 Task: In the Company dos.ny.gov, Create email and send with subject: 'Elevate Your Success: Introducing a Transformative Opportunity', and with mail content 'Good Day,_x000D_
Embrace the power of innovation. Our disruptive solution will propel your industry forward and position you as a leader in your field._x000D_
Best Regards', attach the document: Business_plan.docx and insert image: visitingcard.jpg. Below Best Regards, write Twitter and insert the URL: twitter.com. Mark checkbox to create task to follow up : In 1 week.  Enter or choose an email address of recipient's from company's contact and send.. Logged in from softage.10@softage.net
Action: Mouse moved to (86, 70)
Screenshot: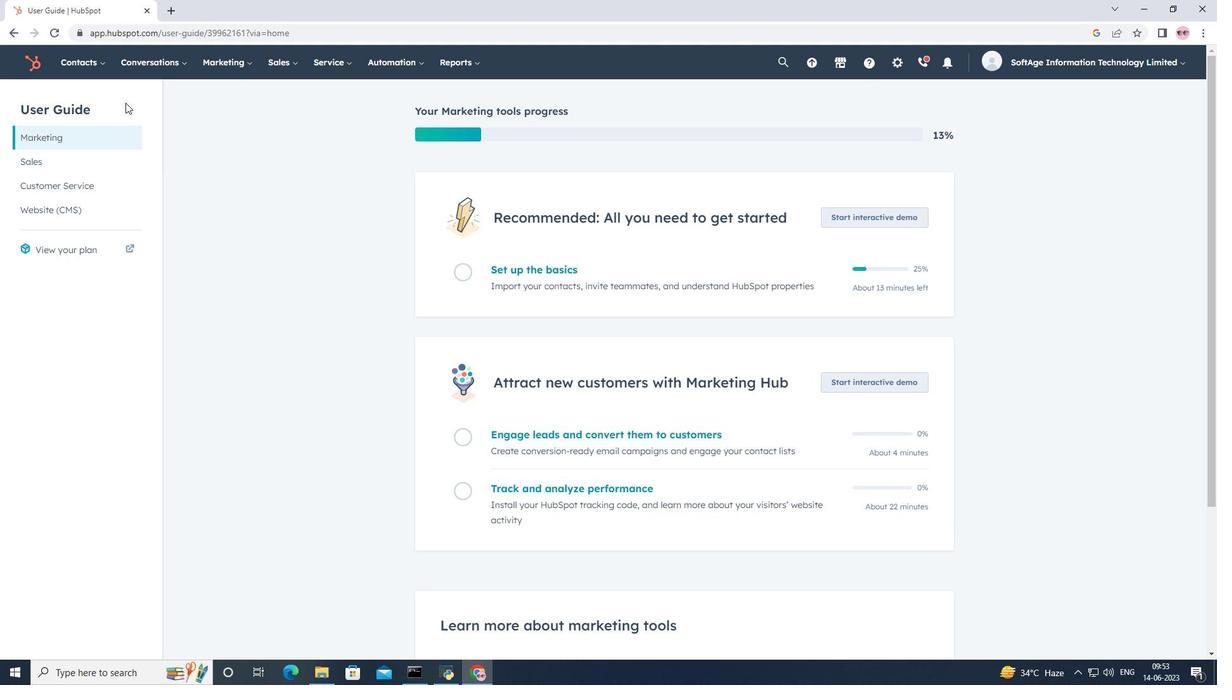 
Action: Mouse pressed left at (86, 70)
Screenshot: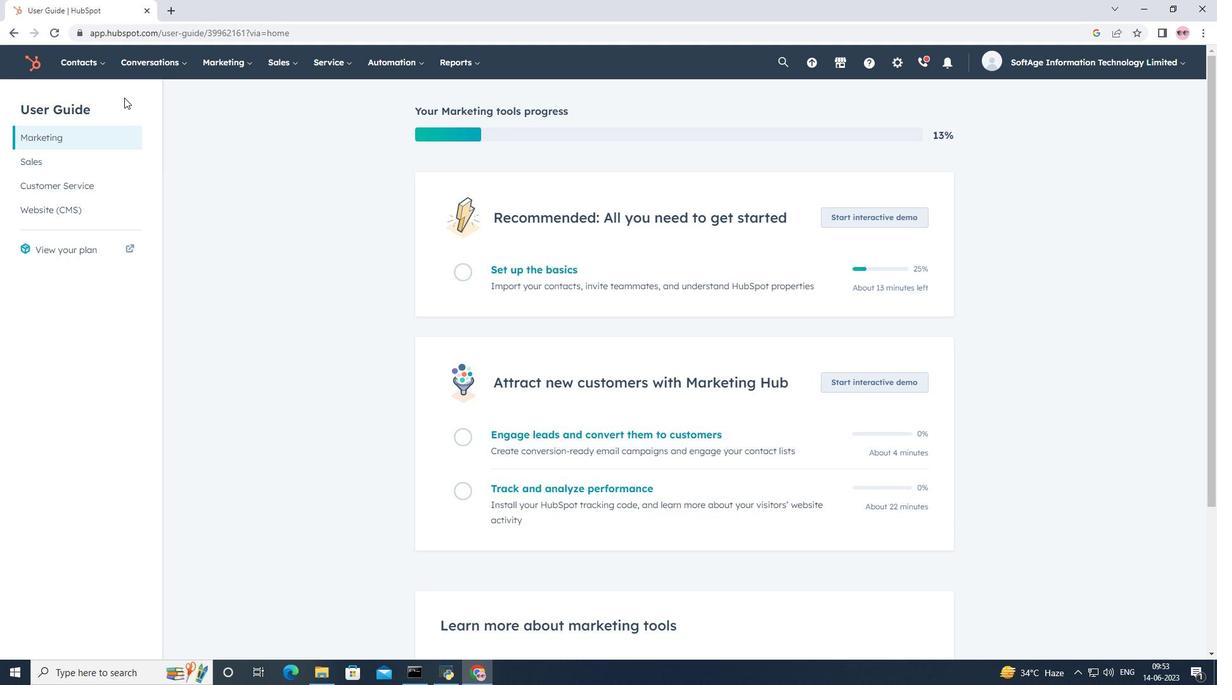 
Action: Mouse moved to (93, 98)
Screenshot: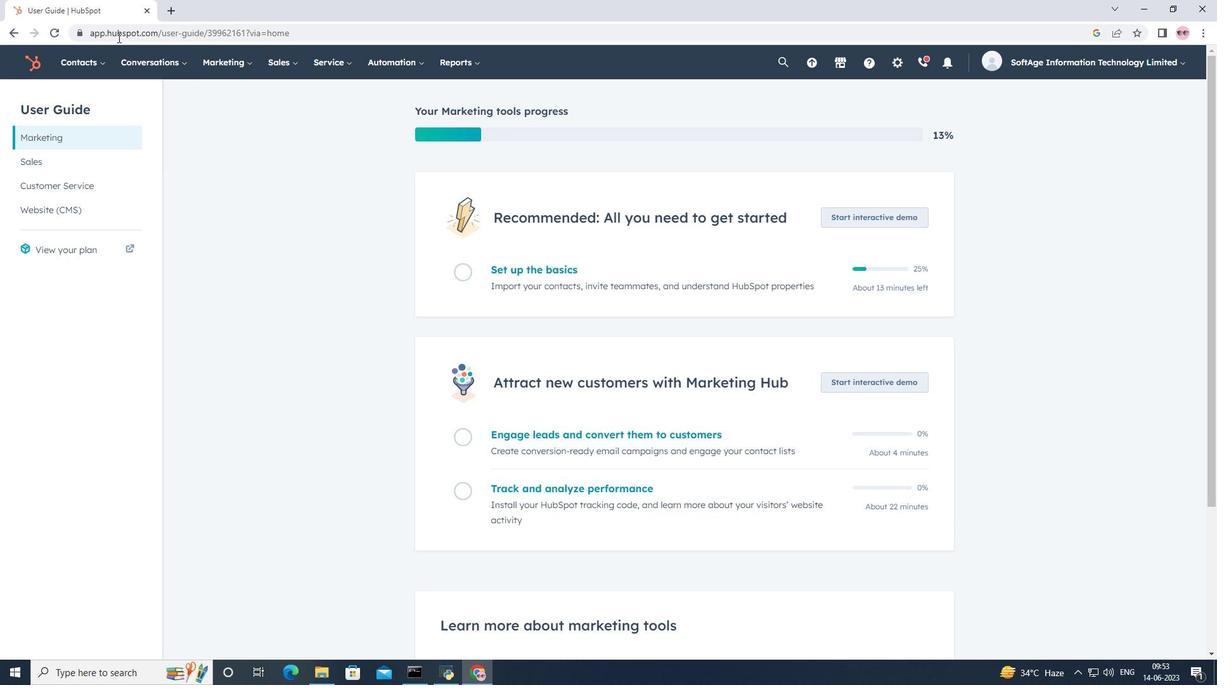 
Action: Mouse pressed left at (93, 98)
Screenshot: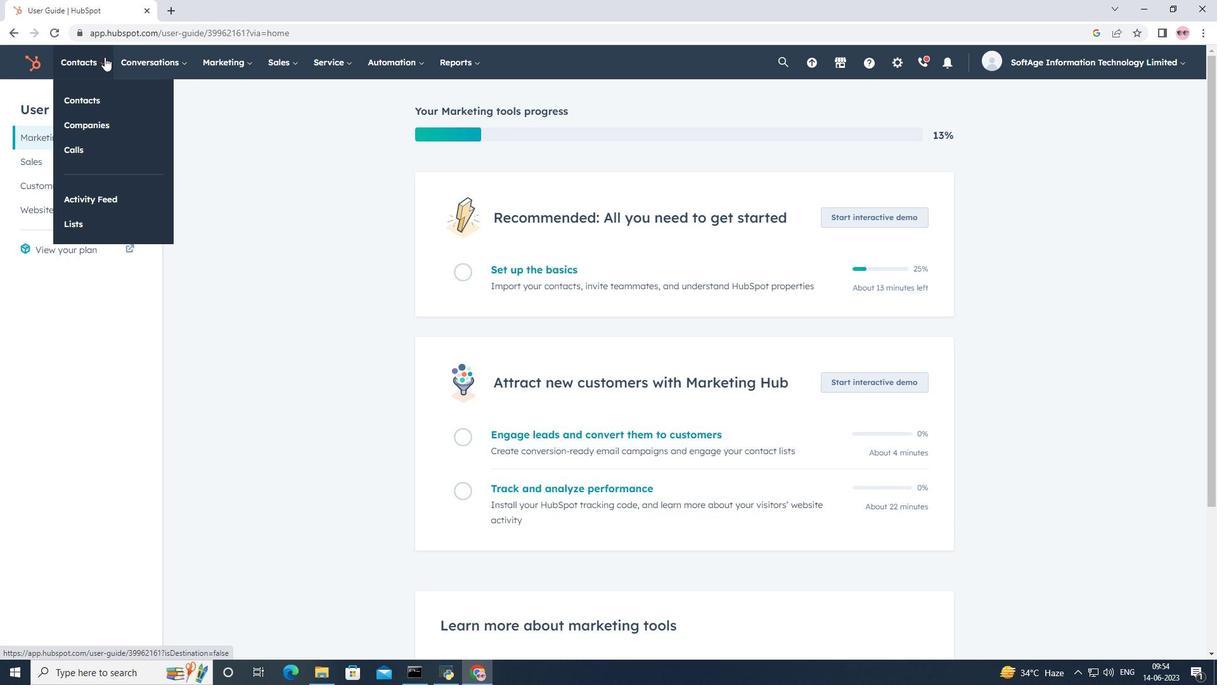
Action: Mouse moved to (104, 57)
Screenshot: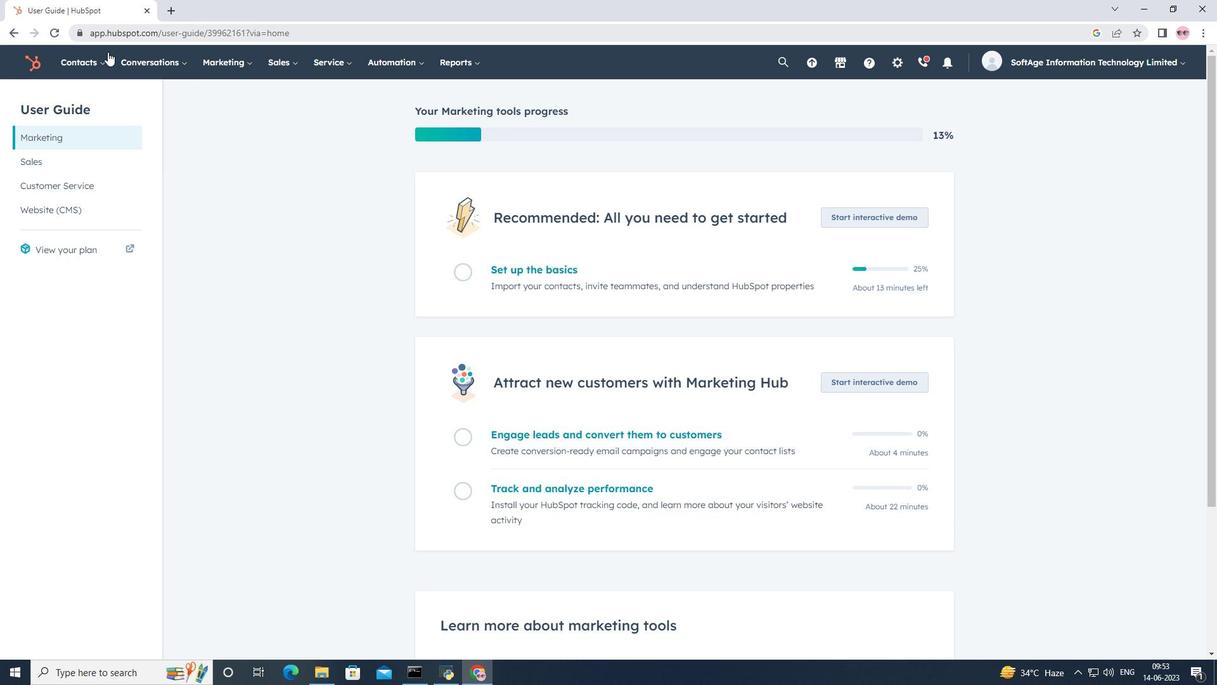 
Action: Mouse pressed left at (104, 57)
Screenshot: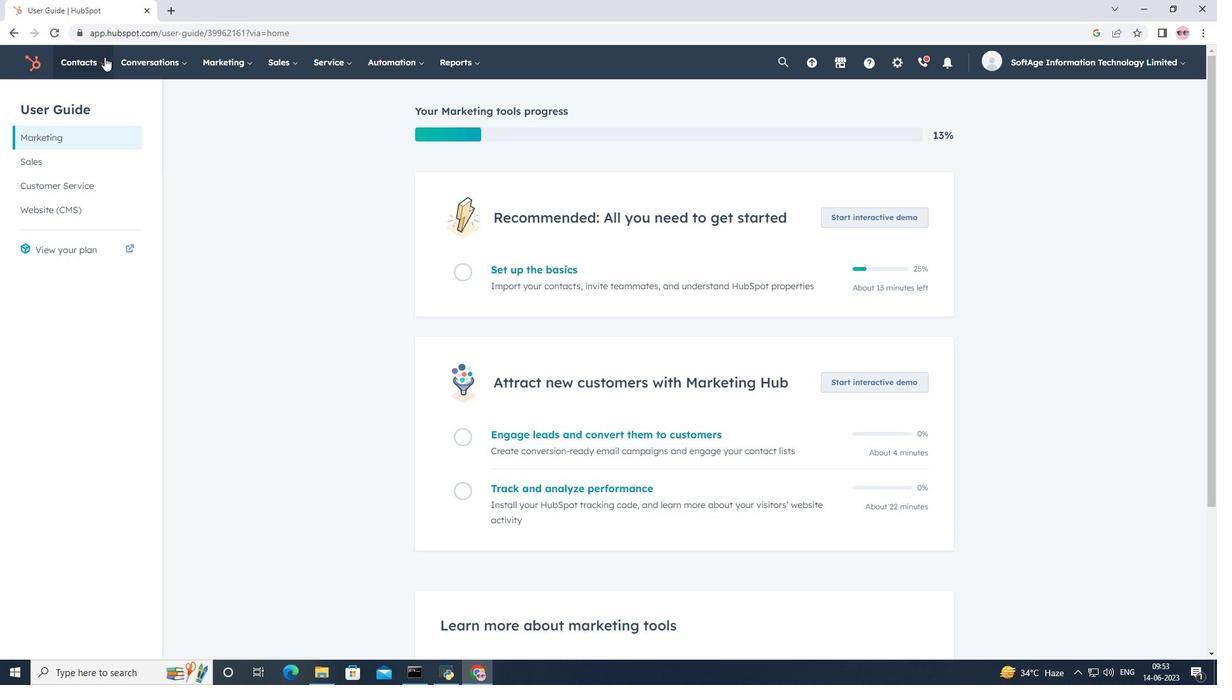 
Action: Mouse moved to (116, 120)
Screenshot: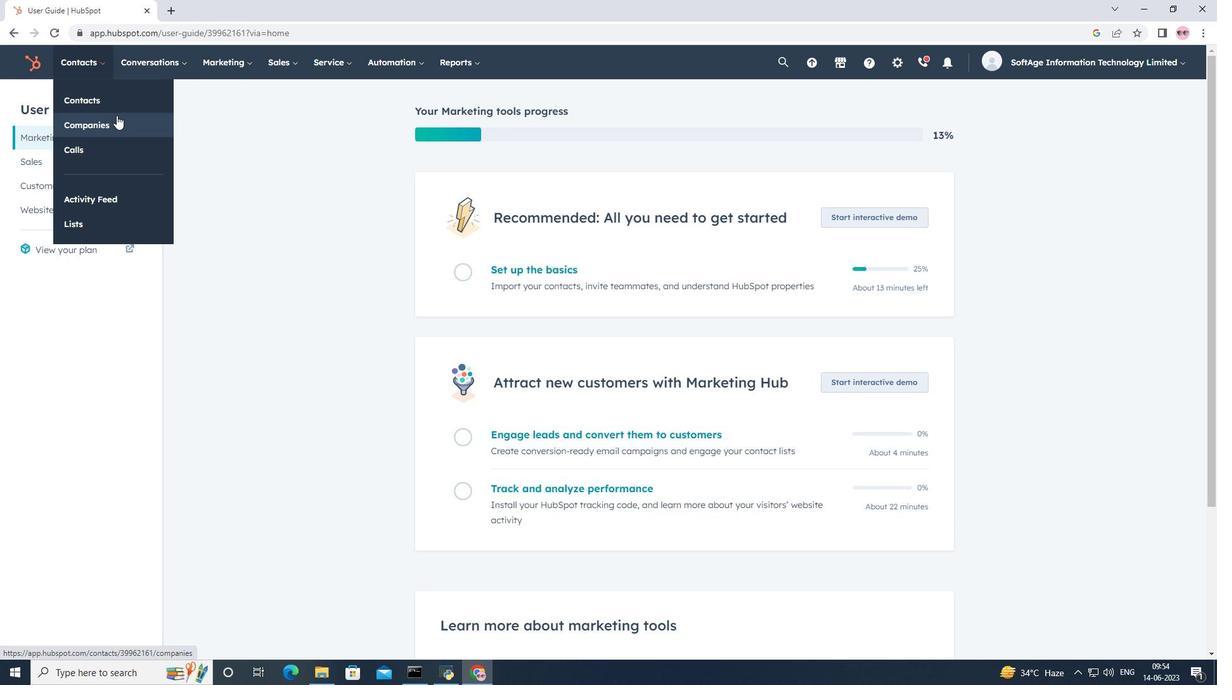 
Action: Mouse pressed left at (116, 120)
Screenshot: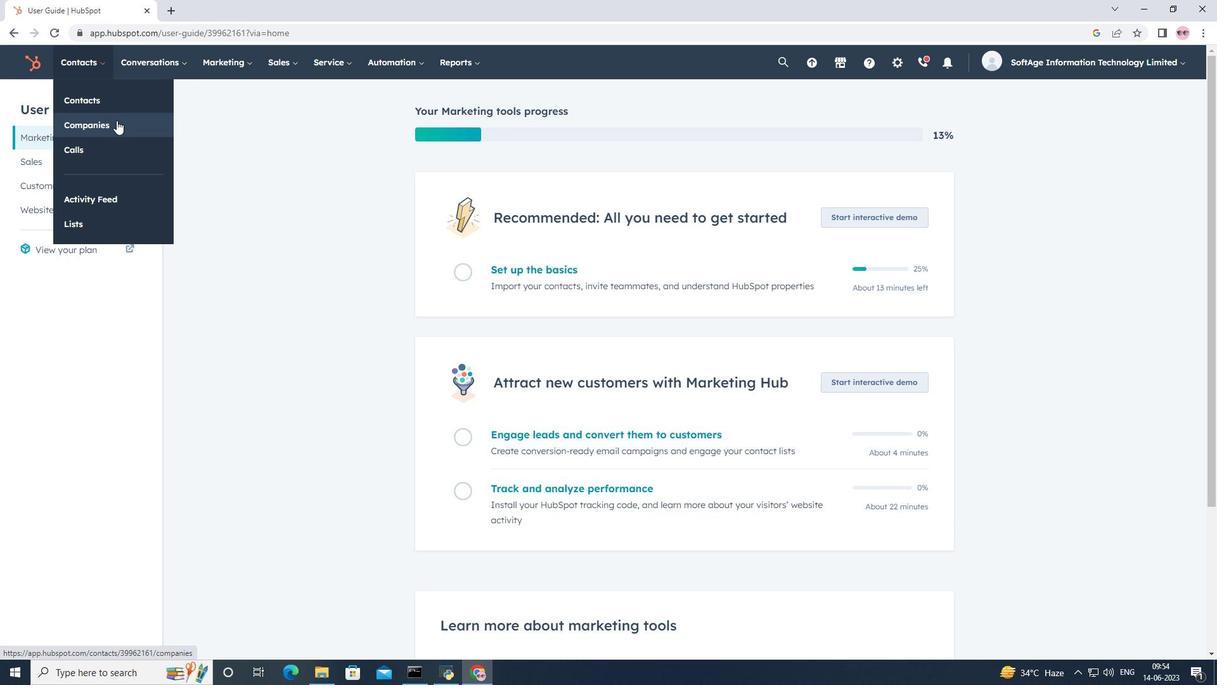 
Action: Mouse moved to (142, 213)
Screenshot: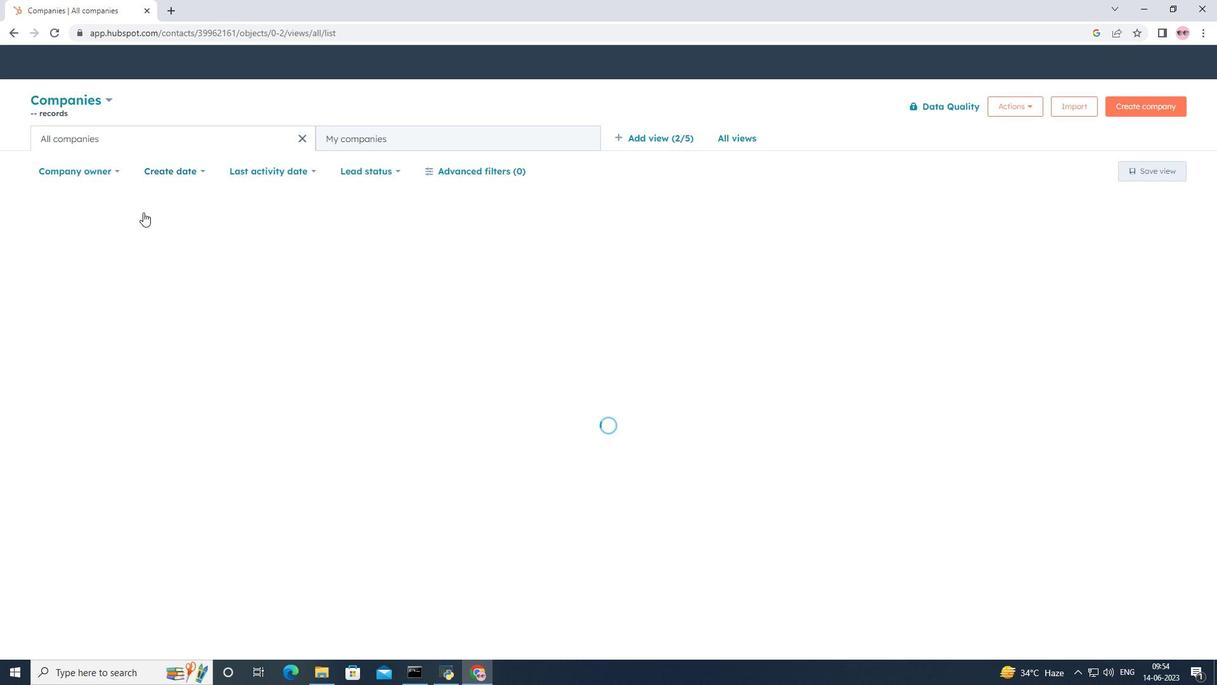 
Action: Mouse pressed left at (142, 213)
Screenshot: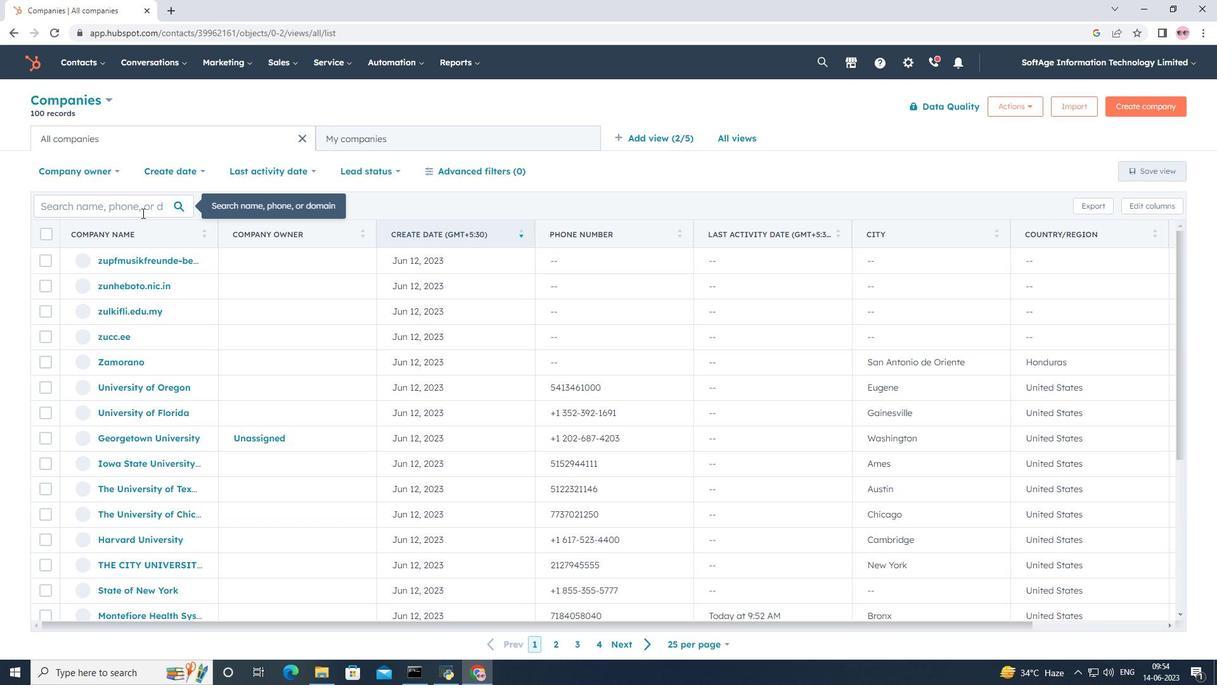 
Action: Key pressed dos.ny.gov
Screenshot: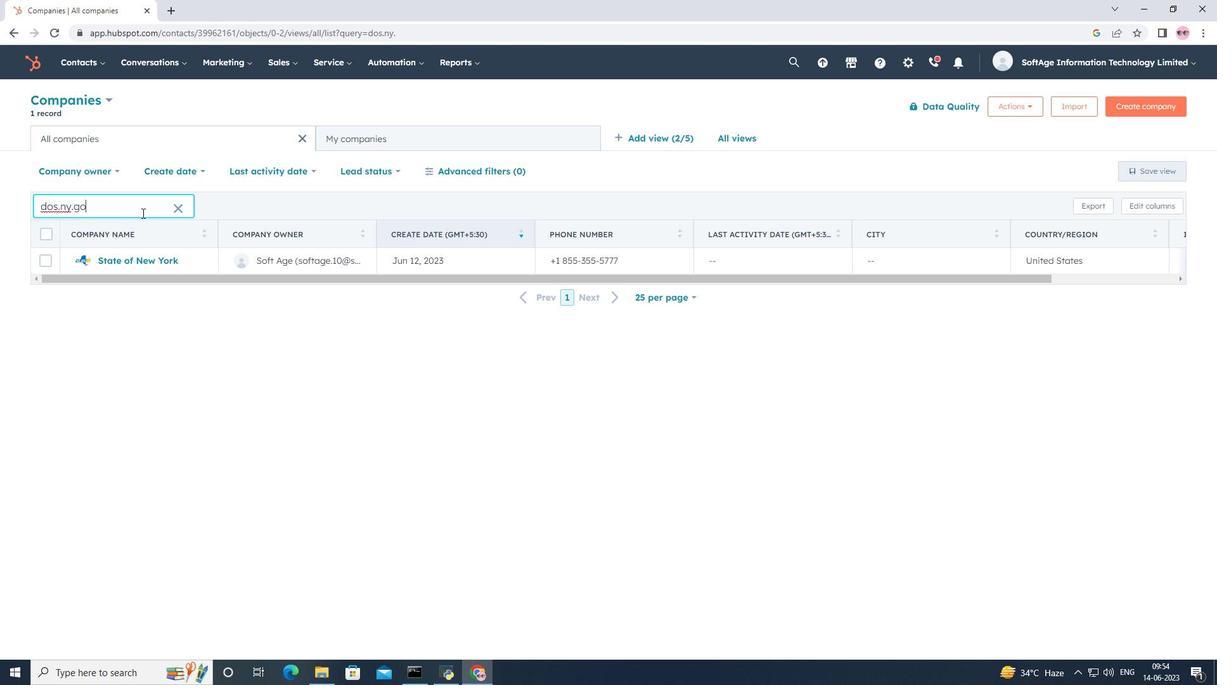 
Action: Mouse moved to (138, 261)
Screenshot: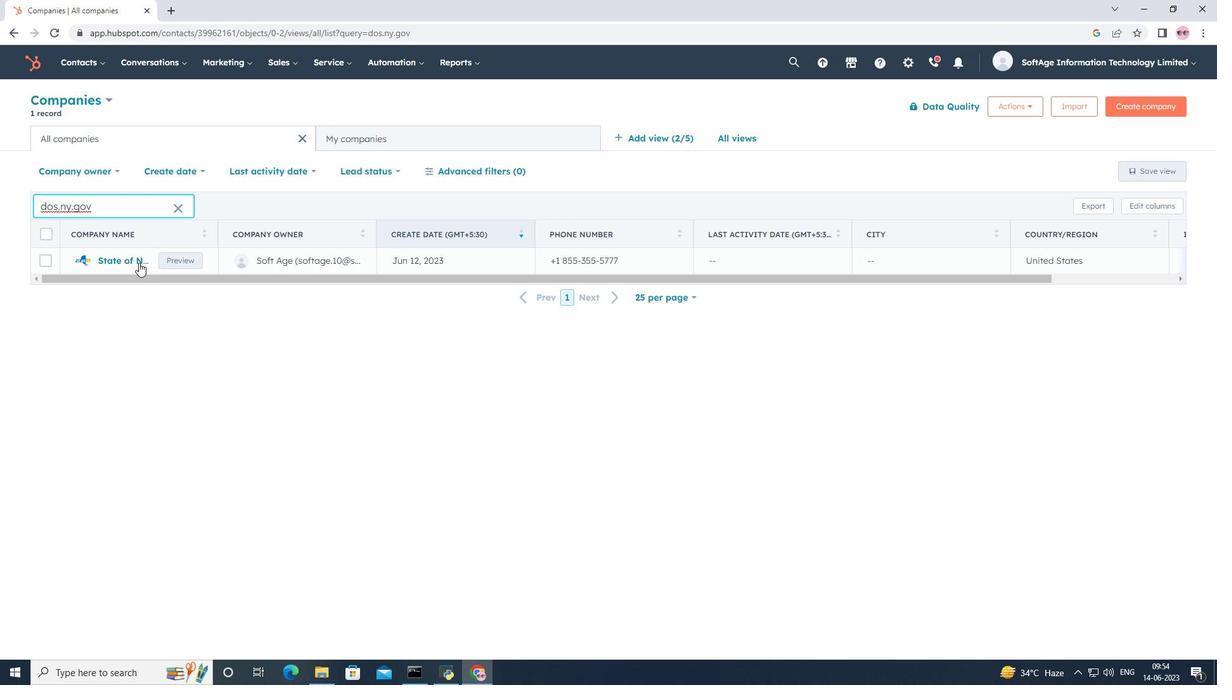 
Action: Mouse pressed left at (138, 261)
Screenshot: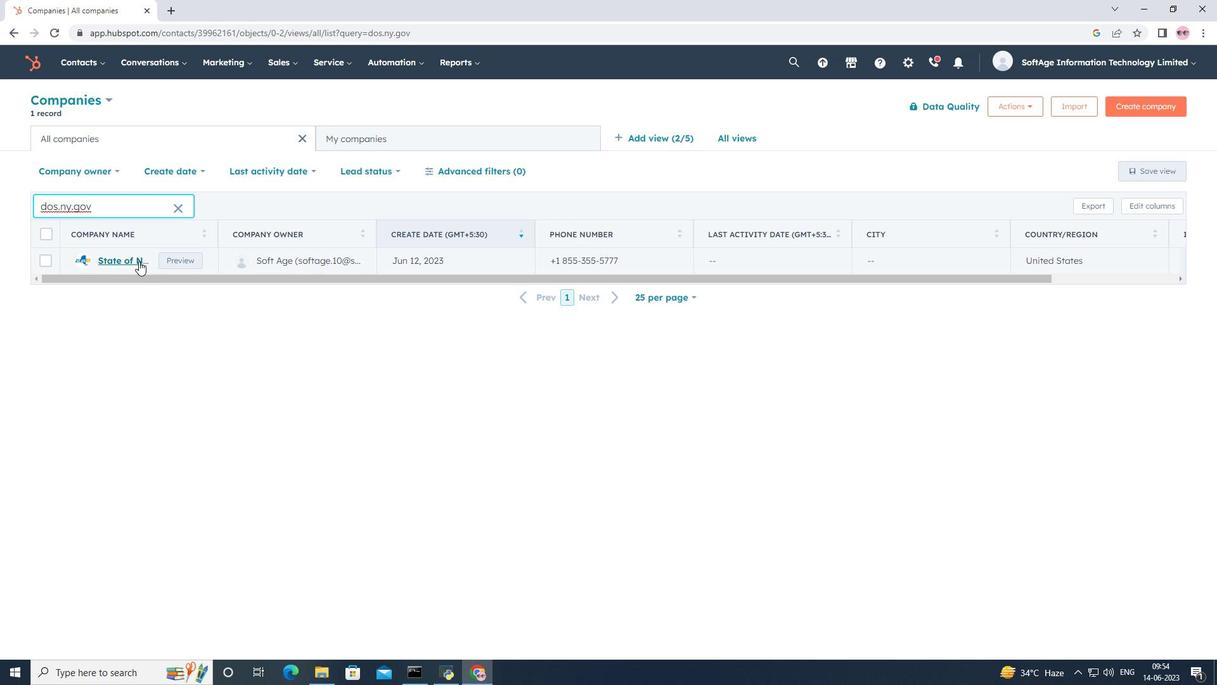 
Action: Mouse moved to (88, 208)
Screenshot: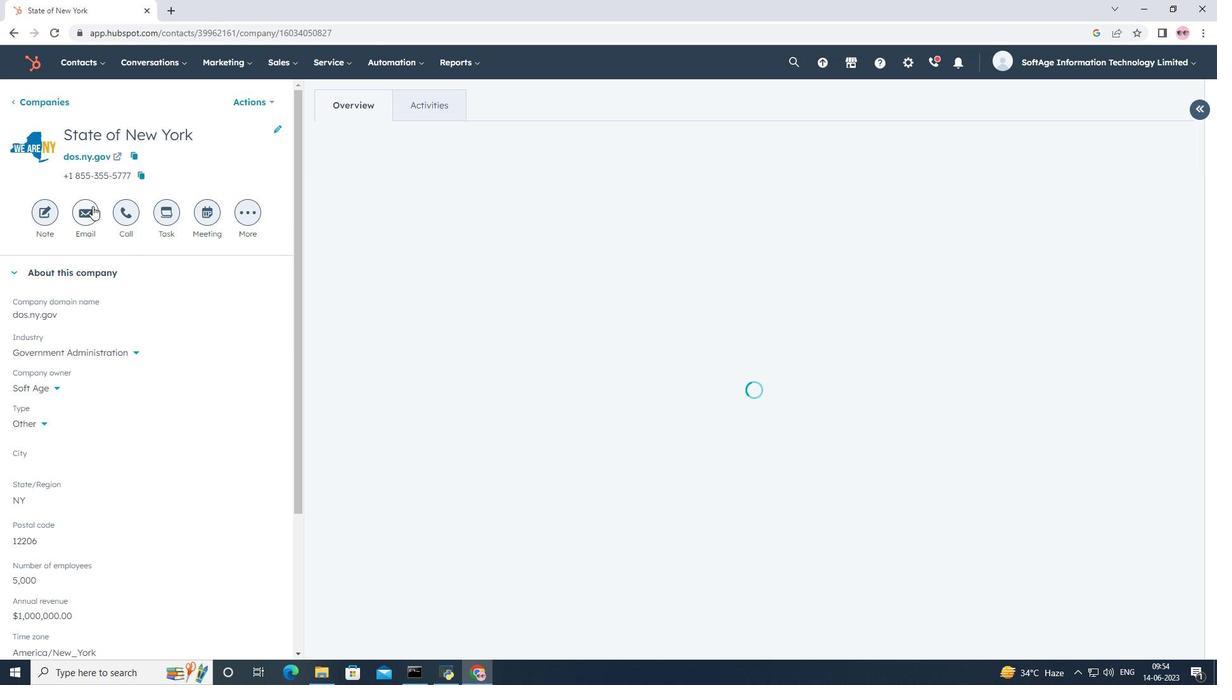 
Action: Mouse pressed left at (88, 208)
Screenshot: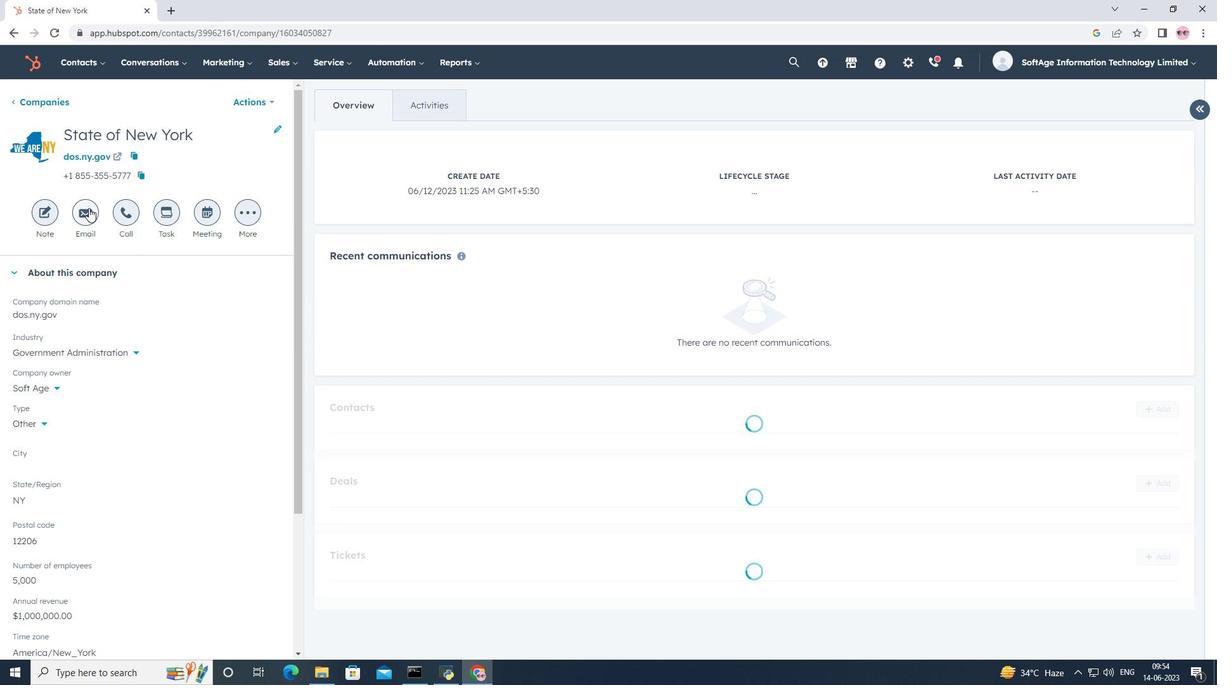 
Action: Mouse moved to (769, 429)
Screenshot: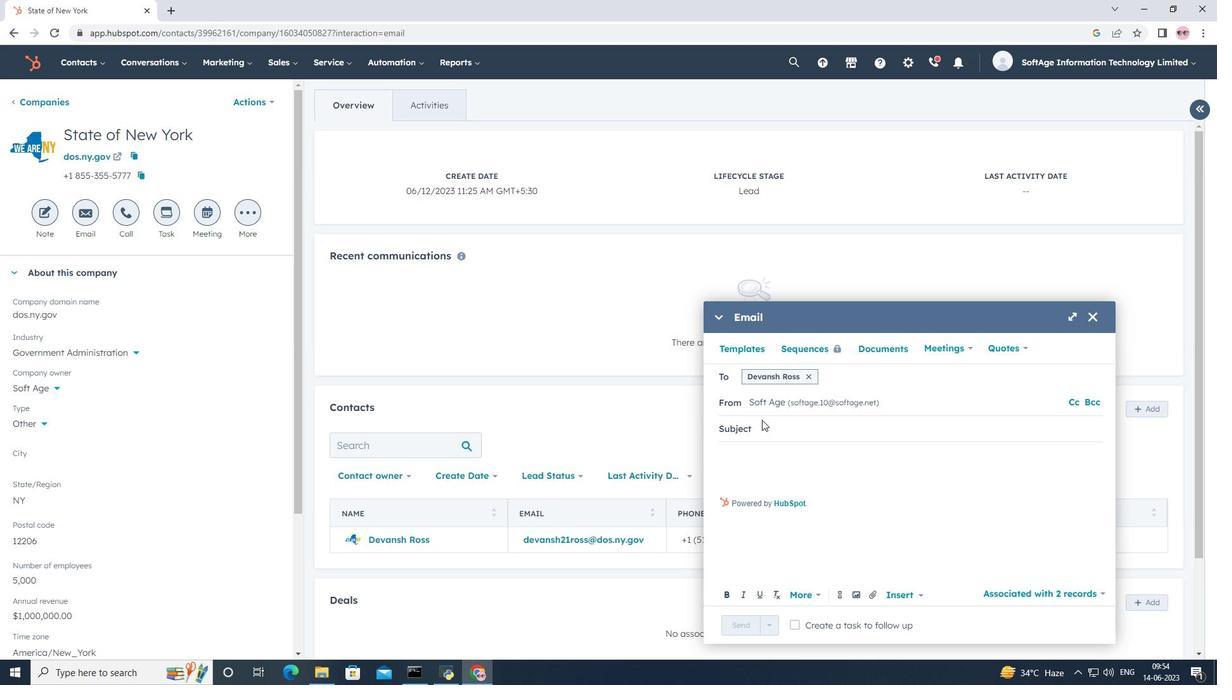 
Action: Mouse pressed left at (769, 429)
Screenshot: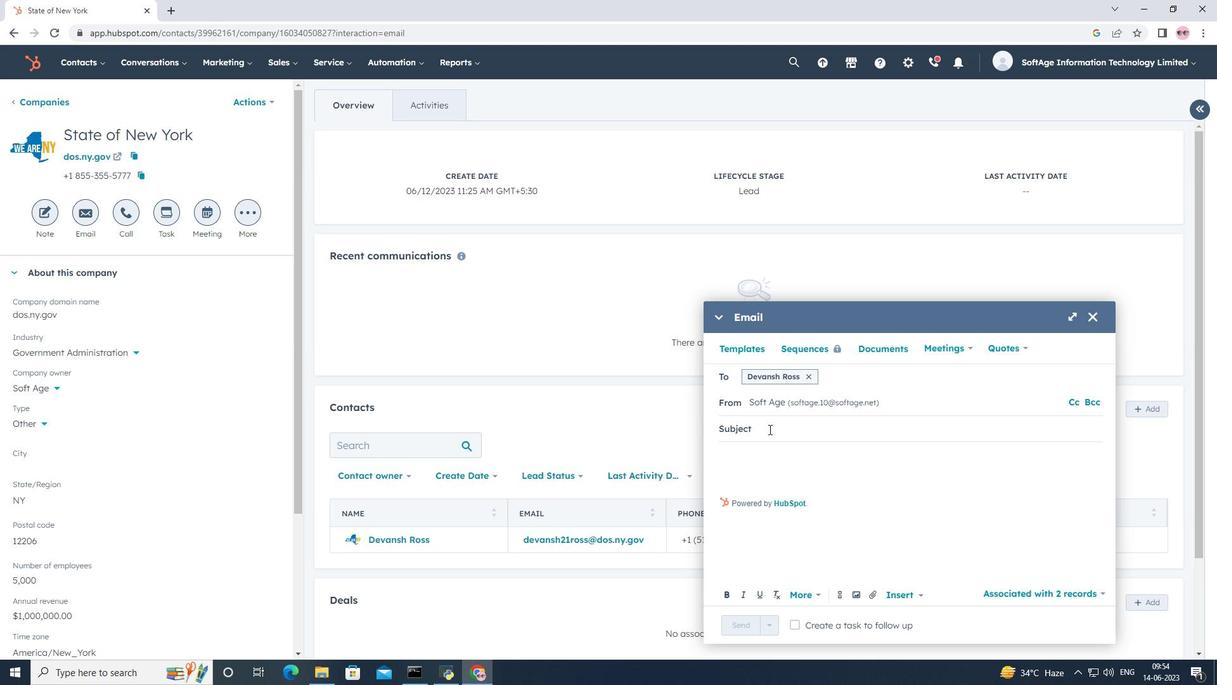 
Action: Key pressed <Key.shift><Key.shift><Key.shift><Key.shift><Key.shift><Key.shift><Key.shift><Key.shift><Key.shift><Key.shift><Key.shift><Key.shift><Key.shift><Key.shift><Key.shift><Key.shift><Key.shift><Key.shift><Key.shift><Key.shift><Key.shift><Key.shift><Key.shift><Key.shift><Key.shift><Key.shift><Key.shift><Key.shift><Key.shift><Key.shift><Key.shift><Key.shift><Key.shift><Key.shift><Key.shift><Key.shift><Key.shift><Key.shift><Key.shift><Key.shift><Key.shift><Key.shift><Key.shift><Key.shift><Key.shift><Key.shift><Key.shift>Elevate<Key.space><Key.shift>Your<Key.space><Key.shift><Key.shift><Key.shift><Key.shift><Key.shift><Key.shift><Key.shift><Key.shift><Key.shift><Key.shift><Key.shift><Key.shift><Key.shift><Key.shift><Key.shift><Key.shift><Key.shift><Key.shift><Key.shift><Key.shift><Key.shift><Key.shift><Key.shift><Key.shift><Key.shift><Key.shift><Key.shift><Key.shift><Key.shift><Key.shift><Key.shift><Key.shift><Key.shift><Key.shift><Key.shift><Key.shift><Key.shift><Key.shift><Key.shift>Suce<Key.backspace>cess<Key.shift><Key.shift>:<Key.space><Key.shift>Introducing<Key.space>a<Key.space><Key.shift>Transformative<Key.space><Key.shift>Opportunity
Screenshot: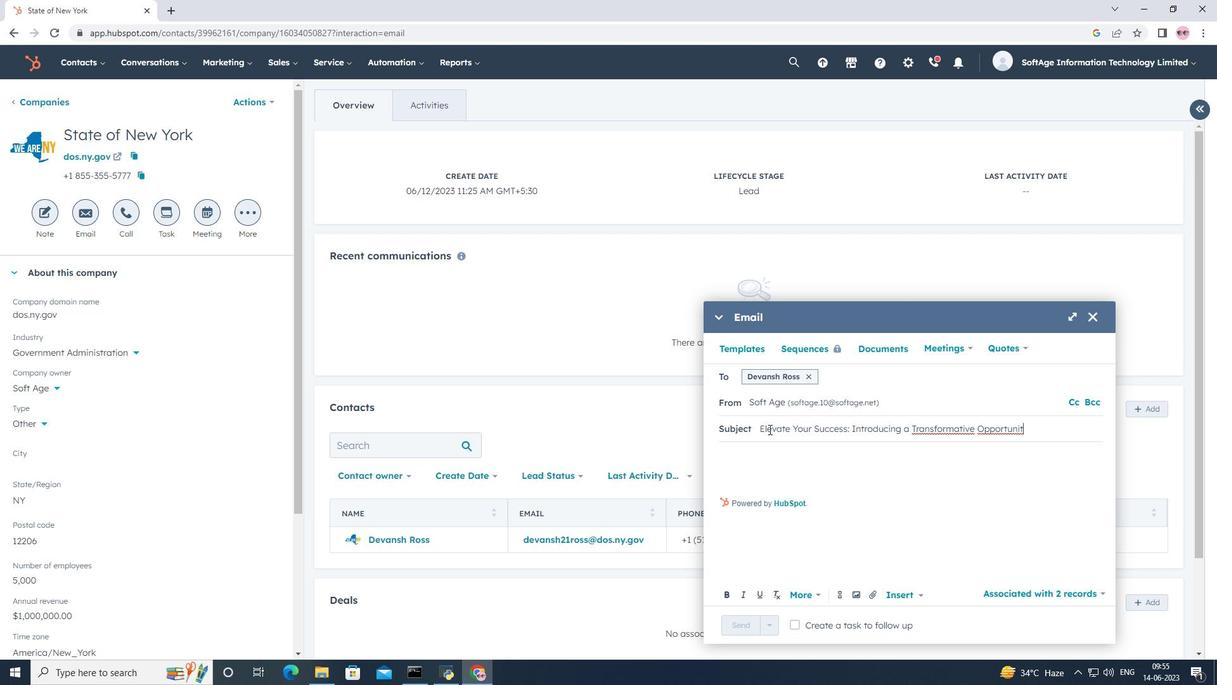 
Action: Mouse moved to (737, 457)
Screenshot: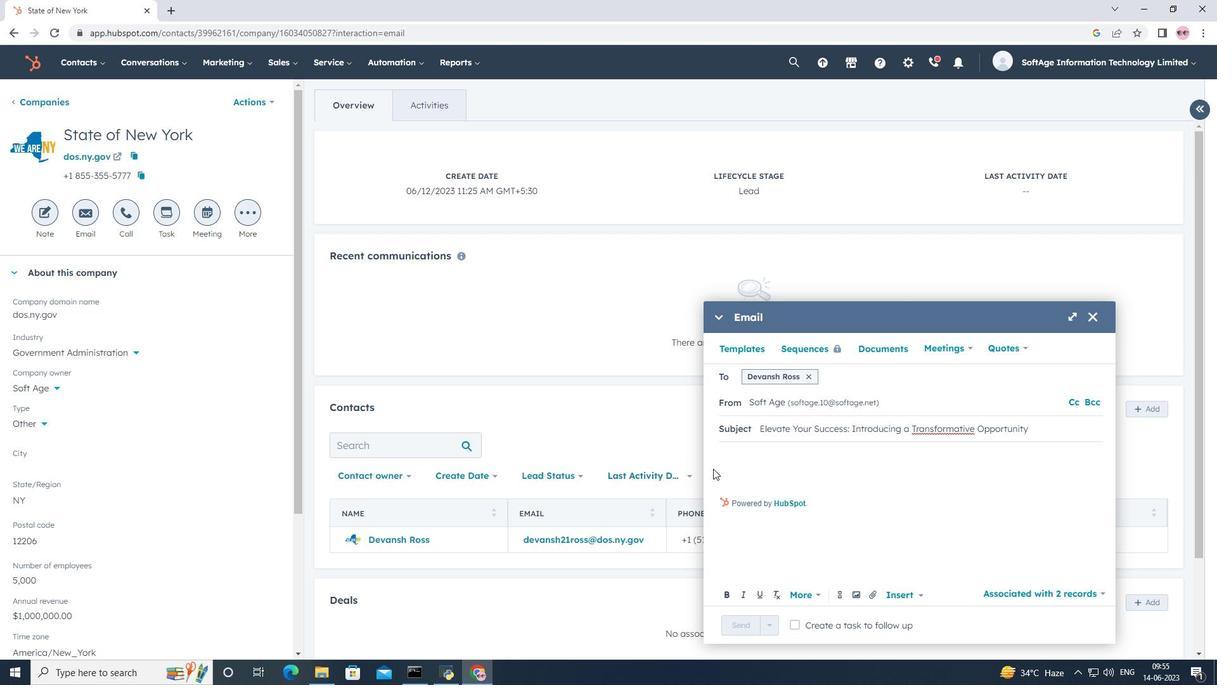 
Action: Mouse pressed left at (737, 457)
Screenshot: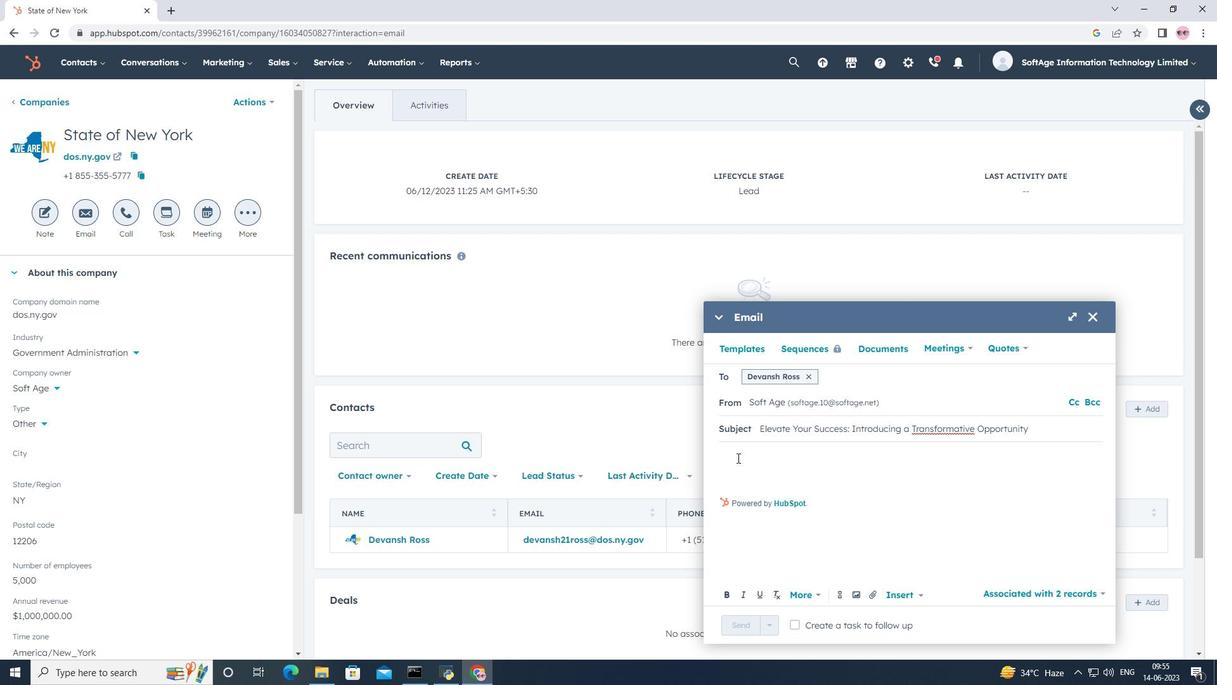 
Action: Key pressed <Key.shift><Key.shift><Key.shift><Key.shift><Key.shift><Key.shift><Key.shift><Key.shift><Key.shift><Key.shift><Key.shift><Key.shift><Key.shift><Key.shift><Key.shift><Key.shift><Key.shift><Key.shift><Key.shift><Key.shift><Key.shift><Key.shift><Key.shift><Key.shift><Key.shift><Key.shift><Key.shift><Key.shift><Key.shift><Key.shift><Key.shift><Key.shift><Key.shift><Key.shift><Key.shift><Key.shift><Key.shift><Key.shift><Key.shift><Key.shift><Key.shift><Key.shift><Key.shift><Key.shift><Key.shift><Key.shift>Good<Key.space><Key.shift>Day<Key.enter><Key.shift><Key.shift><Key.shift><Key.shift><Key.shift><Key.shift><Key.shift><Key.shift><Key.shift><Key.shift><Key.shift><Key.shift><Key.shift><Key.shift><Key.shift>Embrace<Key.space>the<Key.space>power<Key.space>of<Key.space>innovation.<Key.space><Key.shift>Our<Key.space>disruptive<Key.space><Key.shift>solution<Key.space>will<Key.space>propel<Key.space>your<Key.space>industry<Key.space>forward<Key.space>and<Key.space>position<Key.space>you<Key.space>as<Key.space>a<Key.space>leader<Key.space>in<Key.space>your<Key.space>field.<Key.enter><Key.shift><Key.shift><Key.shift><Key.shift><Key.shift><Key.shift><Key.shift><Key.shift><Key.shift><Key.shift><Key.shift><Key.shift><Key.shift><Key.shift><Key.shift><Key.shift><Key.shift><Key.shift><Key.shift><Key.shift><Key.shift><Key.shift><Key.shift><Key.shift><Key.shift><Key.shift><Key.shift><Key.shift>Best<Key.space><Key.shift><Key.shift>Regards
Screenshot: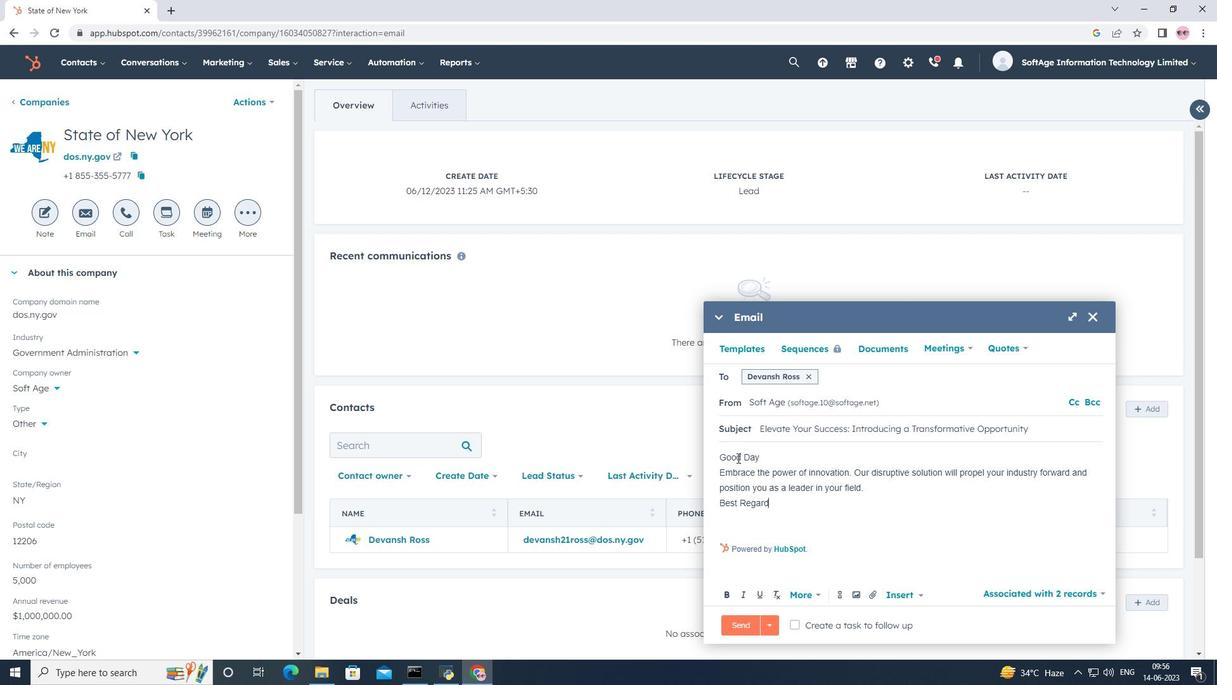 
Action: Mouse moved to (869, 595)
Screenshot: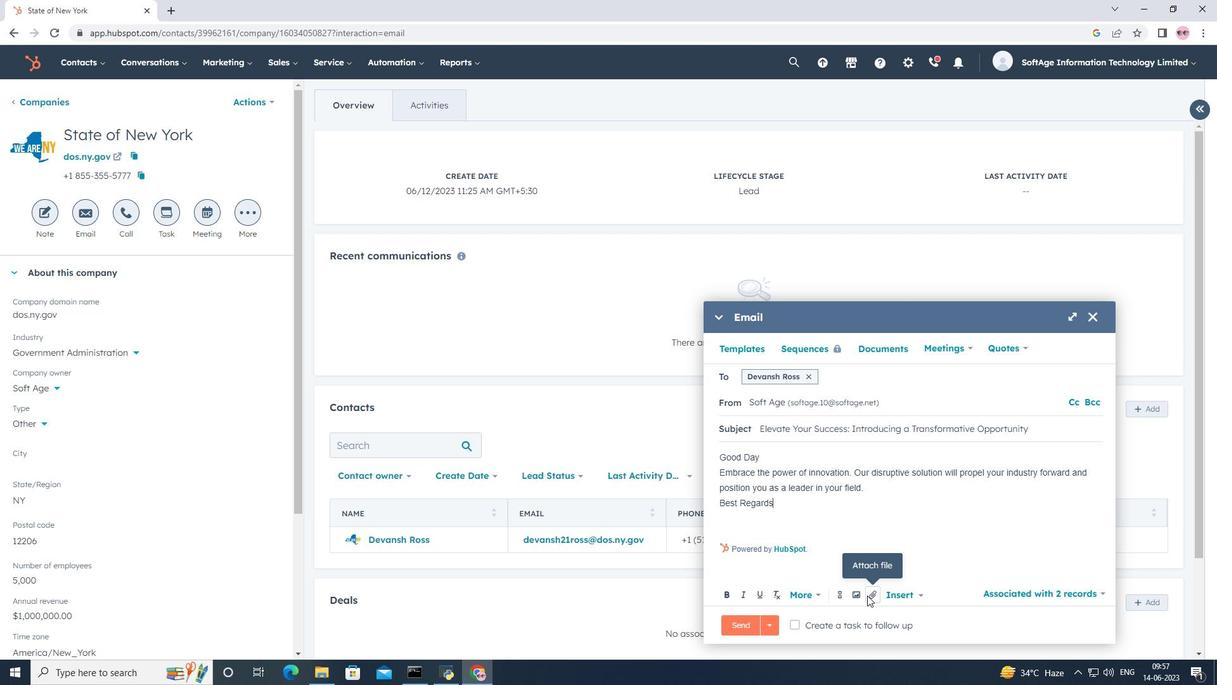 
Action: Mouse pressed left at (869, 595)
Screenshot: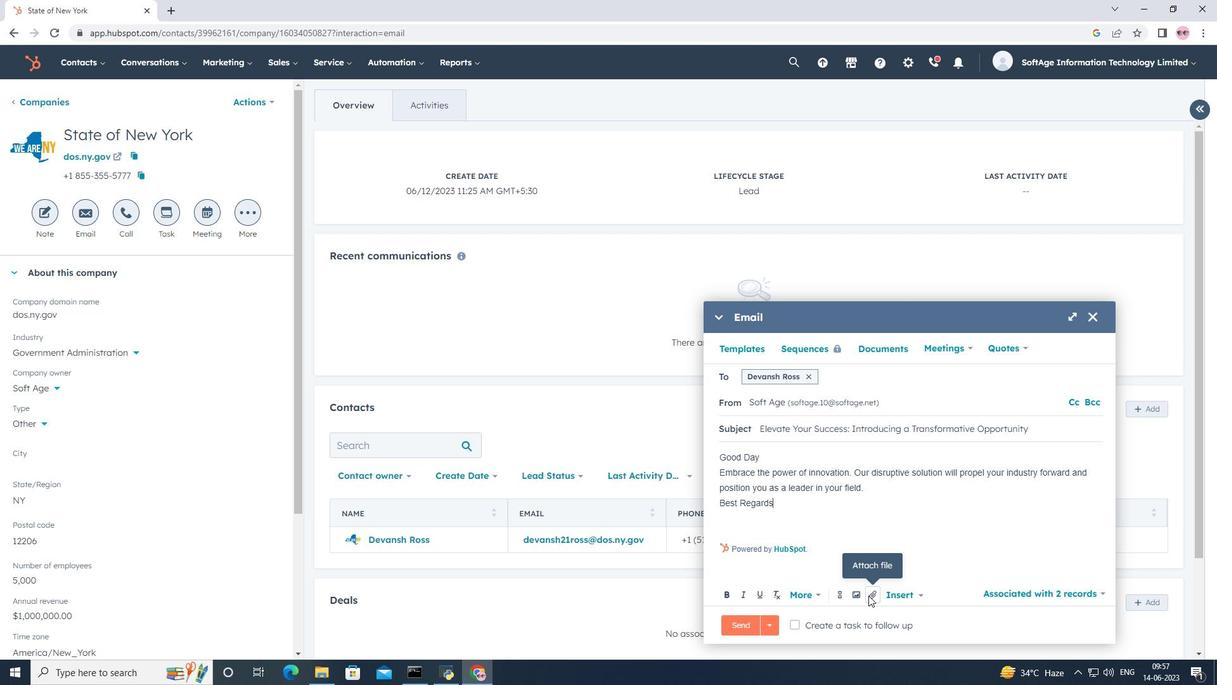 
Action: Mouse moved to (903, 558)
Screenshot: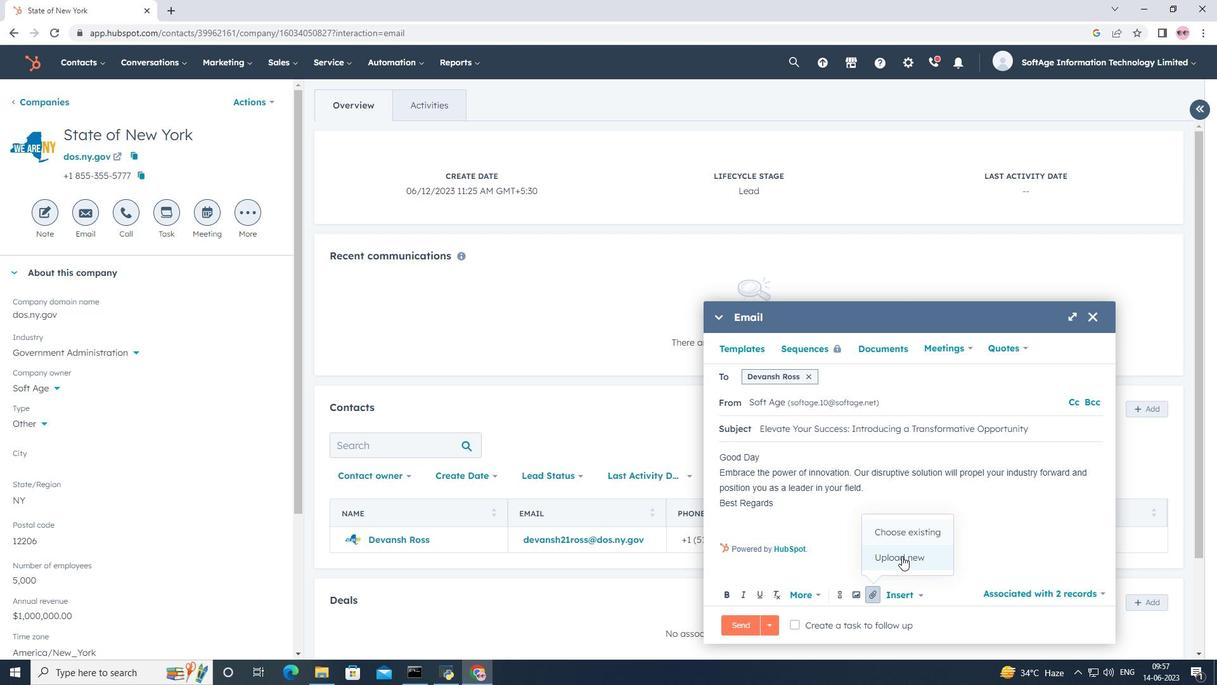 
Action: Mouse pressed left at (903, 558)
Screenshot: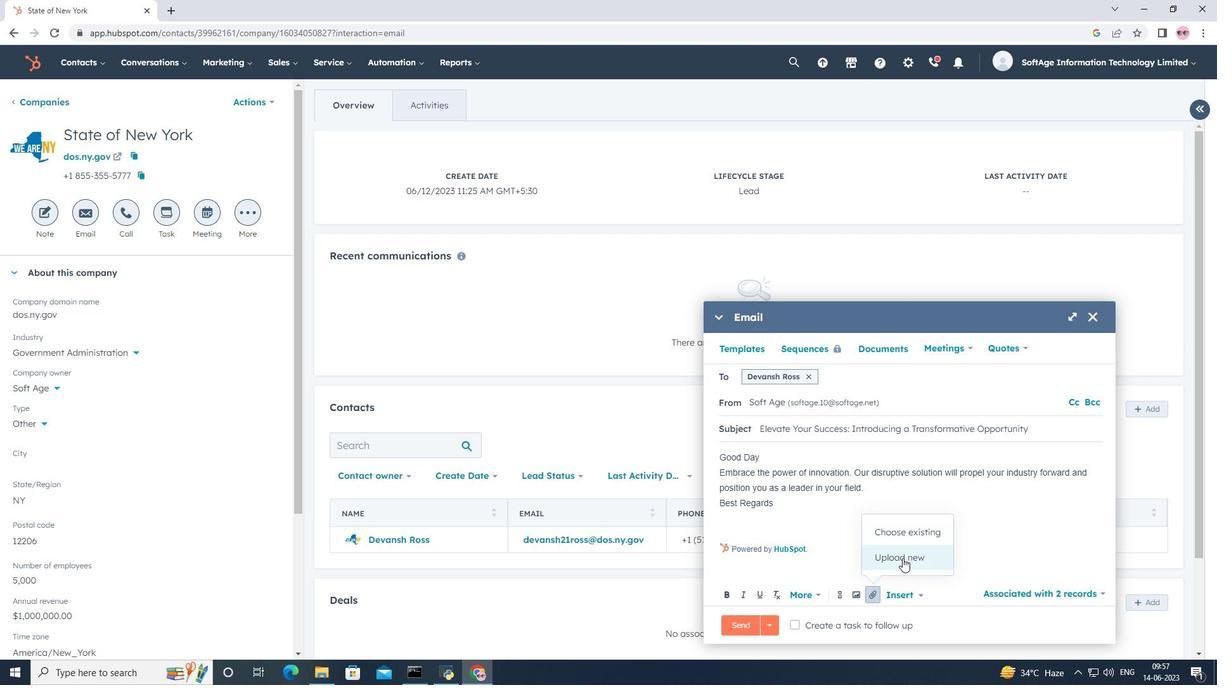 
Action: Mouse moved to (64, 157)
Screenshot: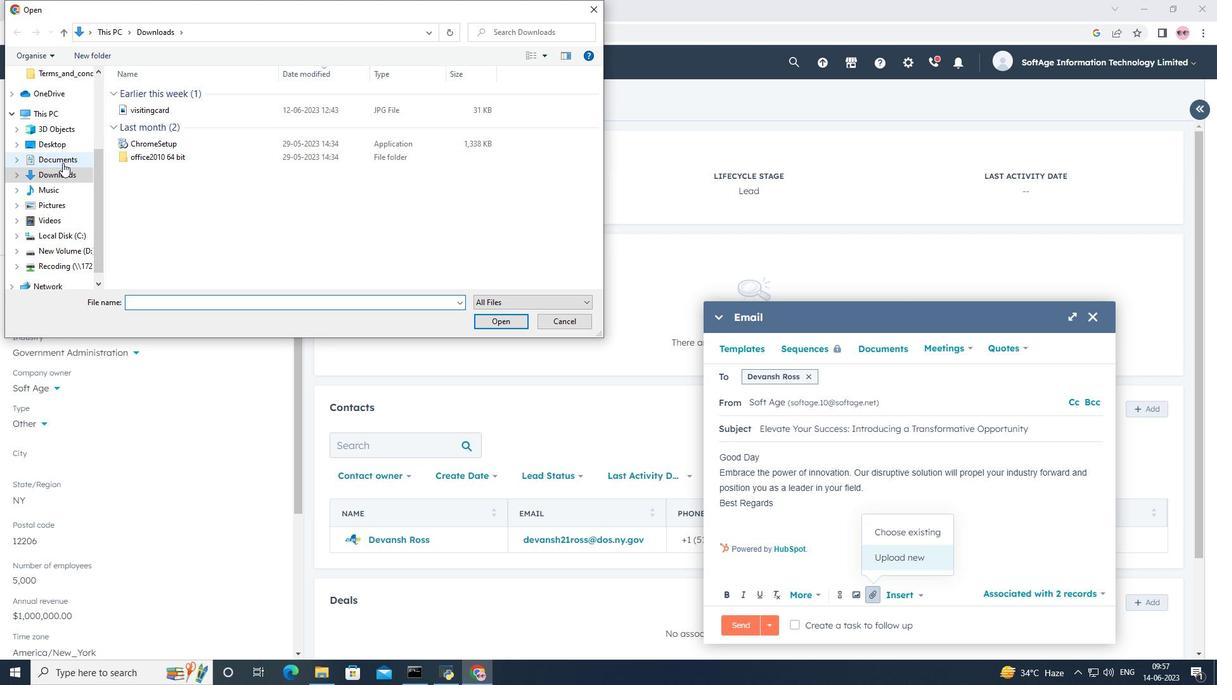 
Action: Mouse pressed left at (64, 157)
Screenshot: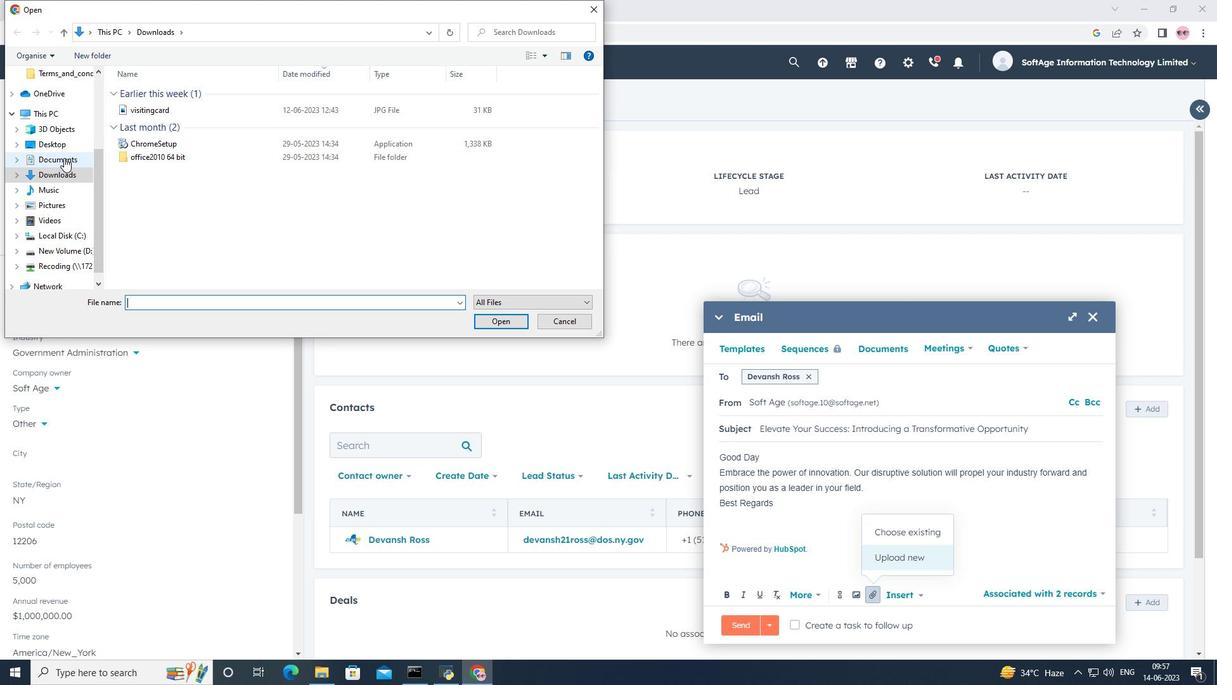 
Action: Mouse moved to (167, 116)
Screenshot: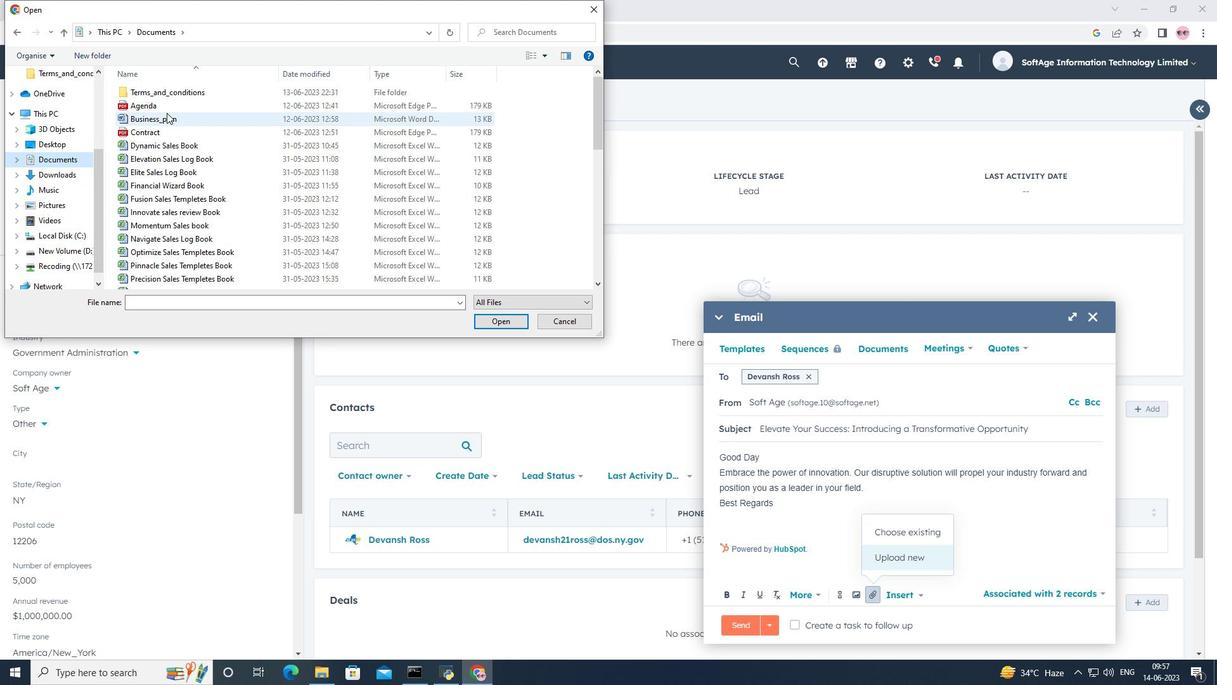 
Action: Mouse pressed left at (167, 116)
Screenshot: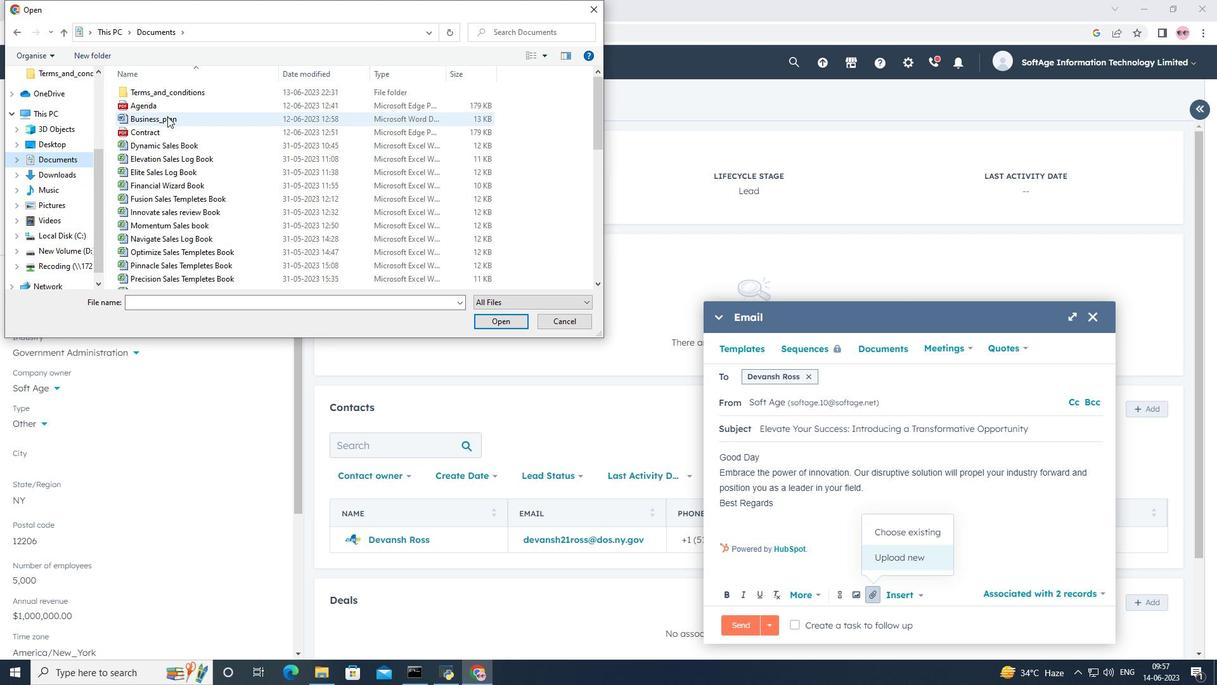 
Action: Mouse moved to (495, 319)
Screenshot: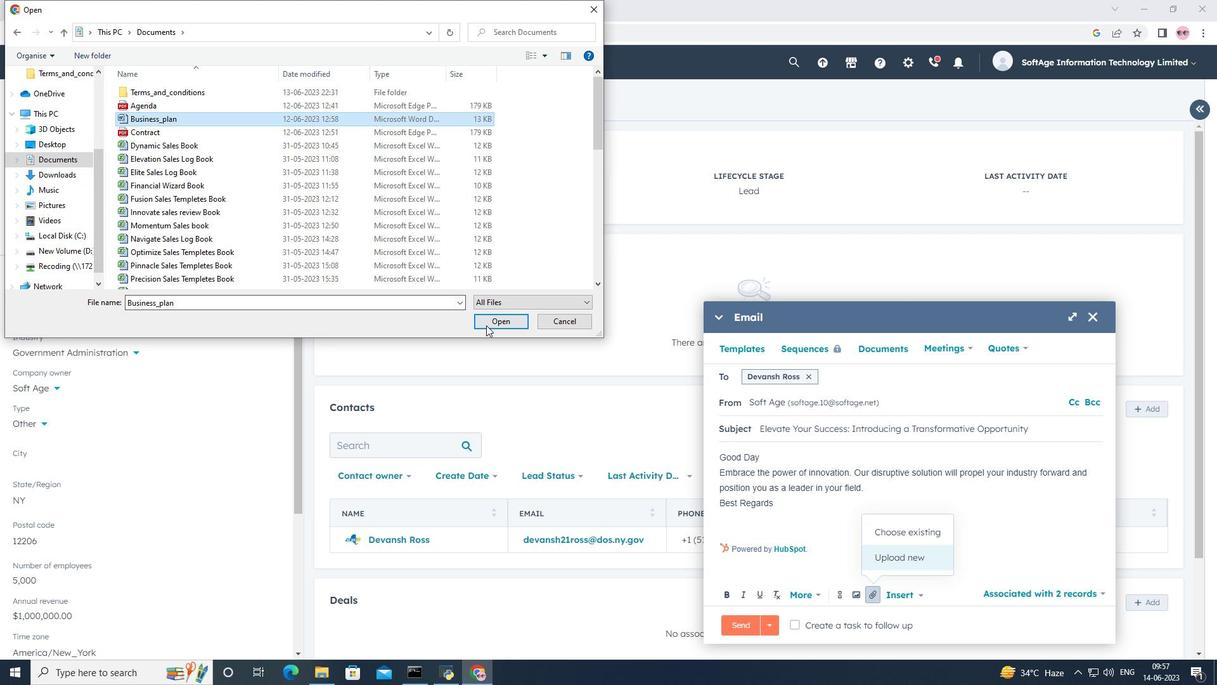 
Action: Mouse pressed left at (495, 319)
Screenshot: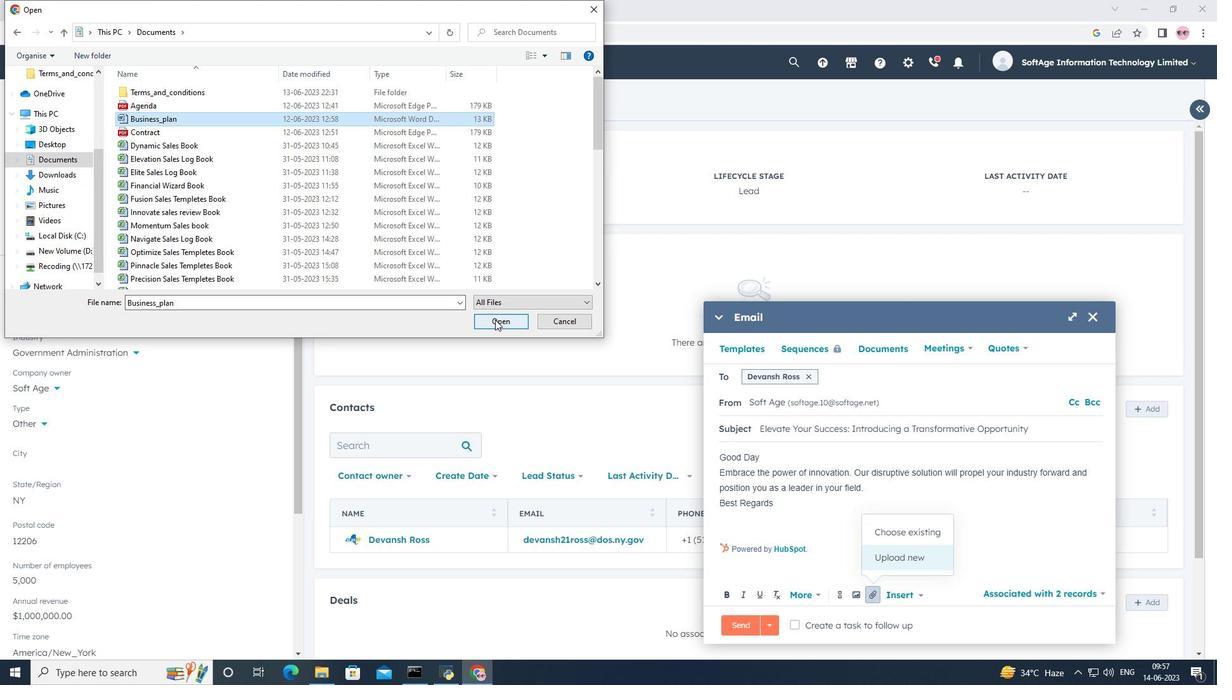 
Action: Mouse moved to (862, 559)
Screenshot: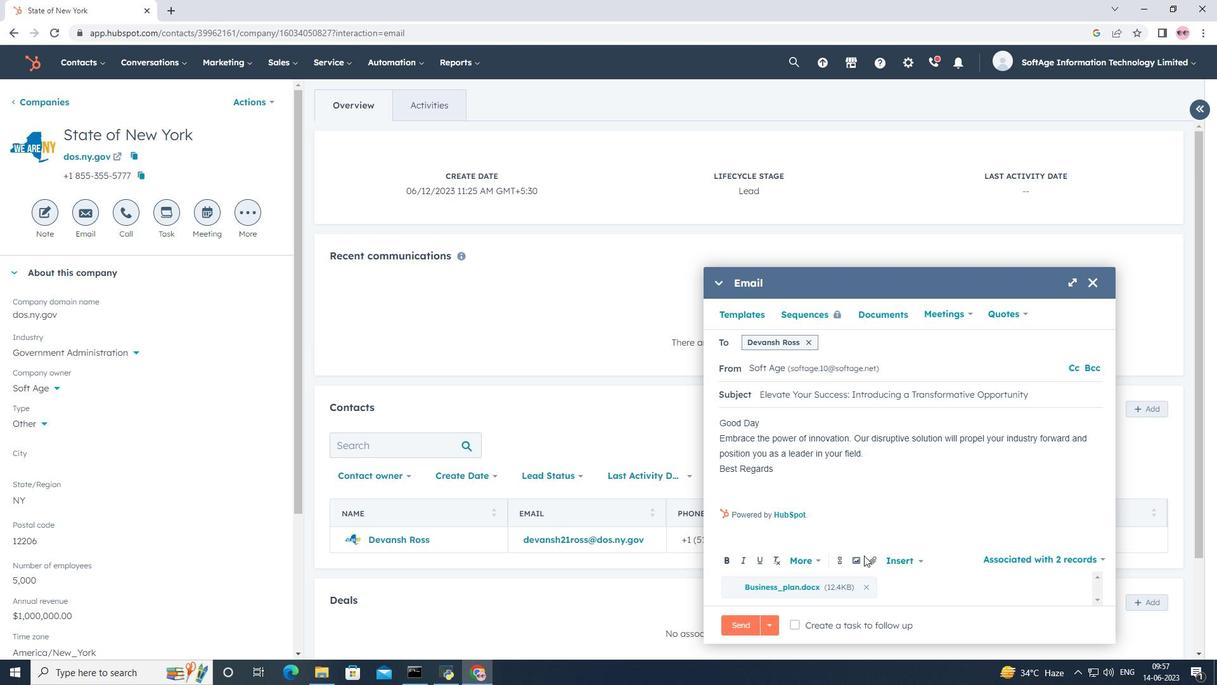 
Action: Mouse pressed left at (862, 559)
Screenshot: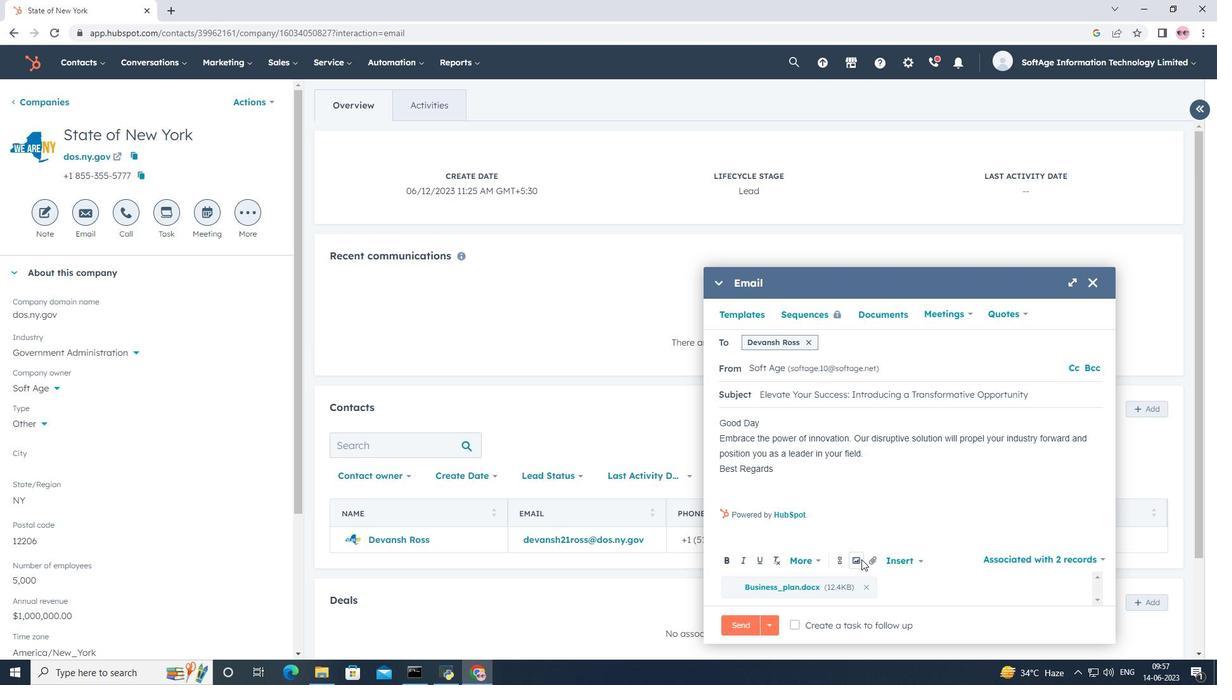 
Action: Mouse moved to (858, 527)
Screenshot: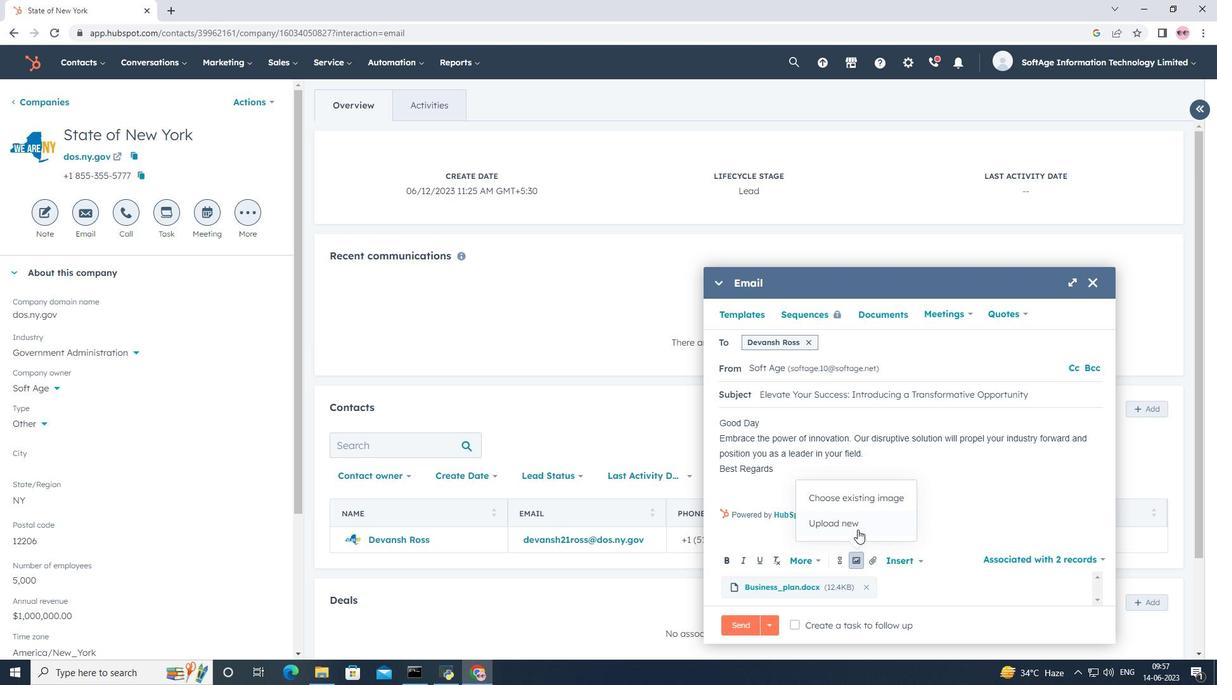 
Action: Mouse pressed left at (858, 527)
Screenshot: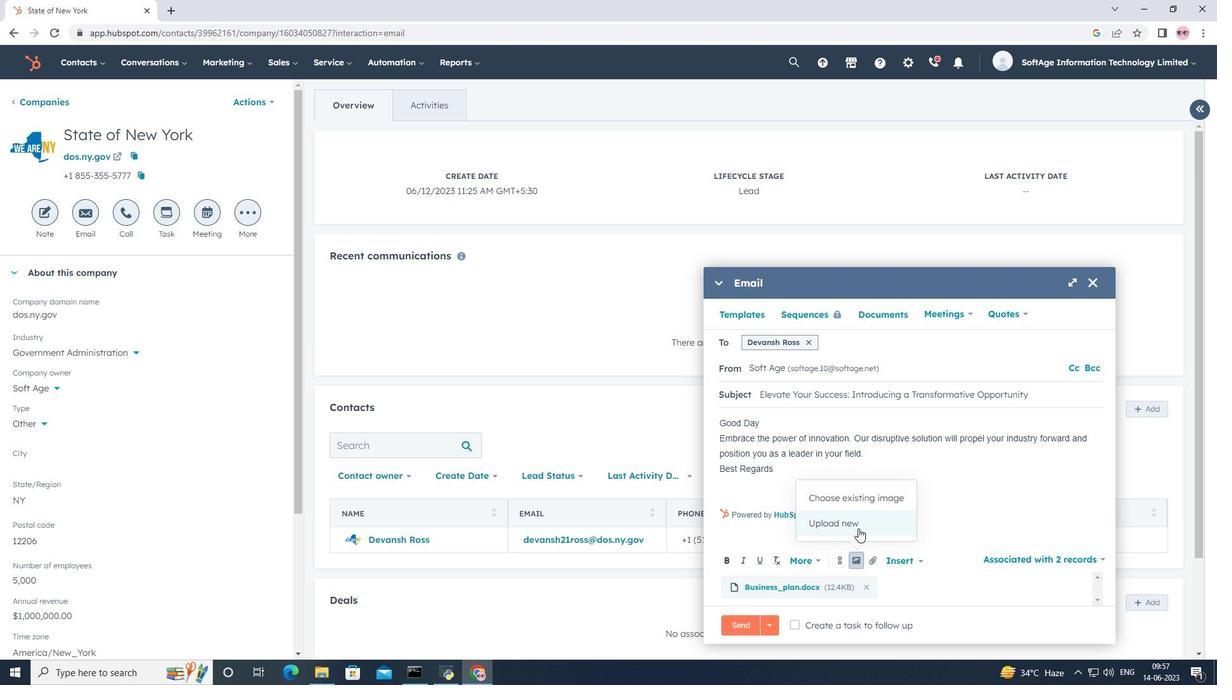 
Action: Mouse moved to (64, 170)
Screenshot: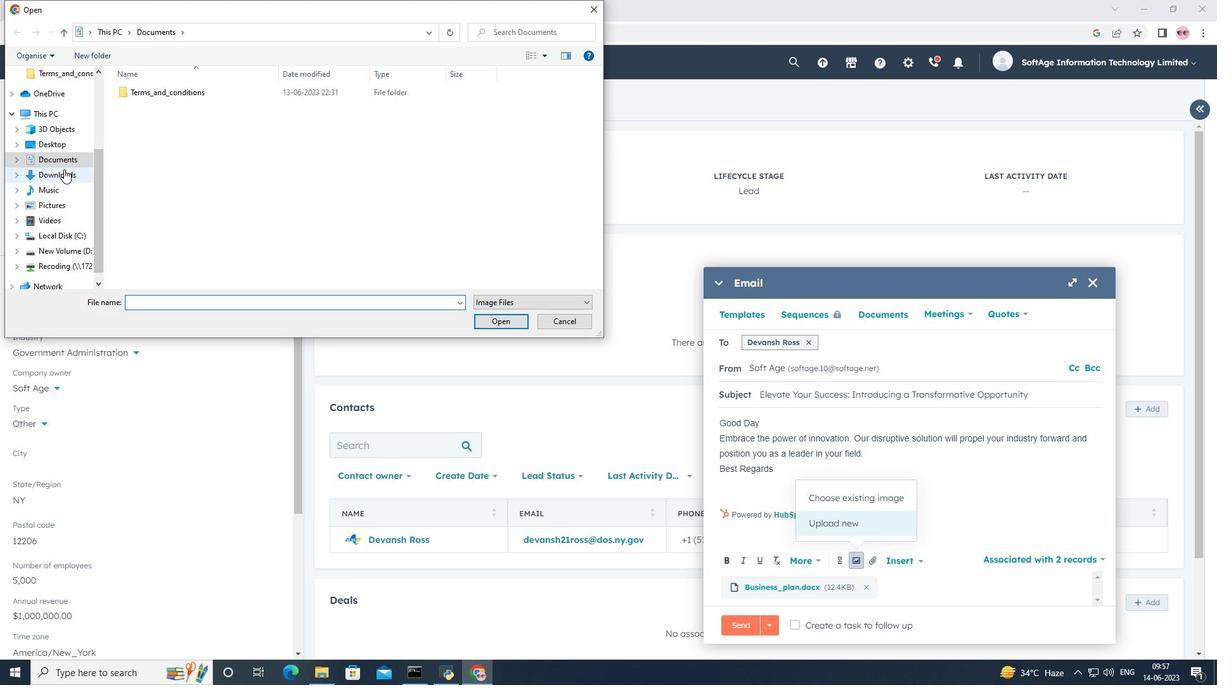 
Action: Mouse pressed left at (64, 170)
Screenshot: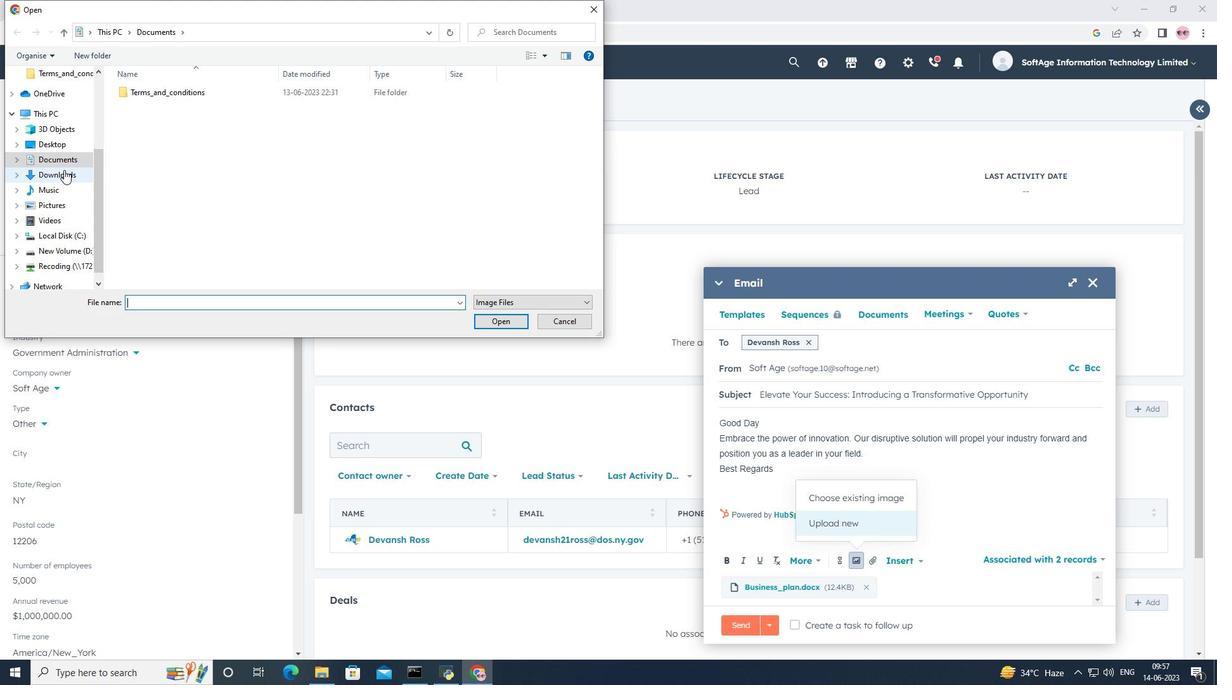 
Action: Mouse moved to (143, 112)
Screenshot: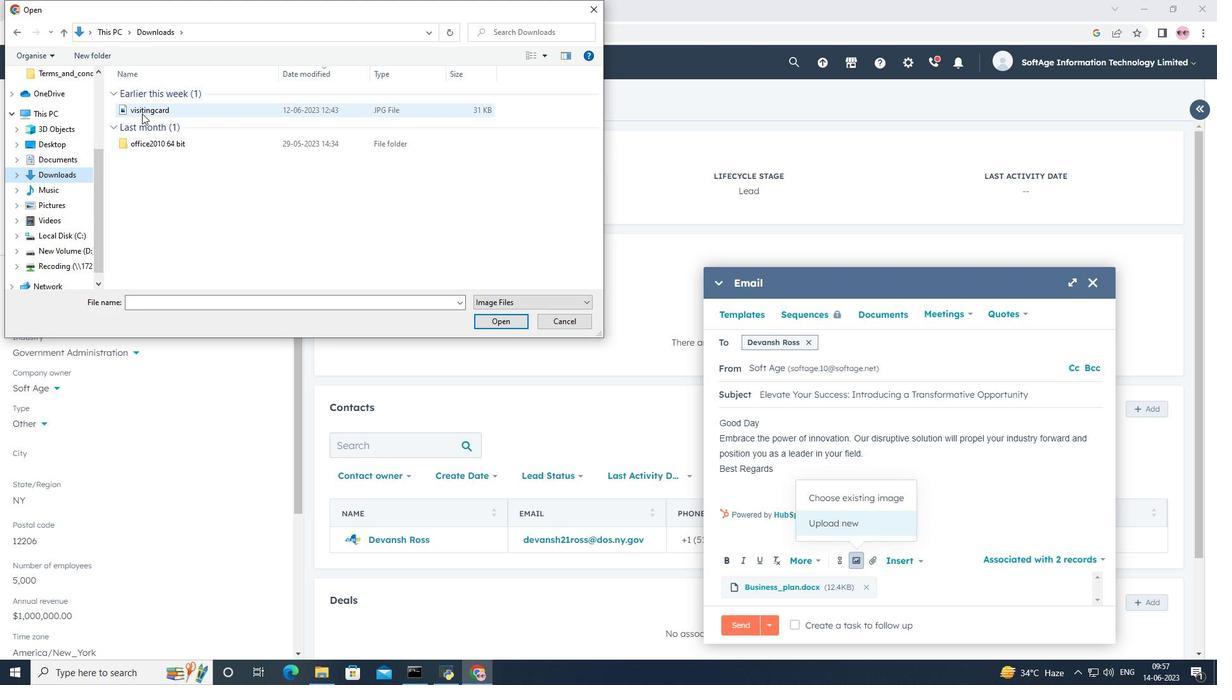 
Action: Mouse pressed left at (143, 112)
Screenshot: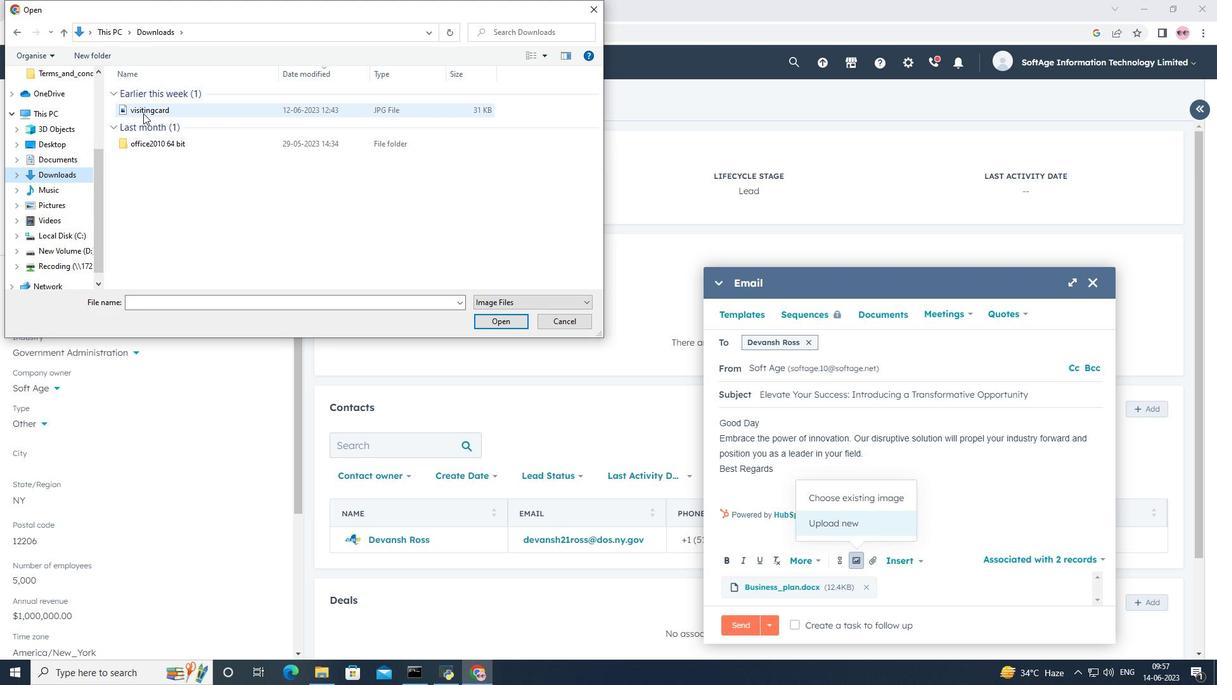 
Action: Mouse moved to (497, 317)
Screenshot: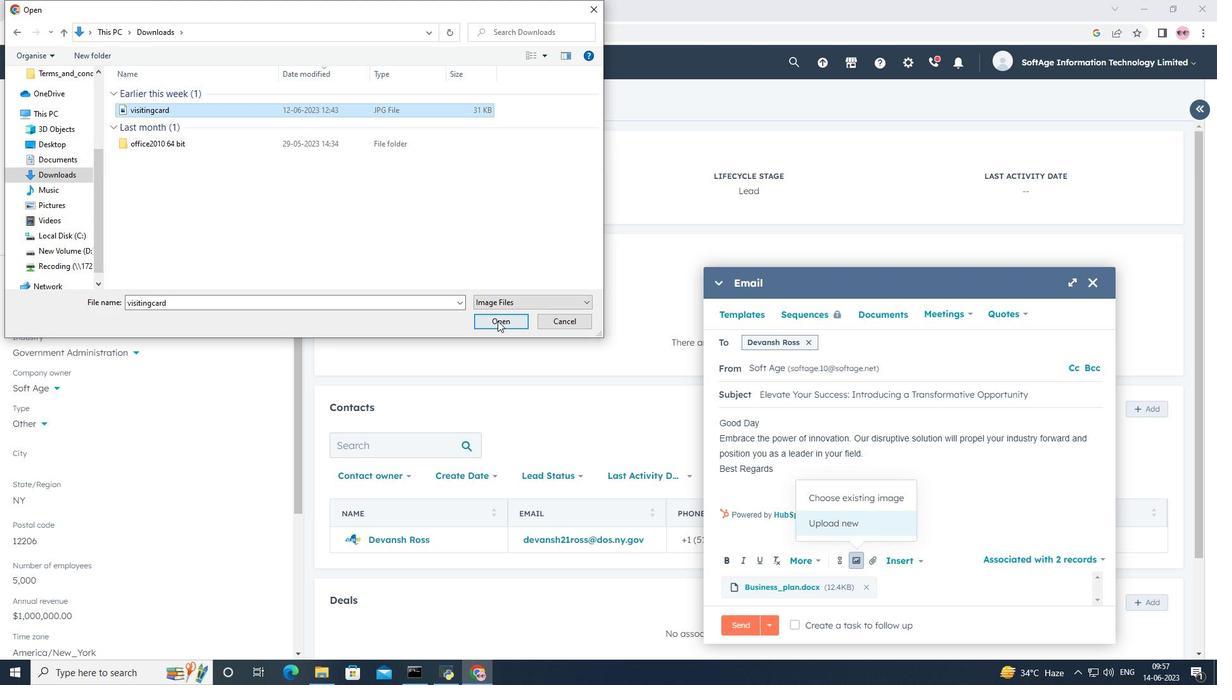 
Action: Mouse pressed left at (497, 317)
Screenshot: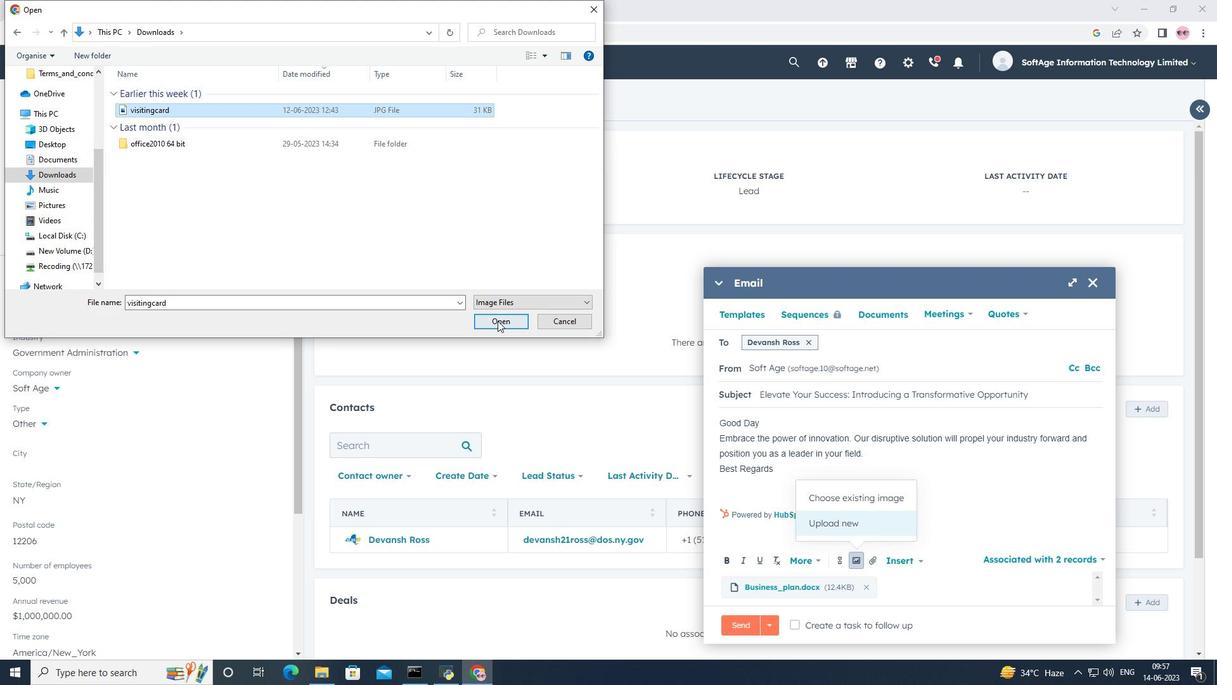 
Action: Mouse moved to (775, 354)
Screenshot: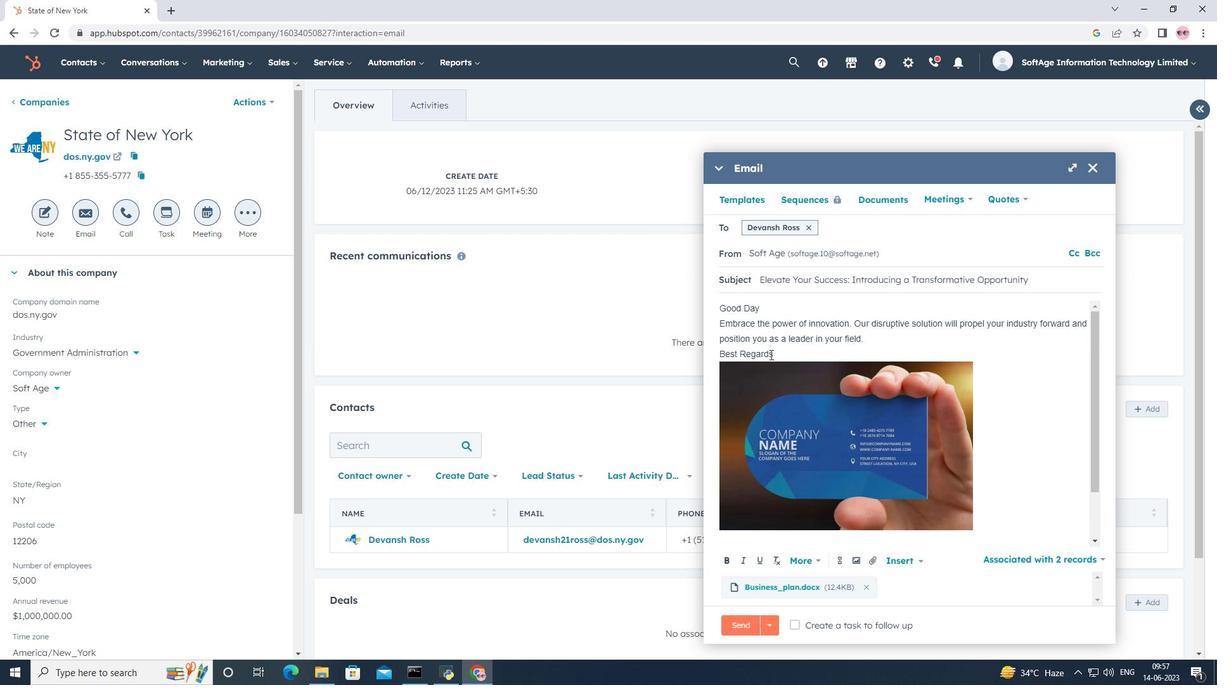 
Action: Mouse pressed left at (775, 354)
Screenshot: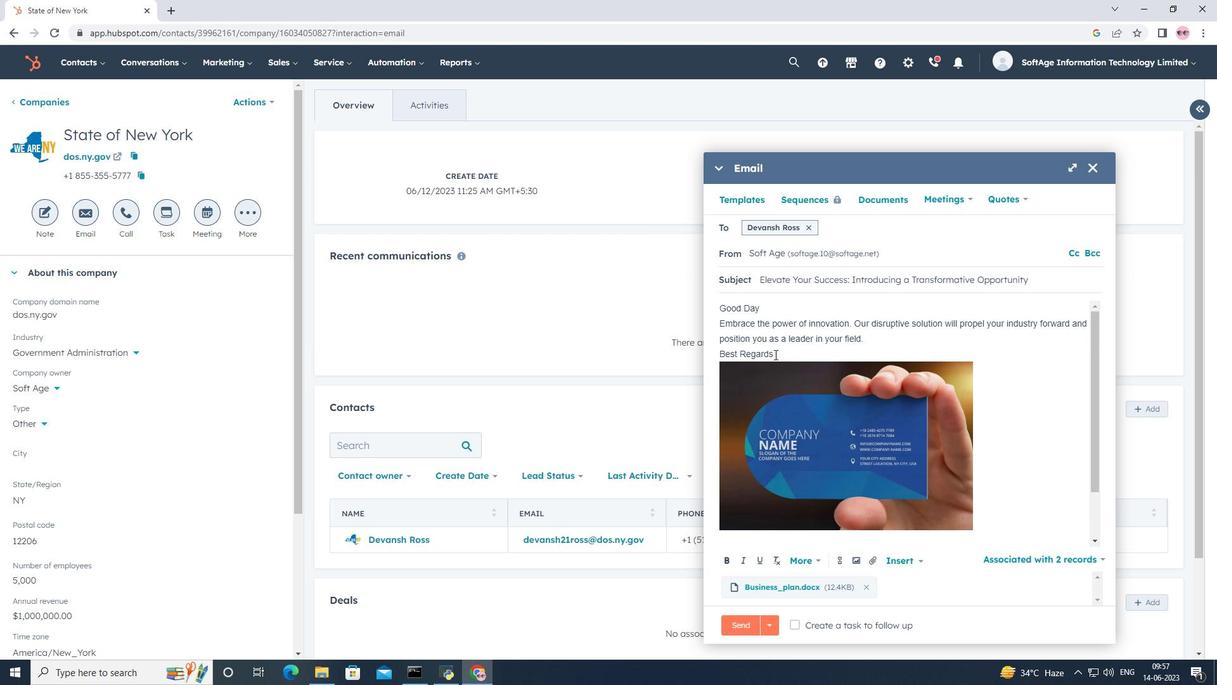 
Action: Key pressed <Key.enter><Key.shift><Key.shift><Key.shift><Key.shift><Key.shift><Key.shift><Key.shift><Key.shift><Key.shift><Key.shift><Key.shift><Key.shift><Key.shift><Key.shift><Key.shift><Key.shift><Key.shift><Key.shift><Key.shift><Key.shift><Key.shift><Key.shift><Key.shift><Key.shift><Key.shift><Key.shift><Key.shift><Key.shift><Key.shift><Key.shift><Key.shift><Key.shift><Key.shift><Key.shift><Key.shift><Key.shift><Key.shift><Key.shift><Key.shift><Key.shift><Key.shift><Key.shift><Key.shift><Key.shift><Key.shift><Key.shift><Key.shift><Key.shift><Key.shift><Key.shift><Key.shift><Key.shift><Key.shift><Key.shift><Key.shift><Key.shift><Key.shift><Key.shift><Key.shift><Key.shift><Key.shift><Key.shift><Key.shift><Key.shift><Key.shift><Key.shift><Key.shift><Key.shift><Key.shift><Key.shift><Key.shift><Key.shift><Key.shift><Key.shift><Key.shift><Key.shift><Key.shift><Key.shift><Key.shift><Key.shift><Key.shift><Key.shift><Key.shift><Key.shift><Key.shift><Key.shift><Key.shift><Key.shift><Key.shift><Key.shift><Key.shift><Key.shift><Key.shift><Key.shift><Key.shift><Key.shift><Key.shift><Key.shift><Key.shift><Key.shift>Twitter<Key.space>
Screenshot: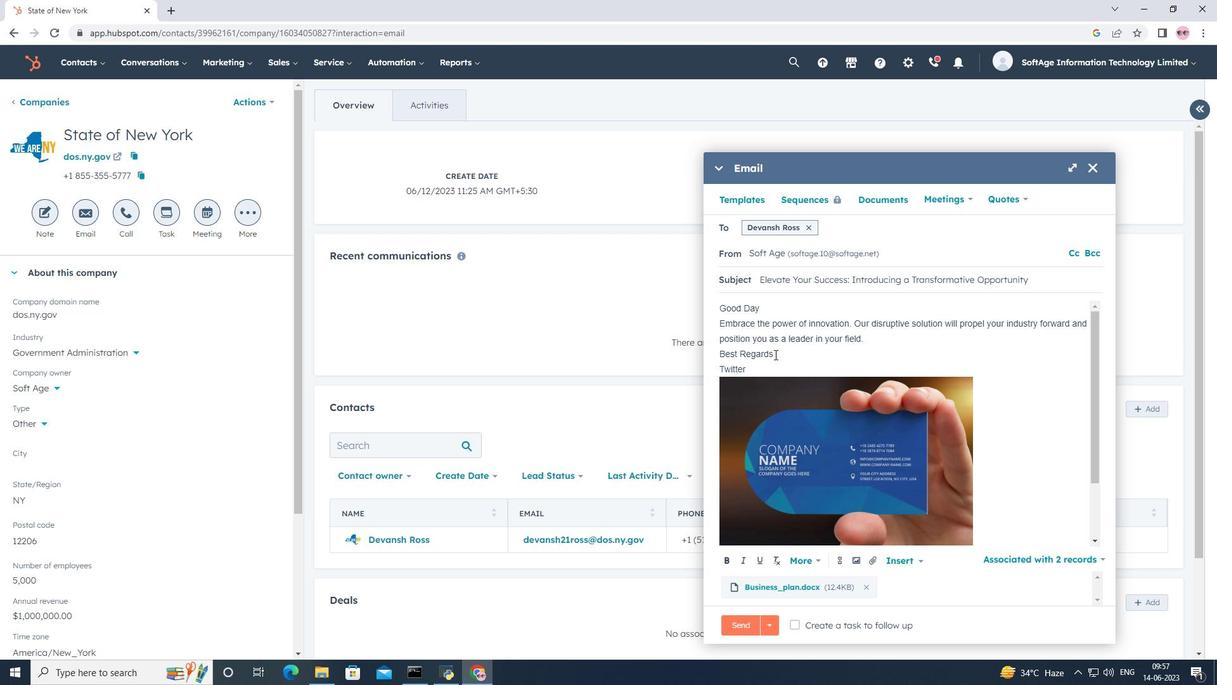 
Action: Mouse moved to (839, 563)
Screenshot: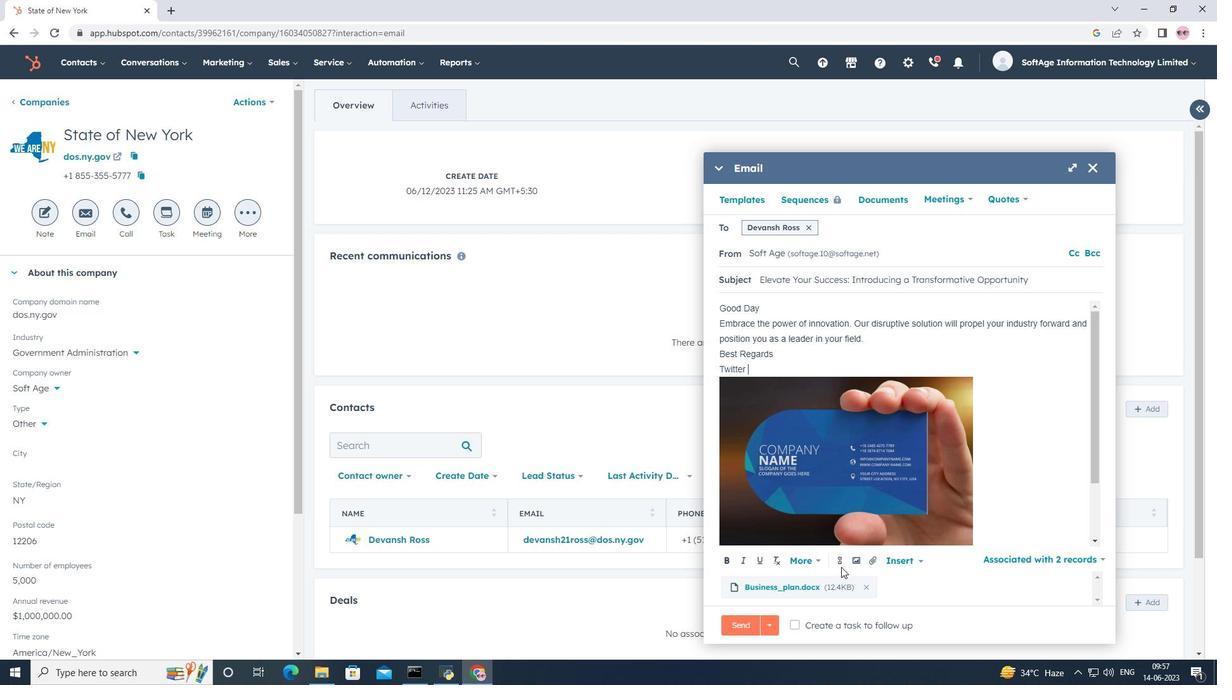 
Action: Mouse pressed left at (839, 563)
Screenshot: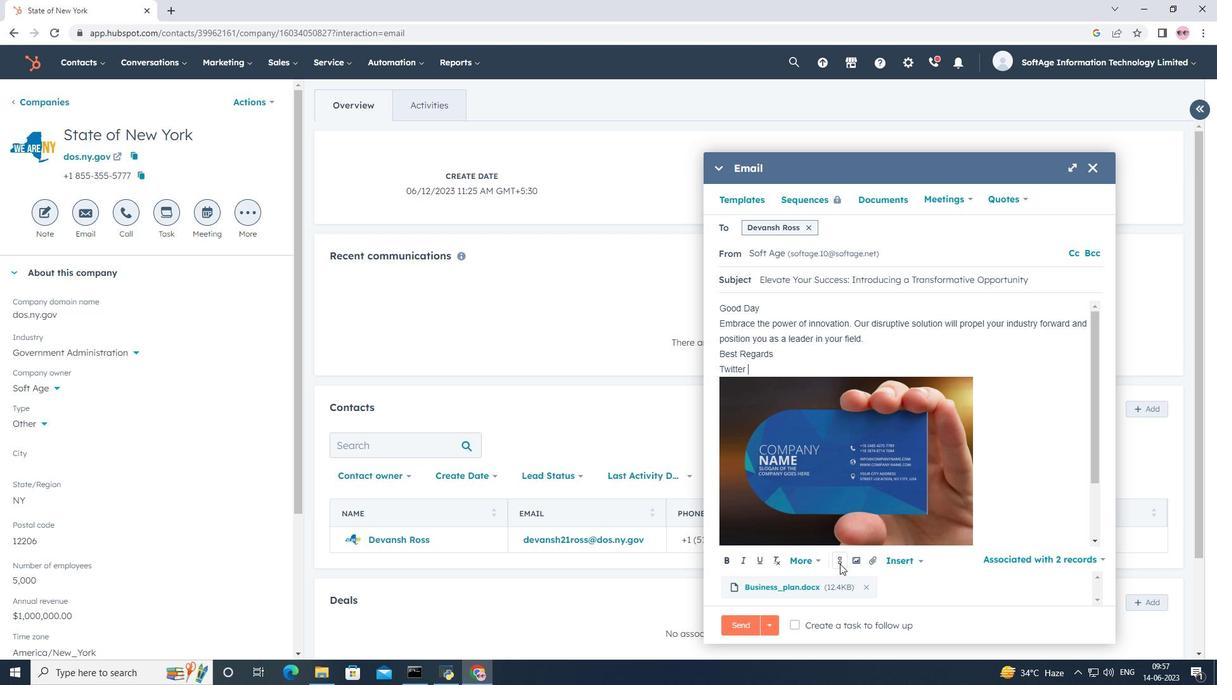 
Action: Mouse moved to (854, 484)
Screenshot: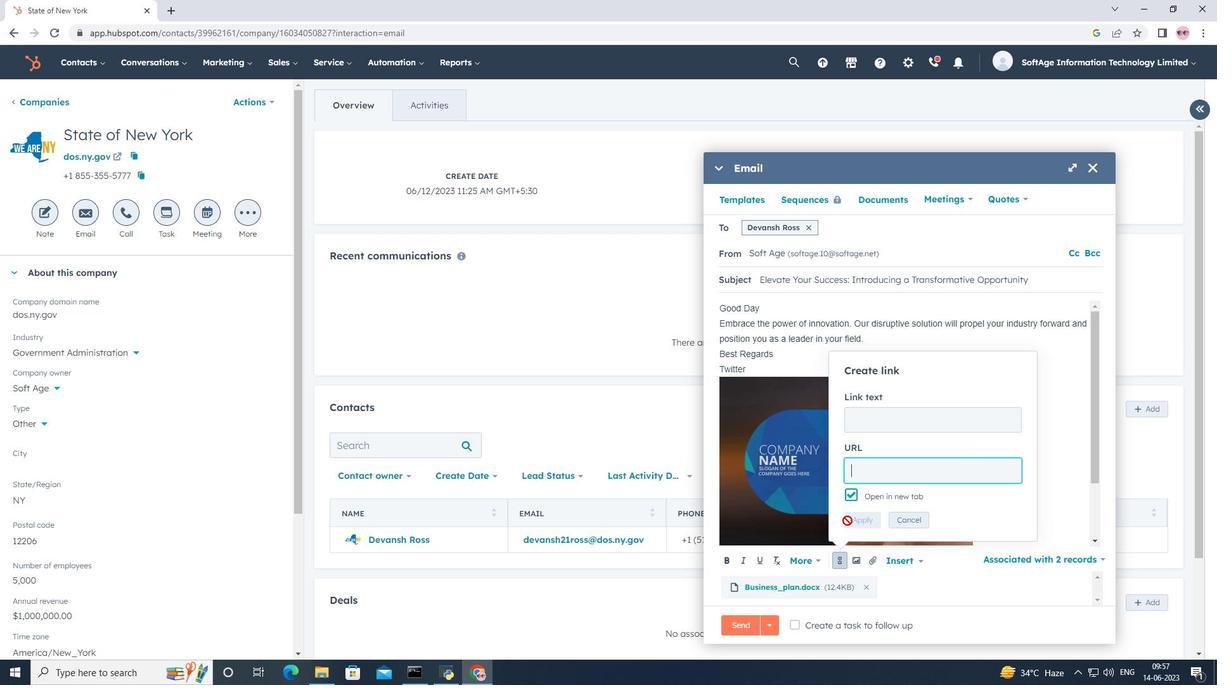 
Action: Key pressed te<Key.backspace>witter.com
Screenshot: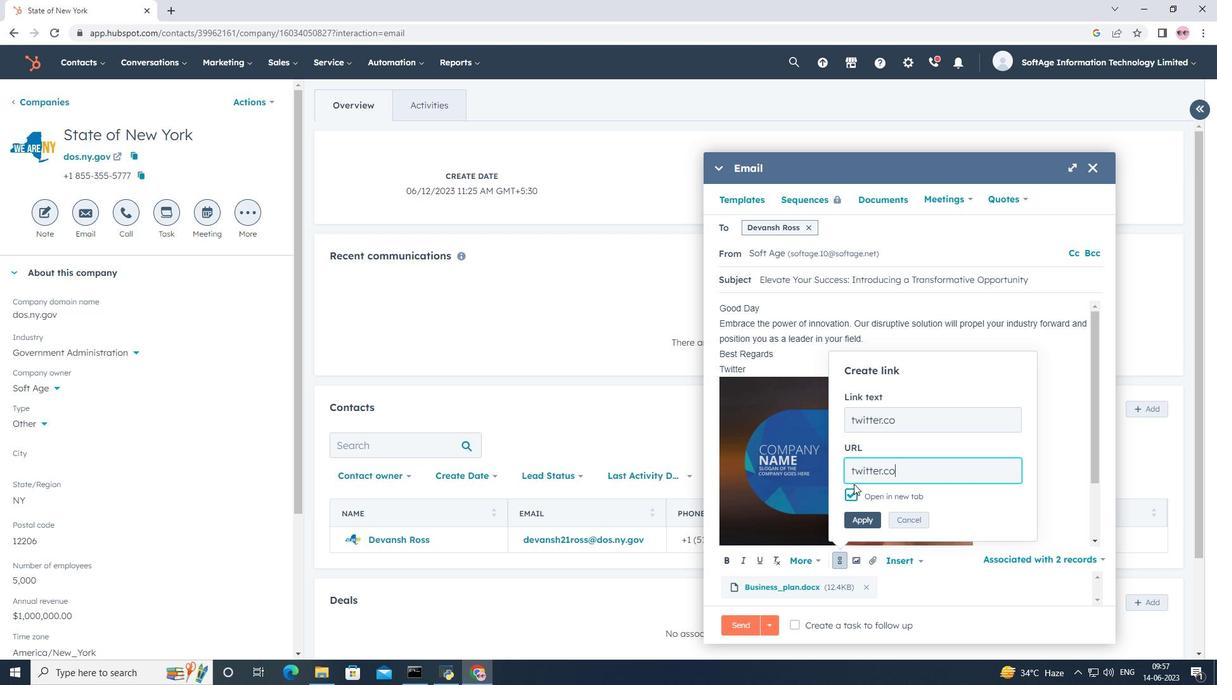 
Action: Mouse moved to (864, 516)
Screenshot: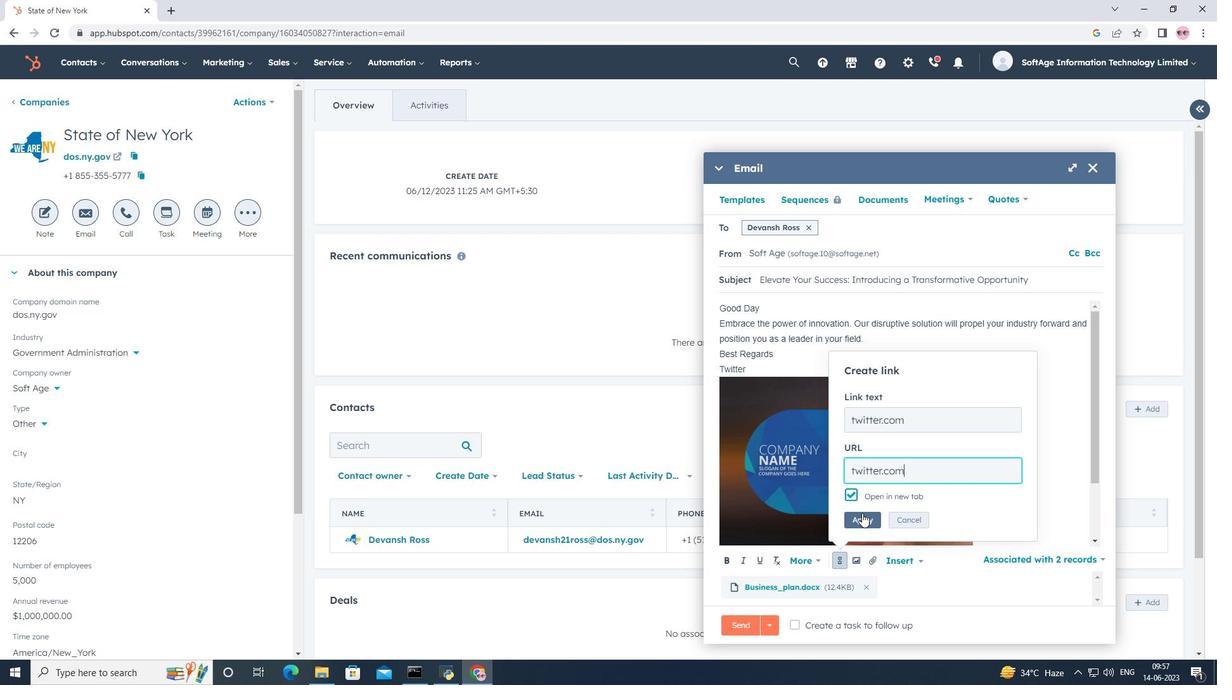
Action: Mouse pressed left at (864, 516)
Screenshot: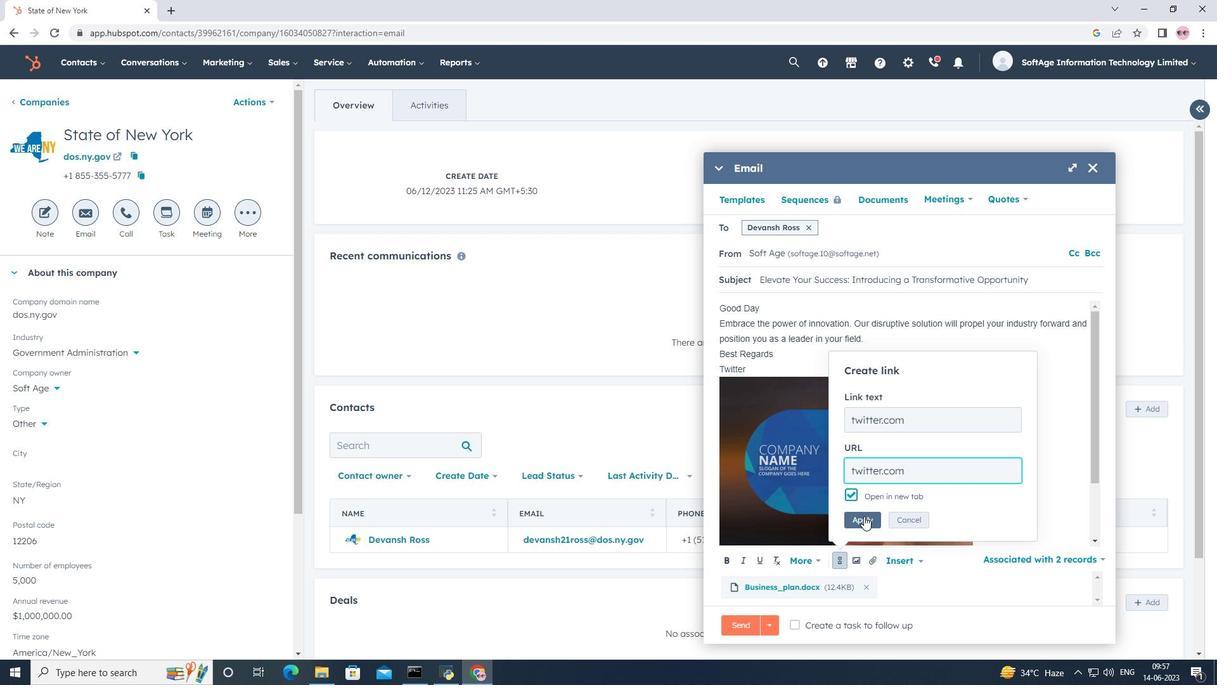 
Action: Mouse moved to (862, 525)
Screenshot: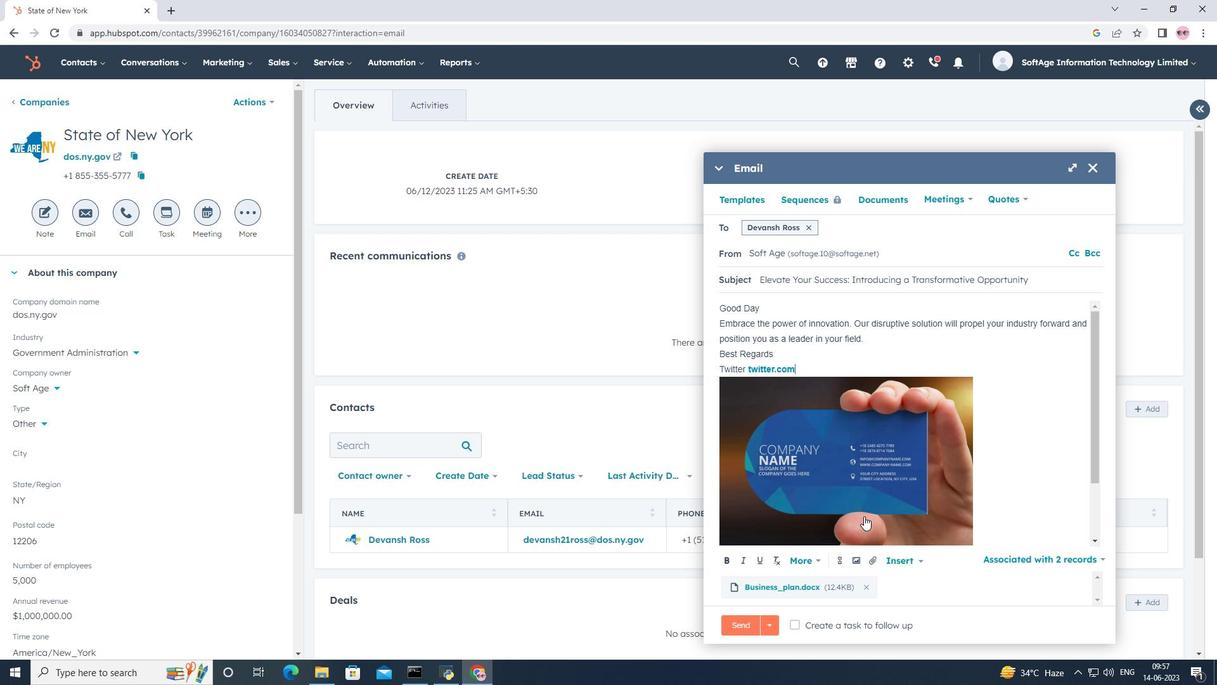 
Action: Mouse scrolled (862, 524) with delta (0, 0)
Screenshot: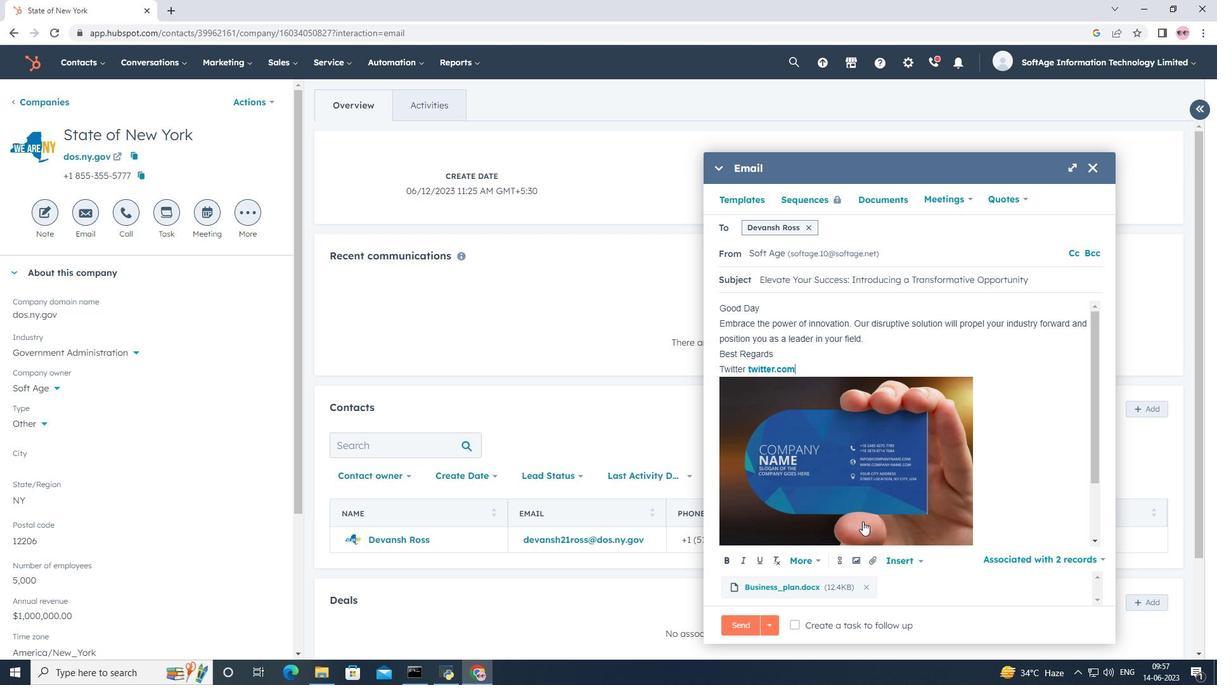 
Action: Mouse scrolled (862, 524) with delta (0, 0)
Screenshot: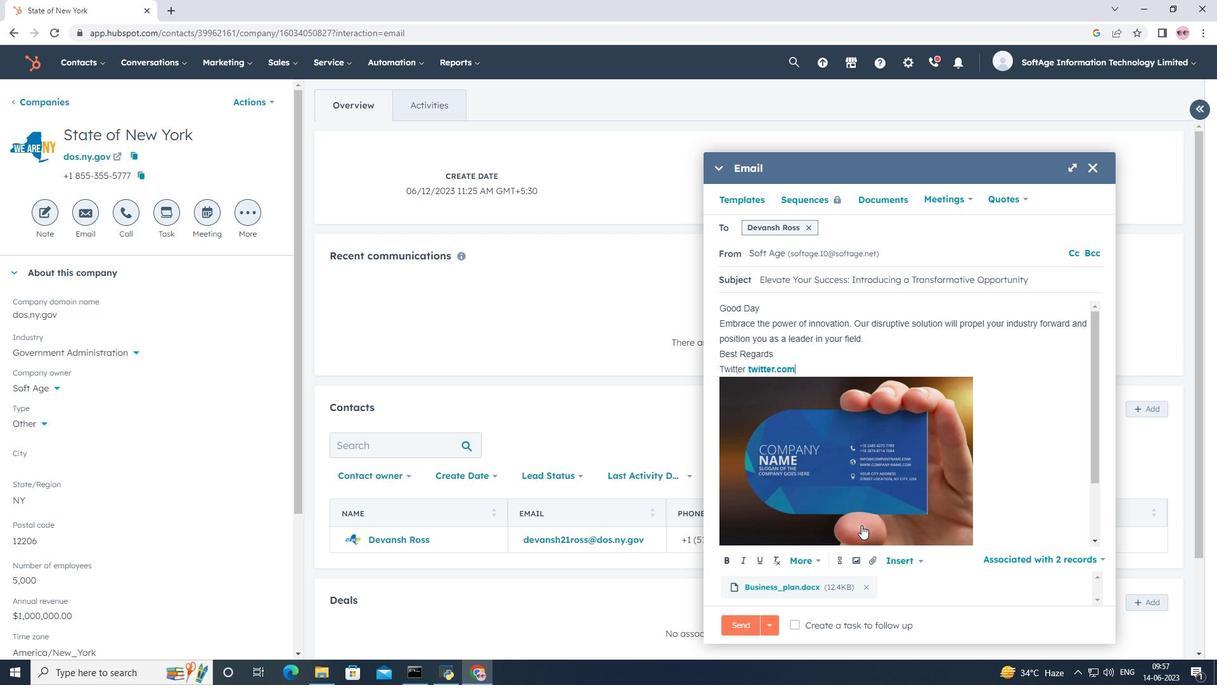 
Action: Mouse scrolled (862, 524) with delta (0, 0)
Screenshot: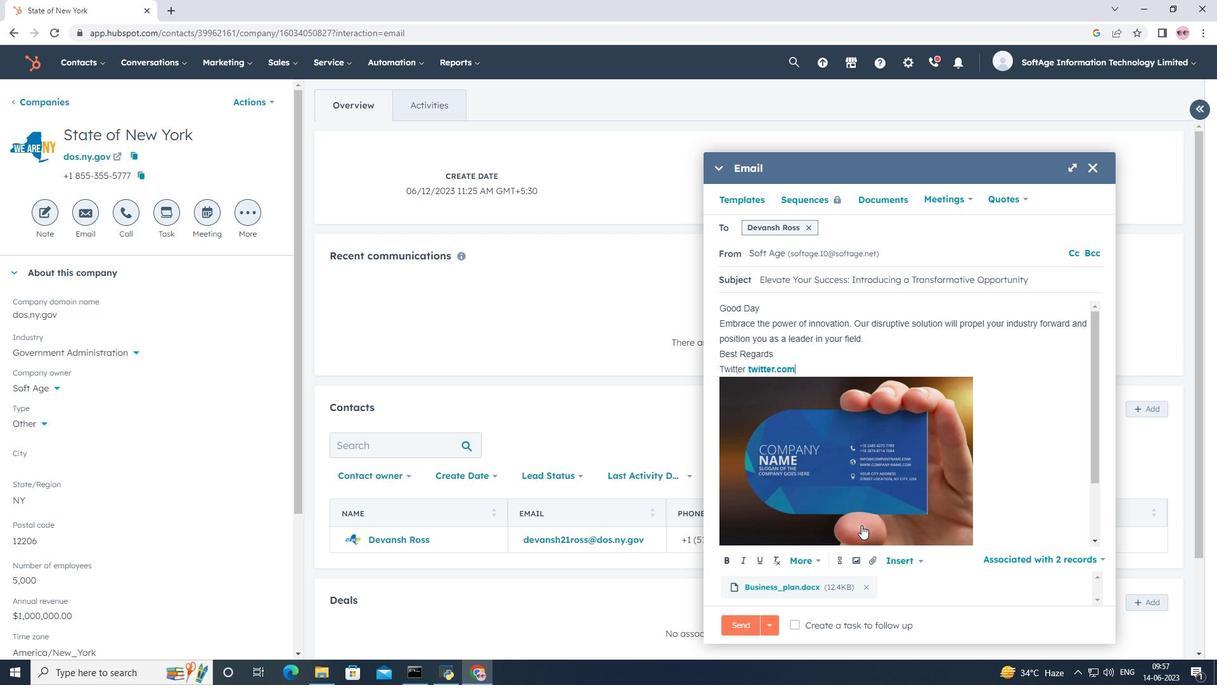 
Action: Mouse moved to (830, 628)
Screenshot: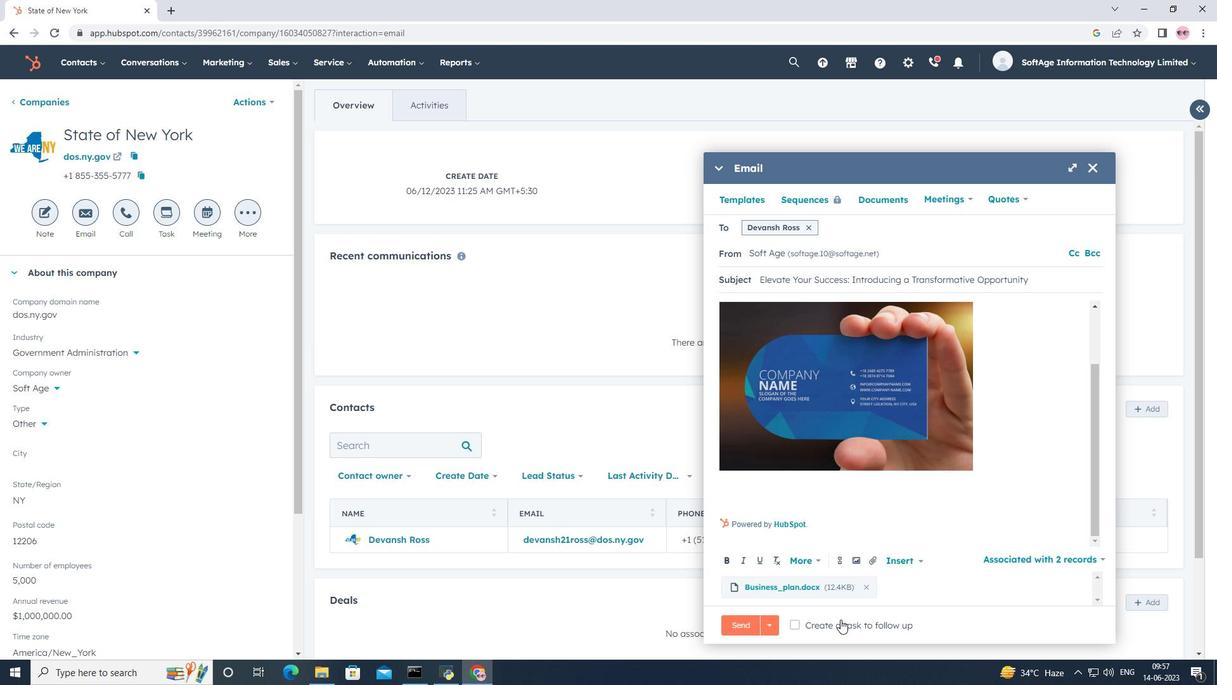 
Action: Mouse pressed left at (830, 628)
Screenshot: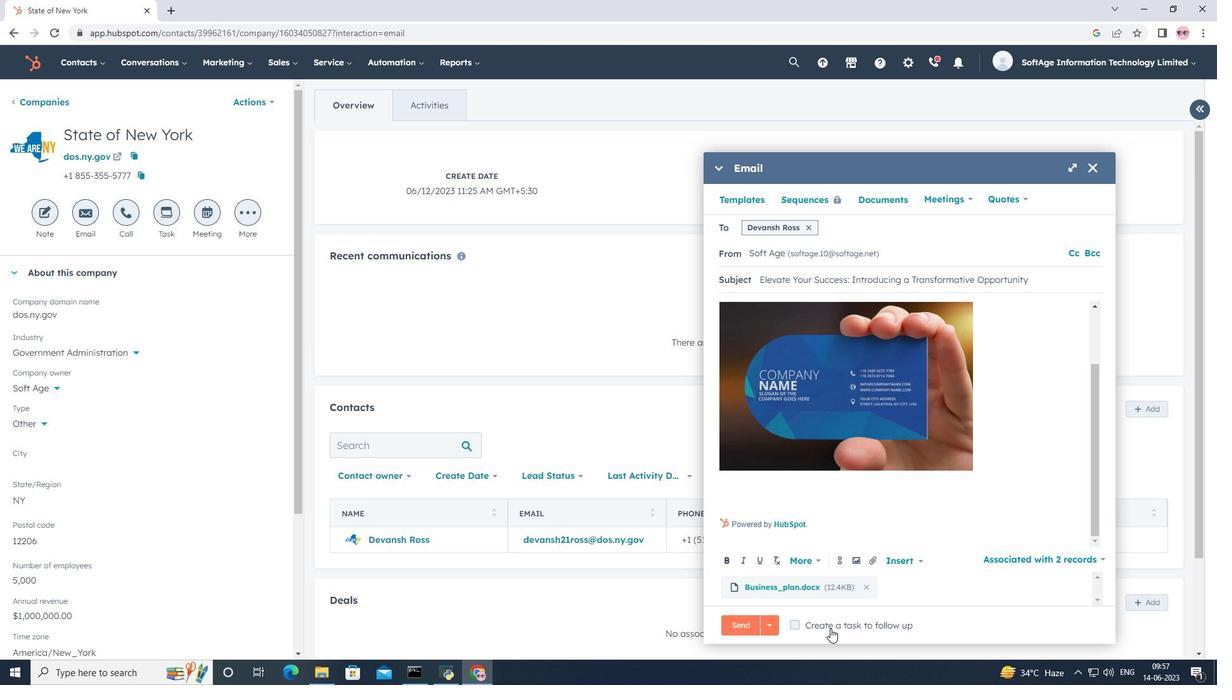 
Action: Mouse moved to (992, 624)
Screenshot: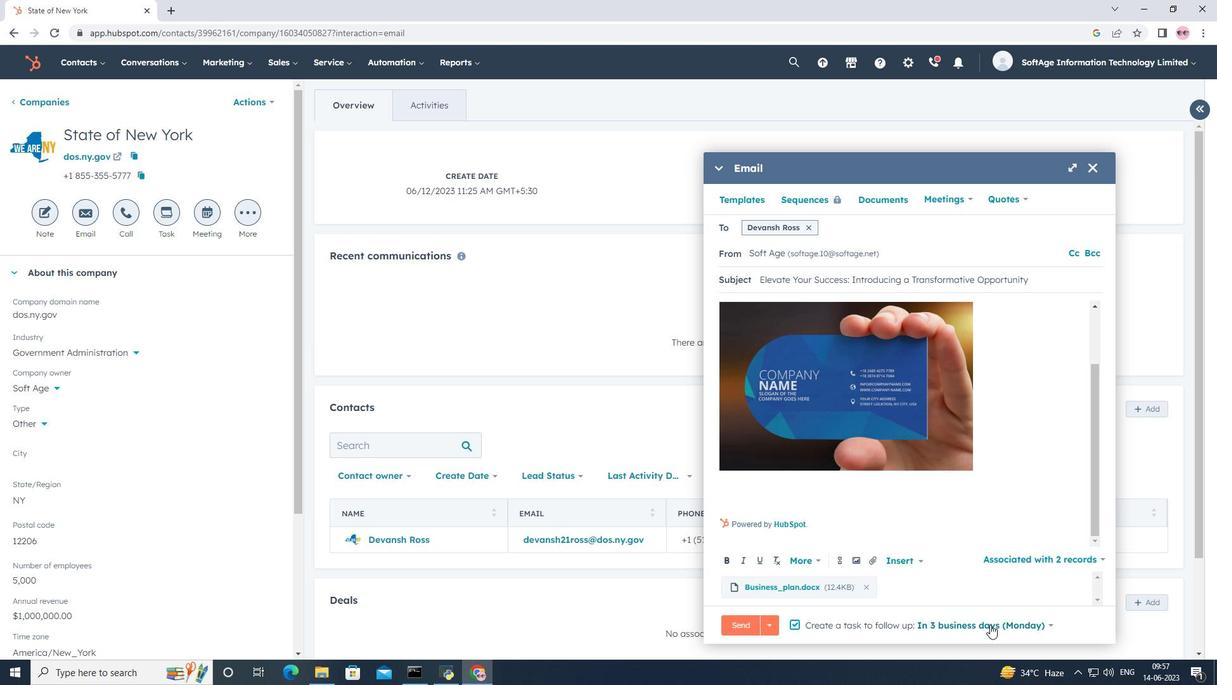 
Action: Mouse pressed left at (992, 624)
Screenshot: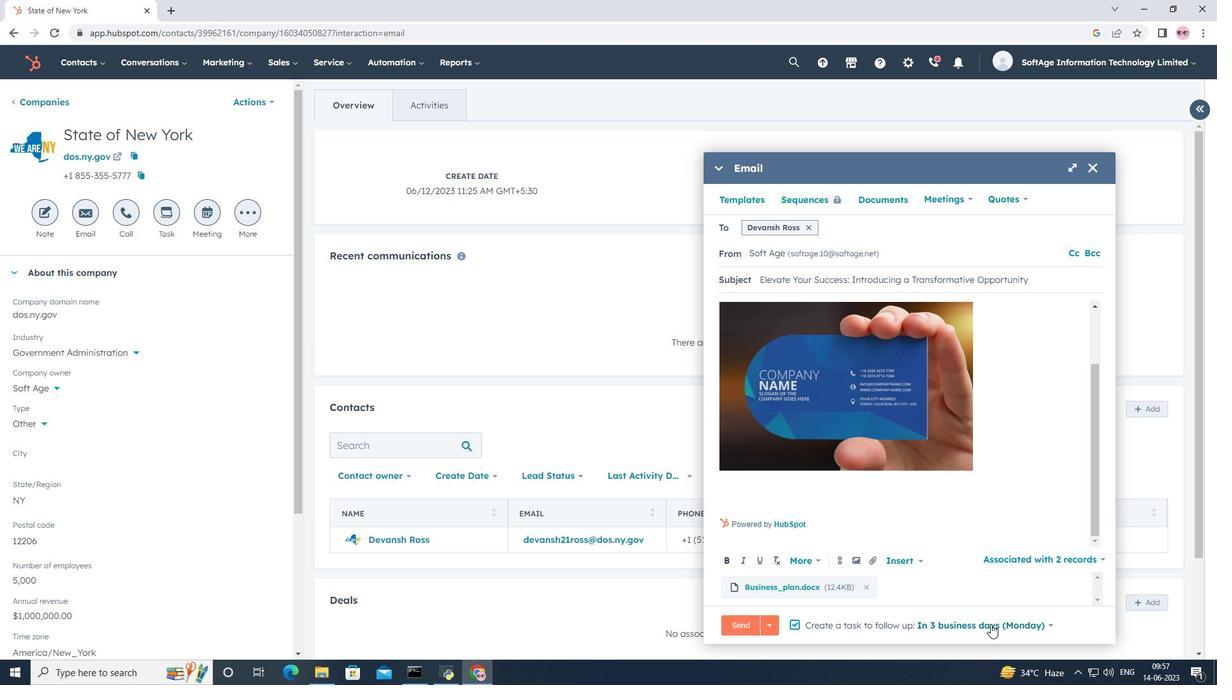 
Action: Mouse moved to (954, 532)
Screenshot: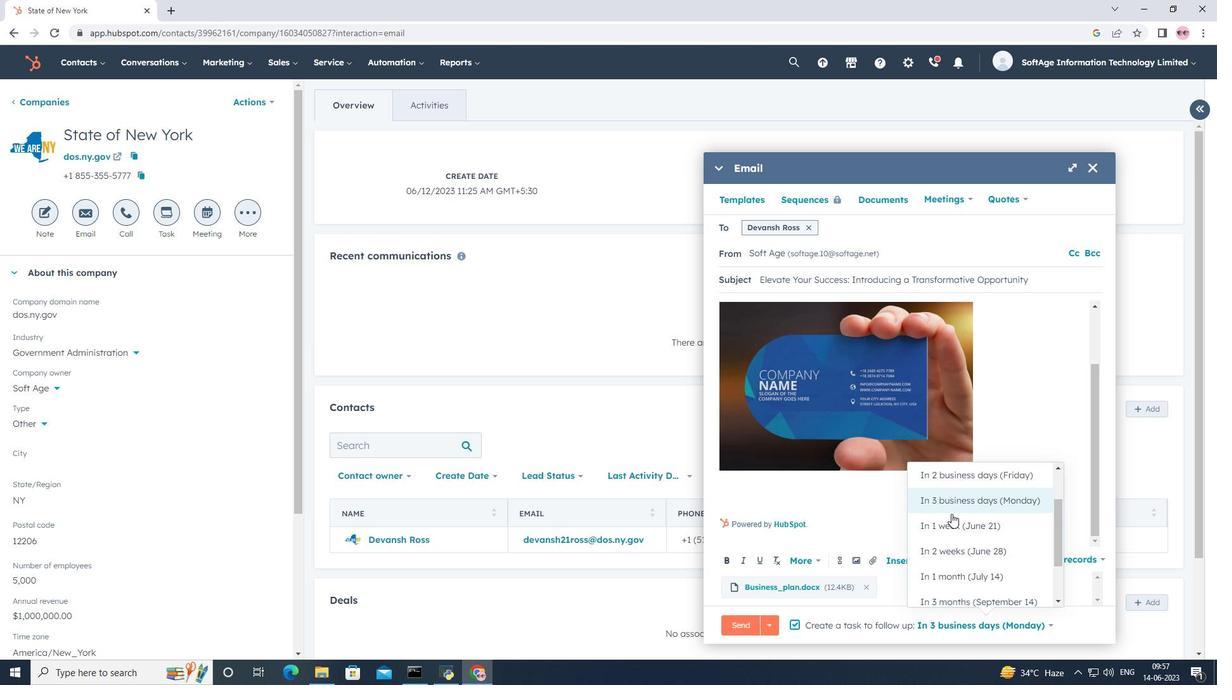 
Action: Mouse pressed left at (954, 532)
Screenshot: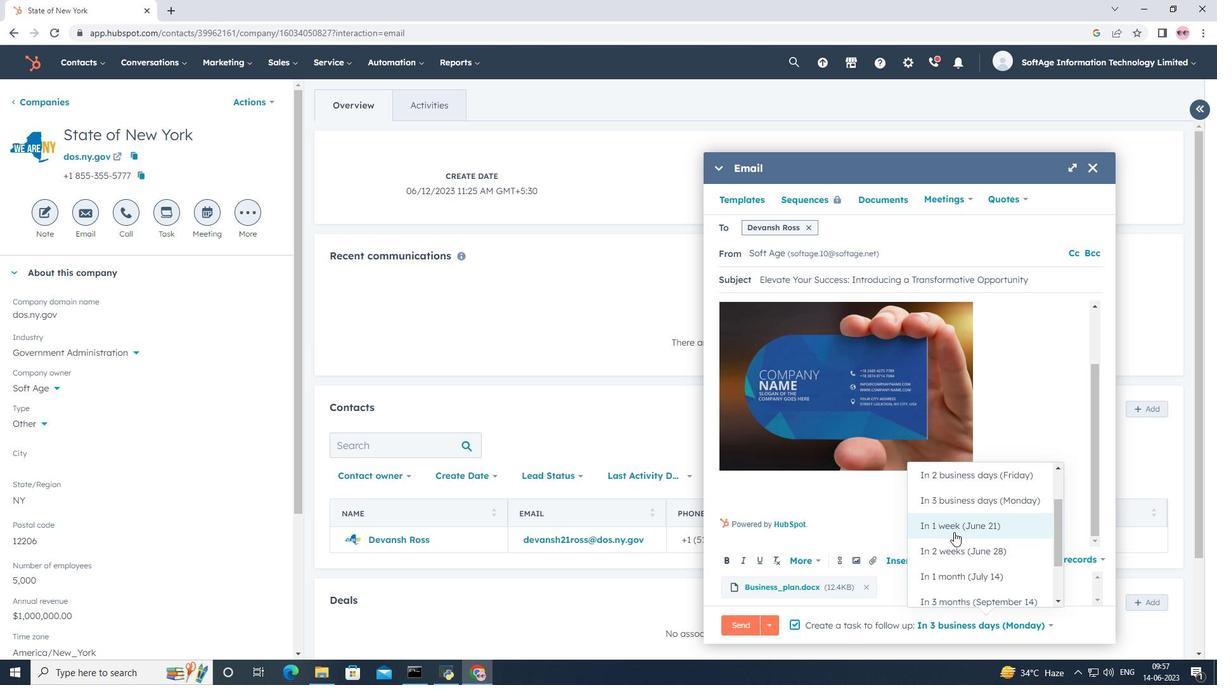 
Action: Mouse moved to (808, 242)
Screenshot: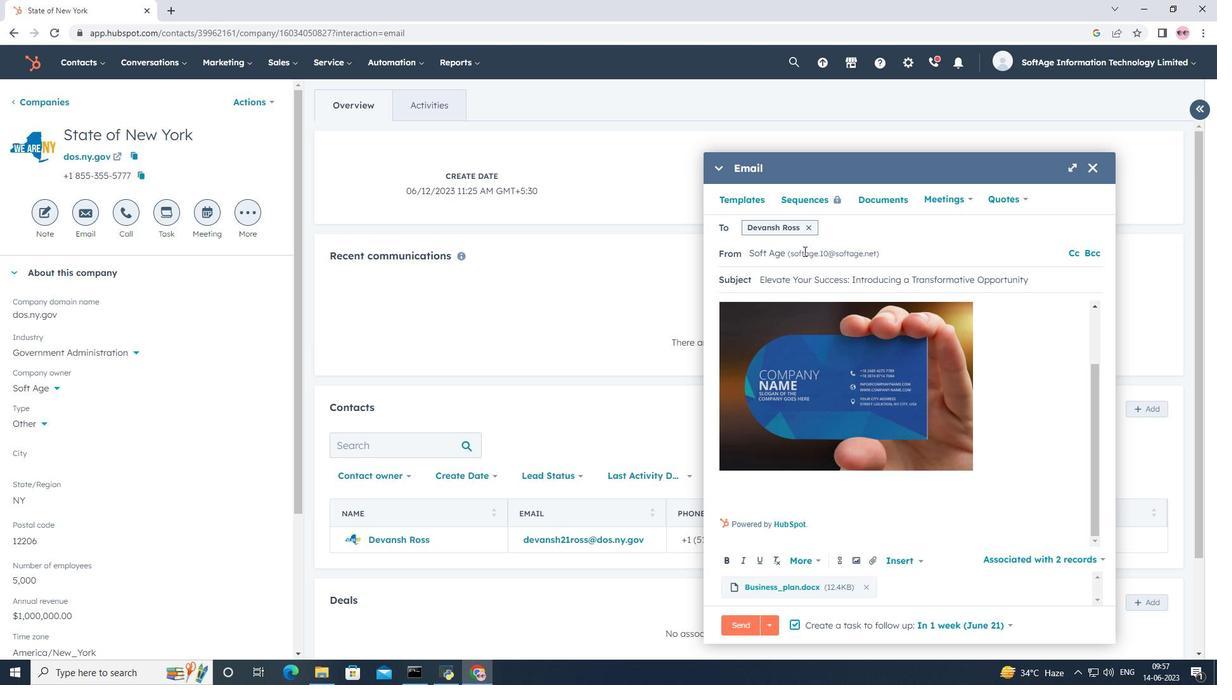 
Action: Mouse scrolled (808, 242) with delta (0, 0)
Screenshot: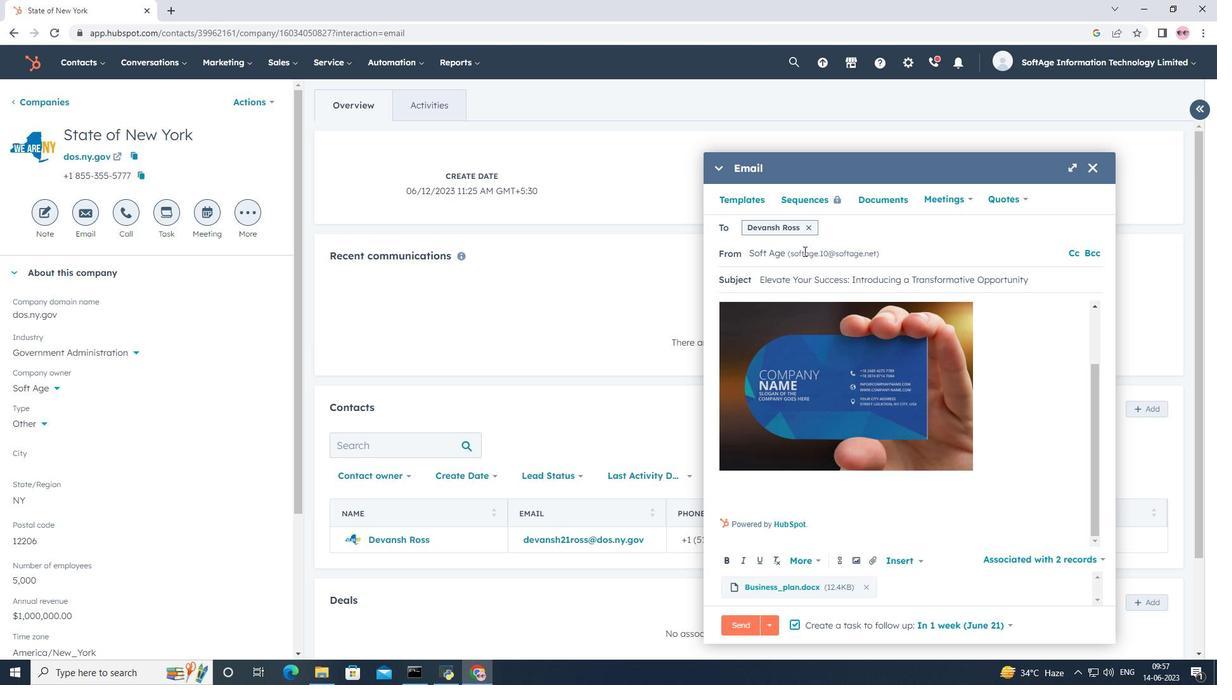 
Action: Mouse moved to (808, 241)
Screenshot: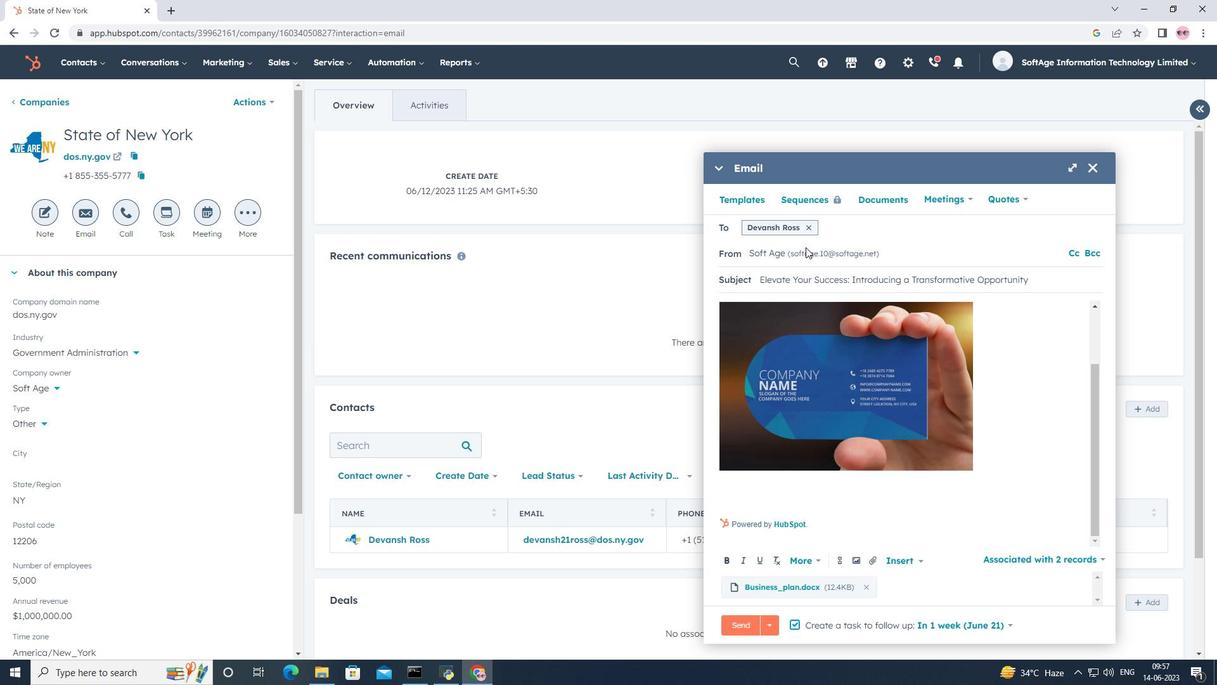 
Action: Mouse scrolled (808, 241) with delta (0, 0)
Screenshot: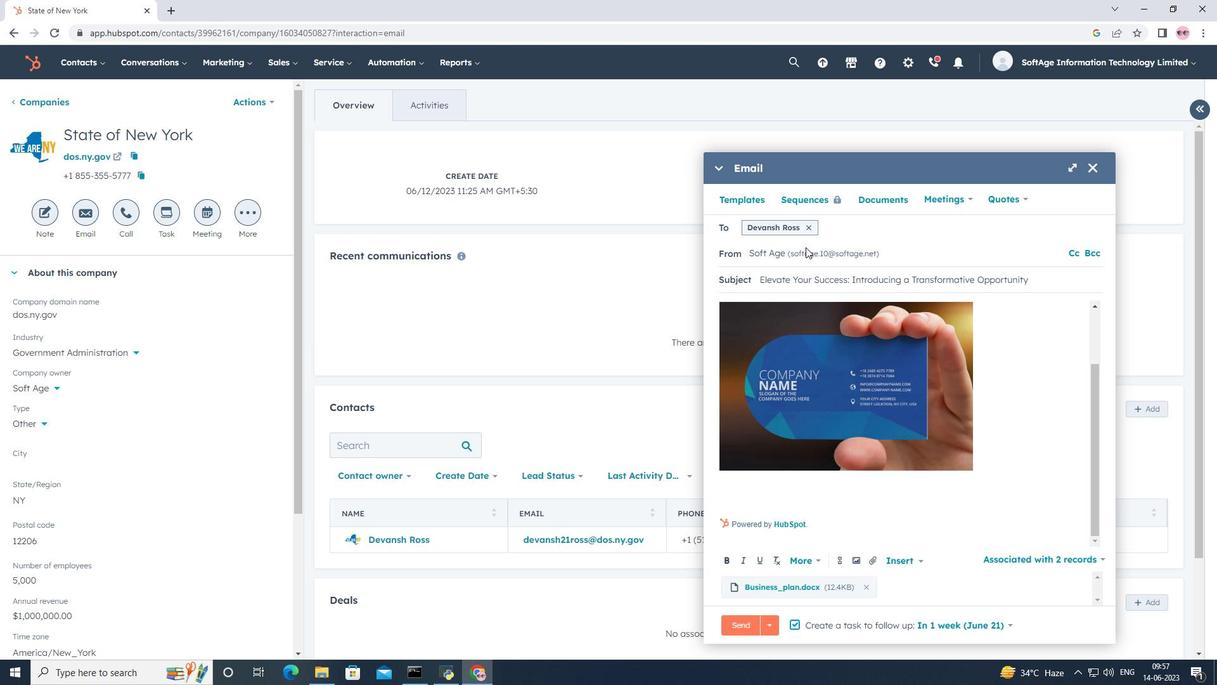 
Action: Mouse moved to (809, 239)
Screenshot: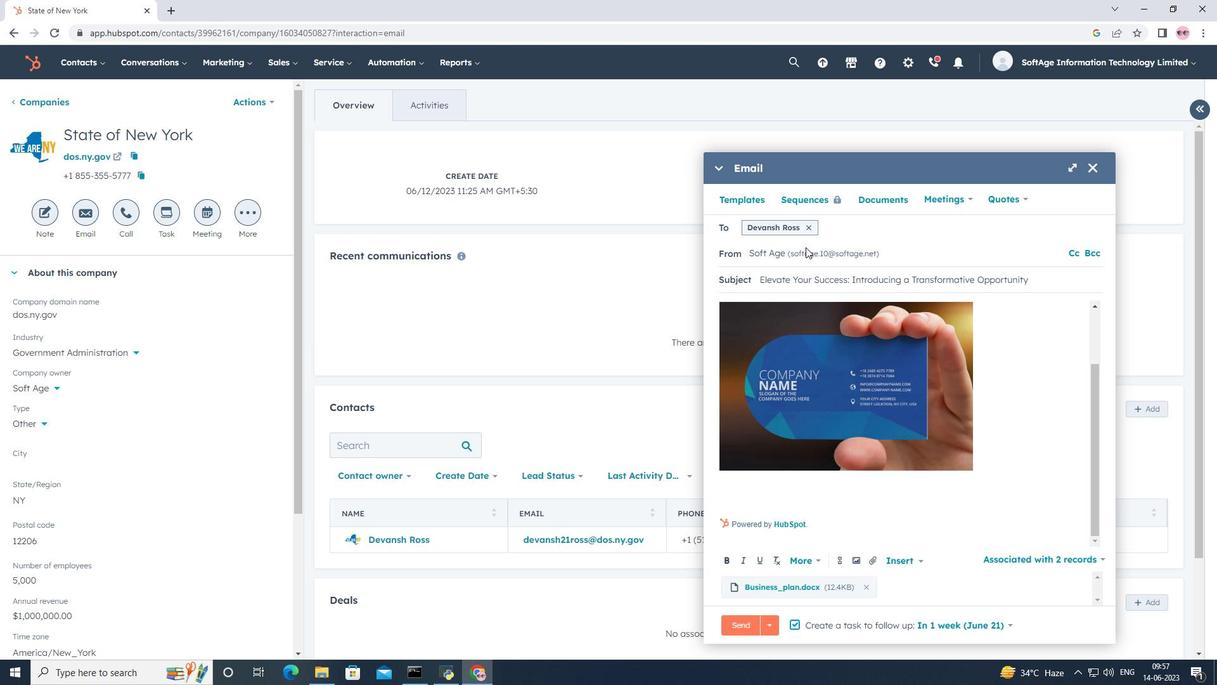 
Action: Mouse scrolled (809, 239) with delta (0, 0)
Screenshot: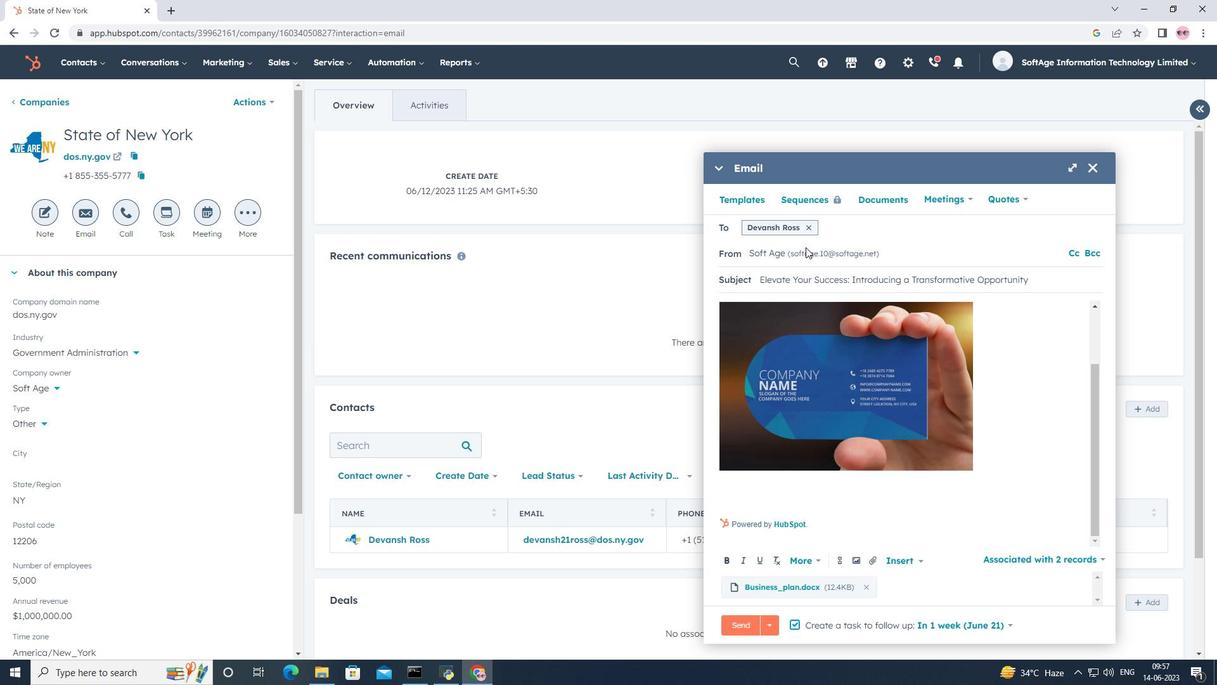 
Action: Mouse moved to (809, 237)
Screenshot: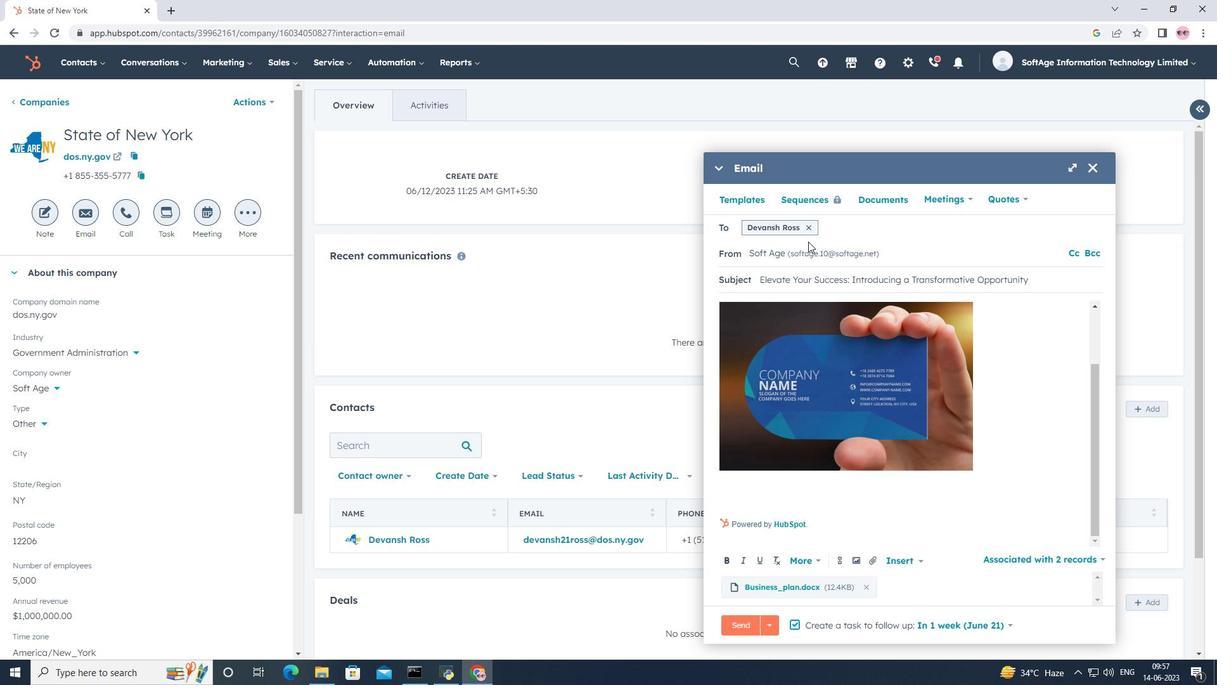 
Action: Mouse scrolled (809, 238) with delta (0, 0)
Screenshot: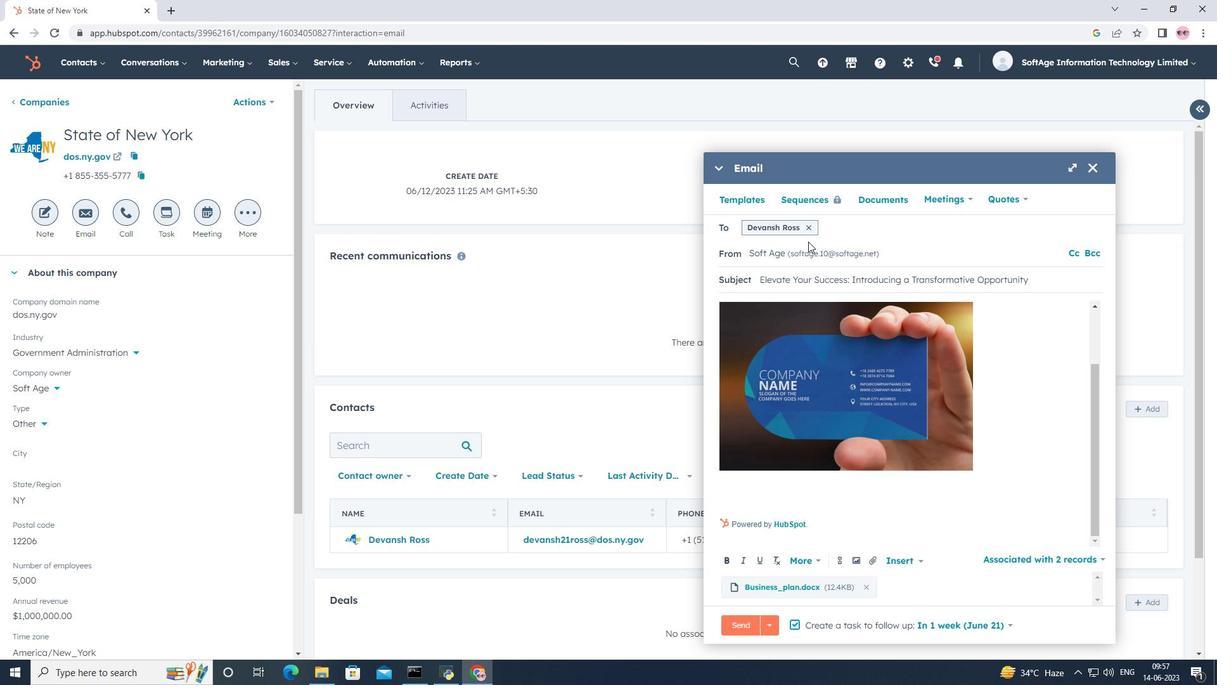 
Action: Mouse moved to (809, 231)
Screenshot: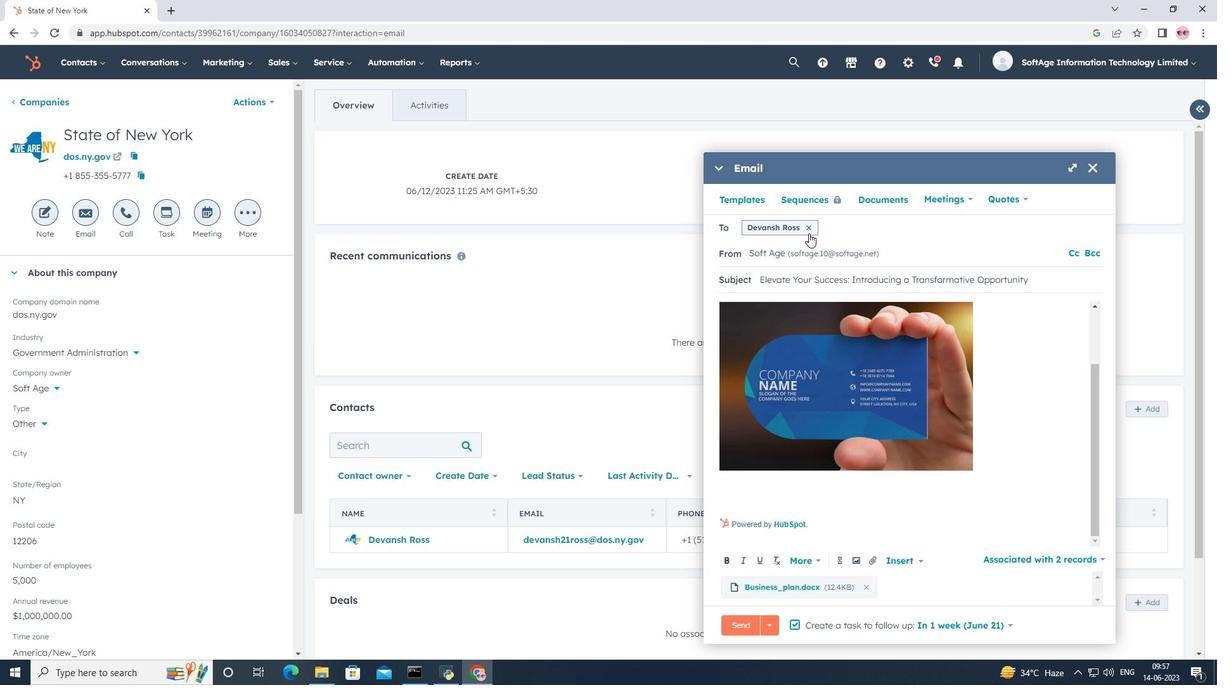 
Action: Mouse pressed left at (809, 231)
Screenshot: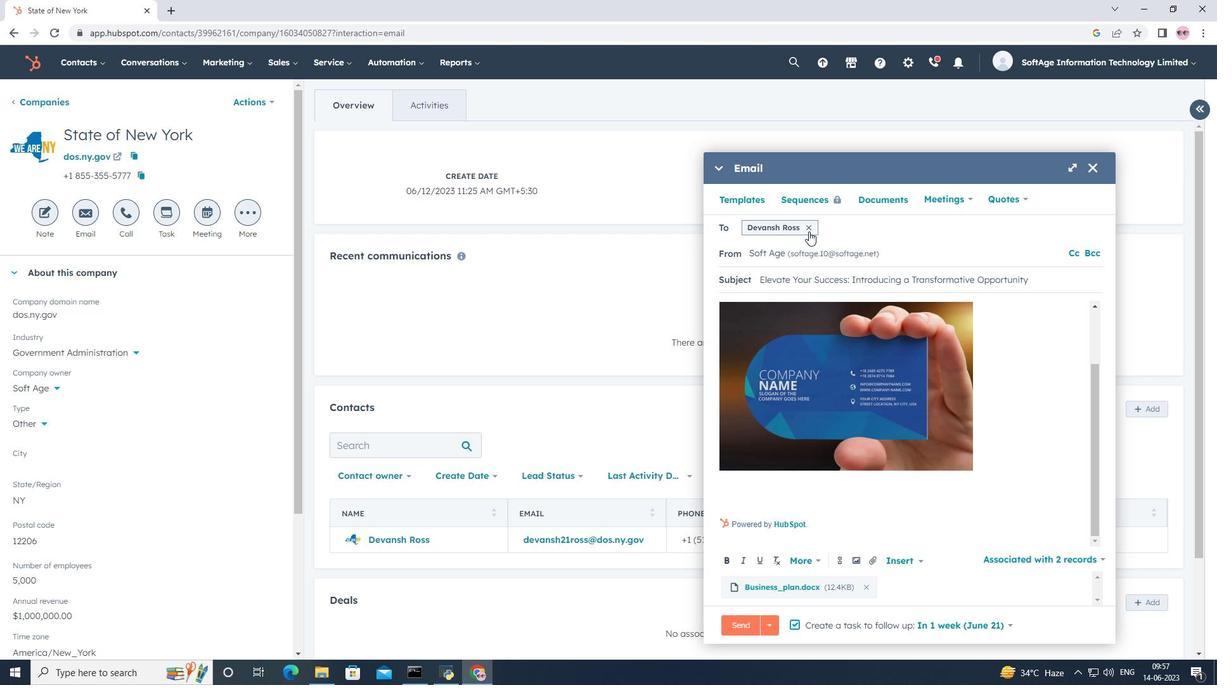 
Action: Mouse pressed left at (809, 231)
Screenshot: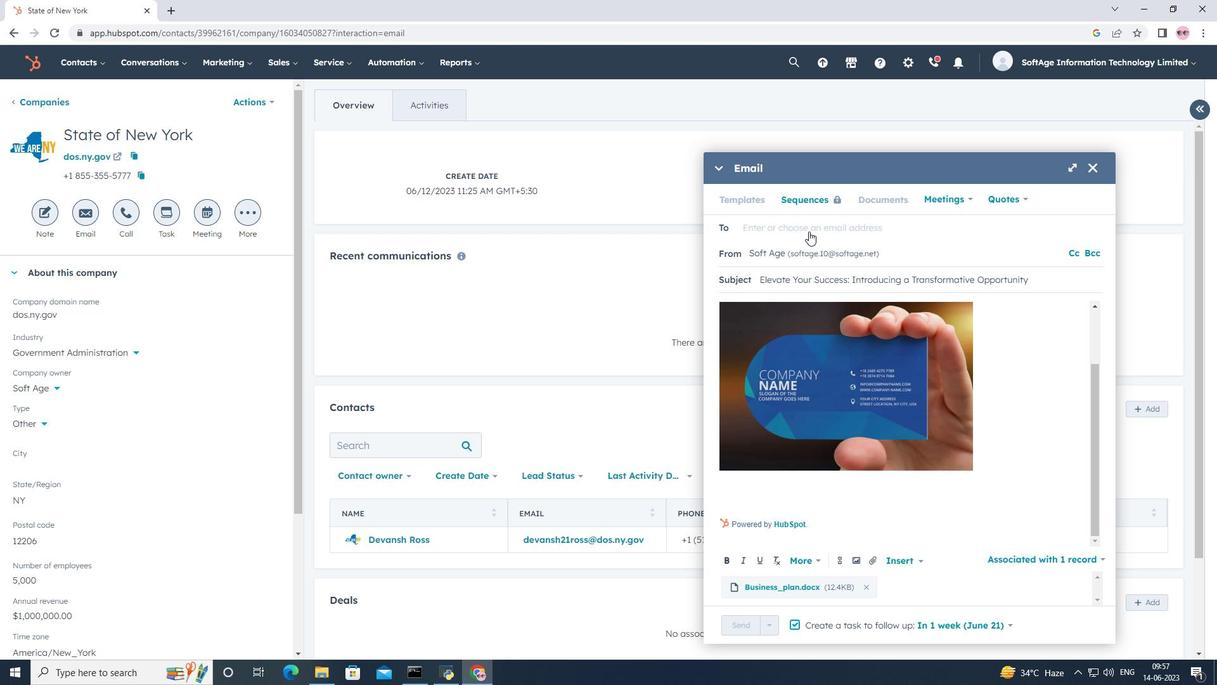 
Action: Mouse moved to (804, 268)
Screenshot: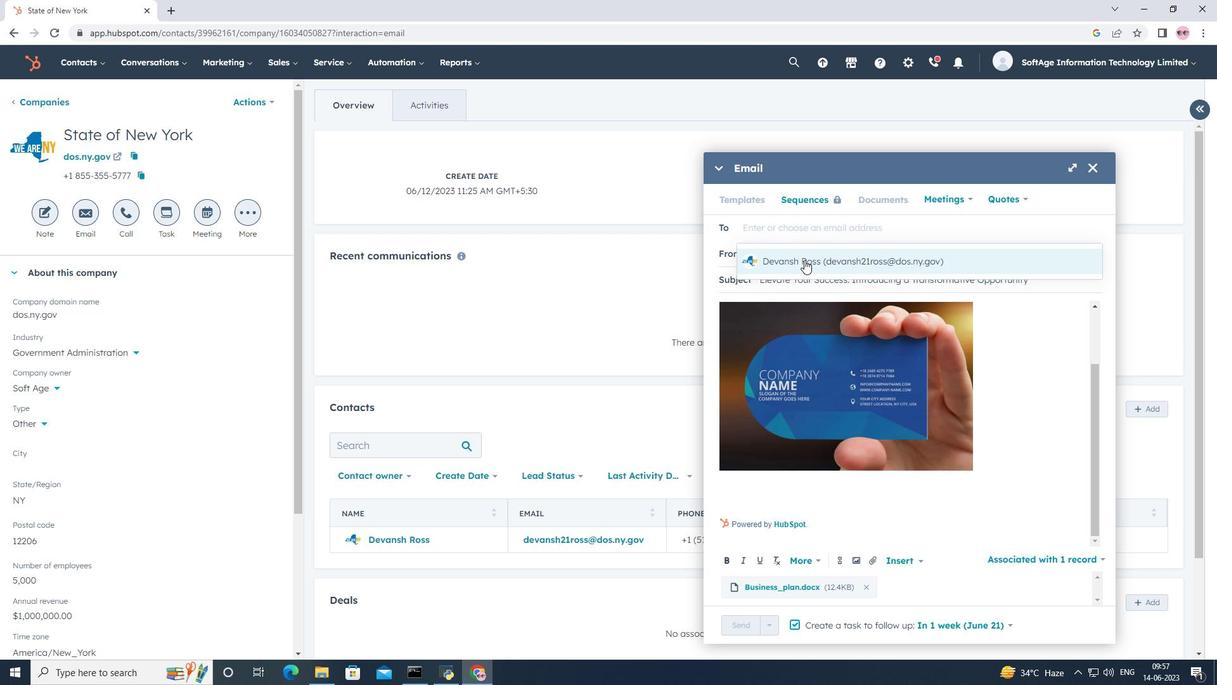 
Action: Mouse pressed left at (804, 268)
Screenshot: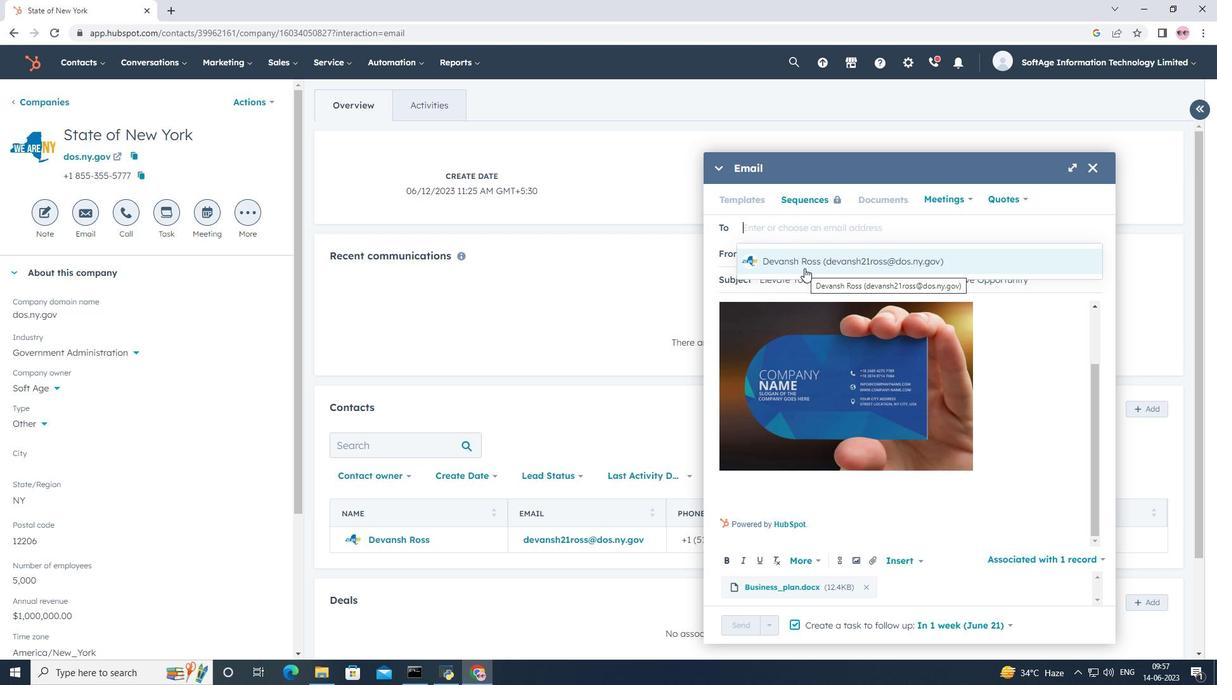 
Action: Mouse moved to (742, 623)
Screenshot: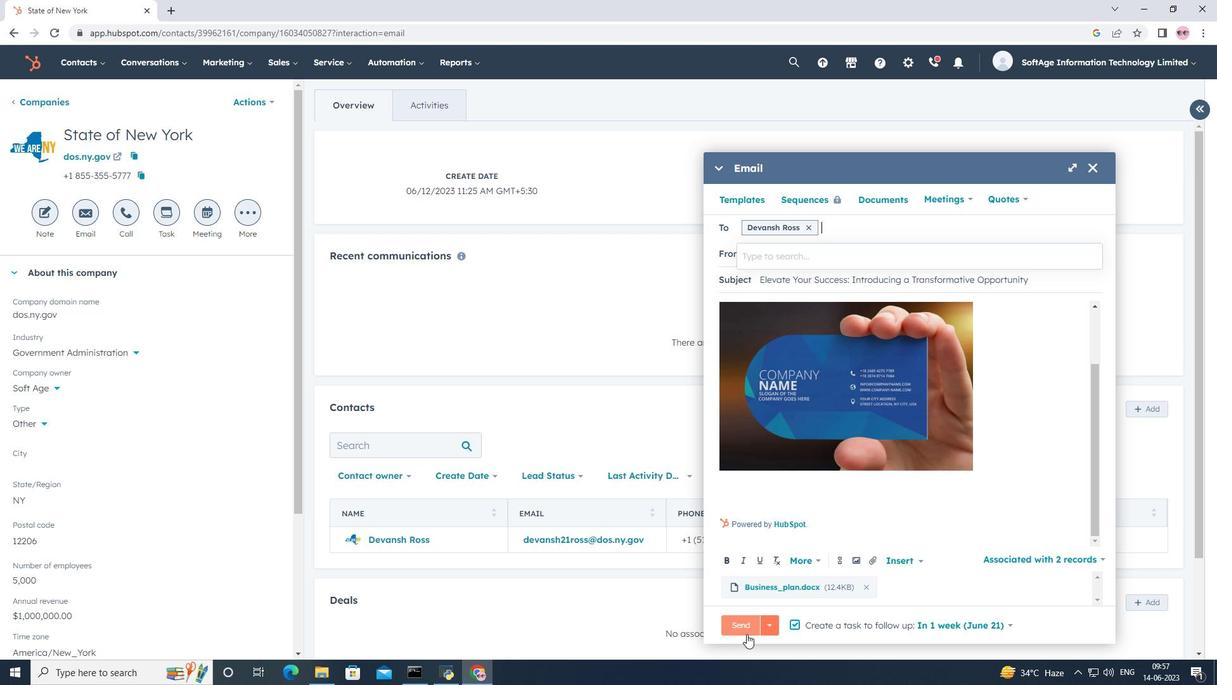 
Action: Mouse pressed left at (742, 623)
Screenshot: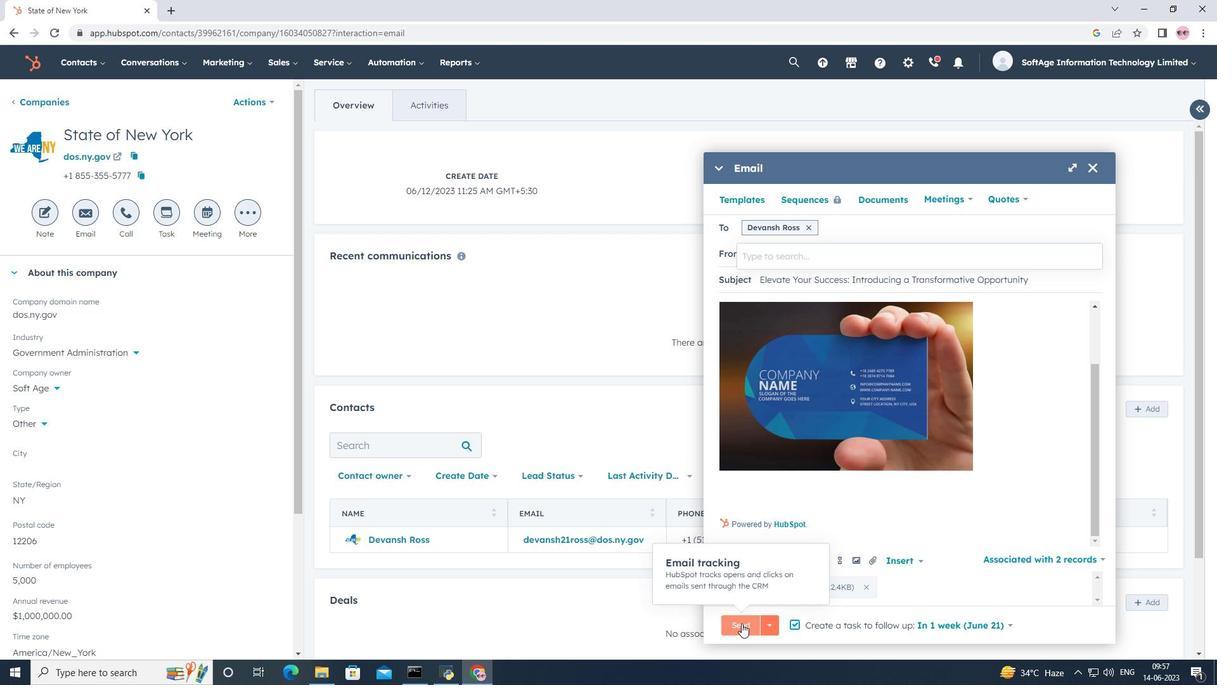 
Action: Mouse moved to (773, 399)
Screenshot: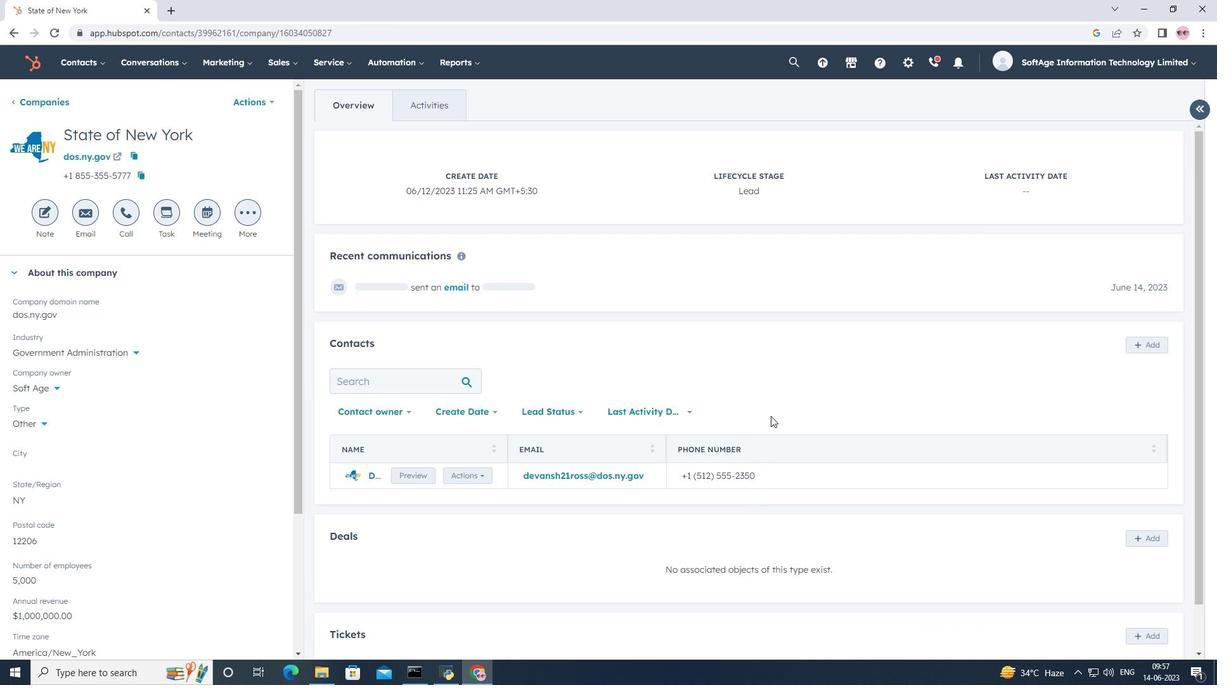 
Action: Mouse scrolled (773, 398) with delta (0, 0)
Screenshot: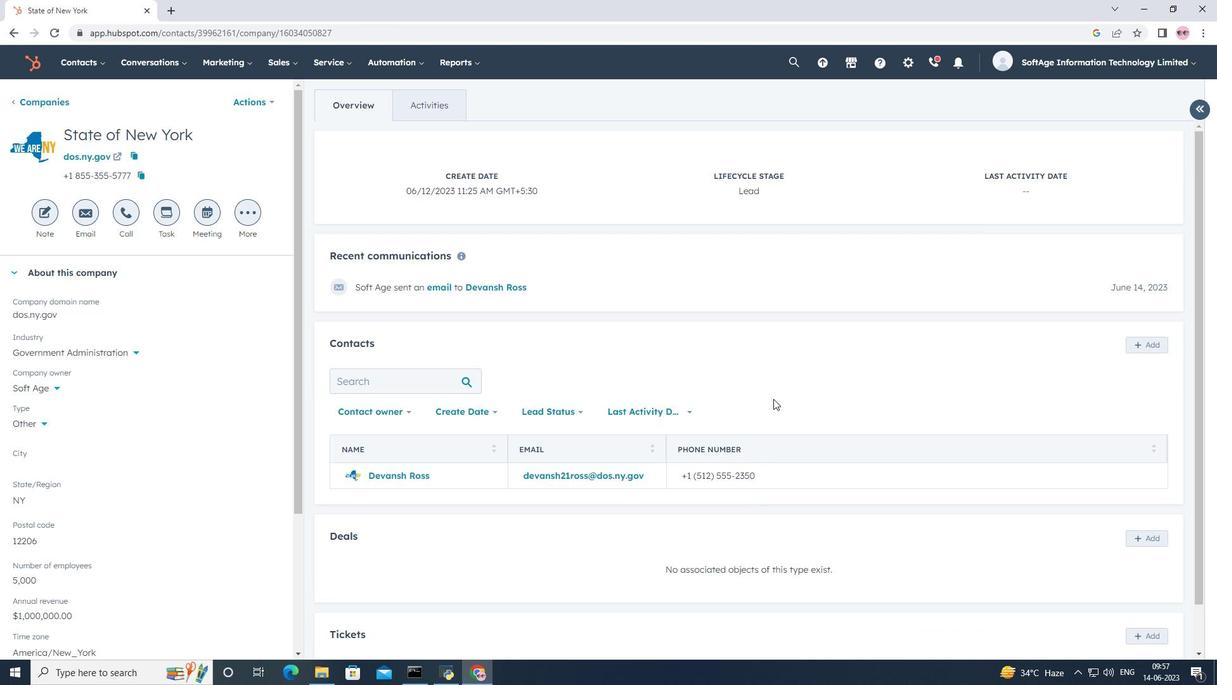 
Action: Mouse scrolled (773, 399) with delta (0, 0)
Screenshot: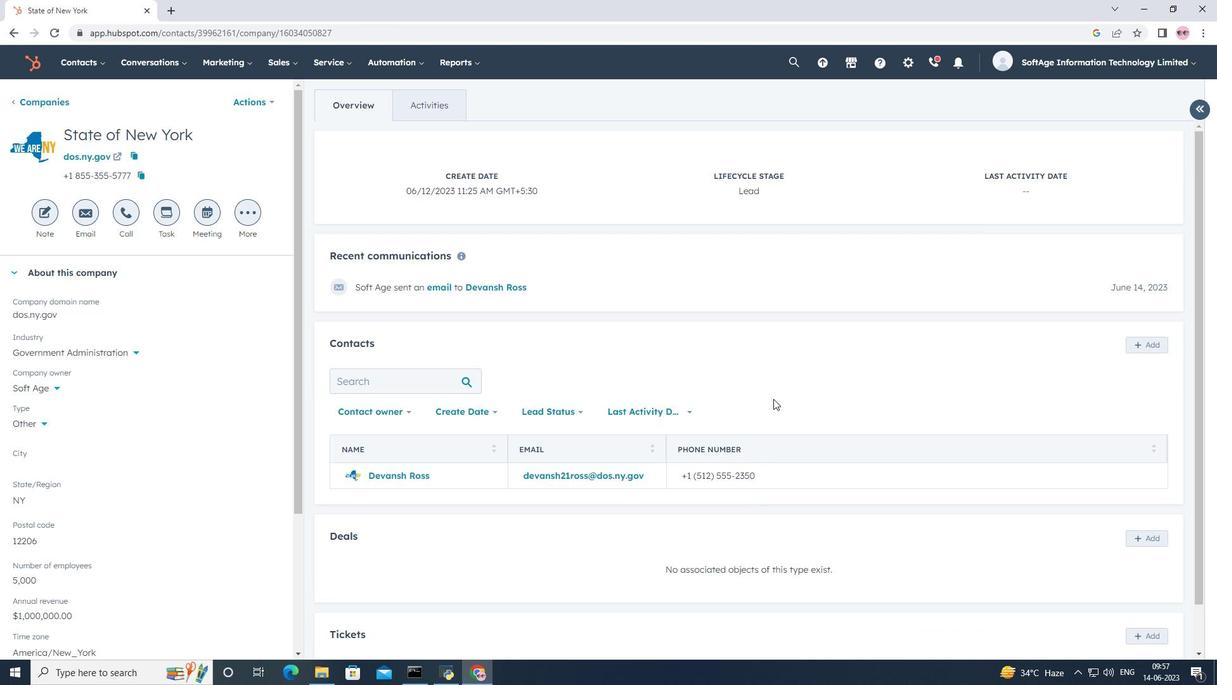 
Action: Mouse scrolled (773, 399) with delta (0, 0)
Screenshot: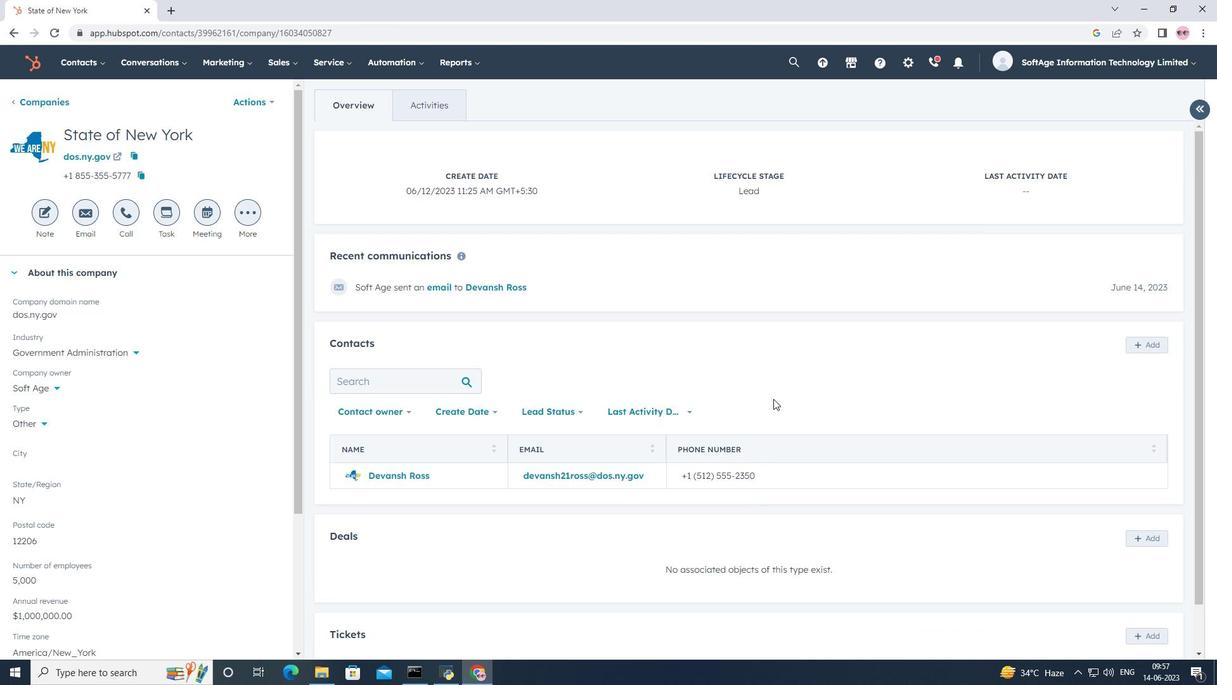 
Action: Mouse scrolled (773, 398) with delta (0, 0)
Screenshot: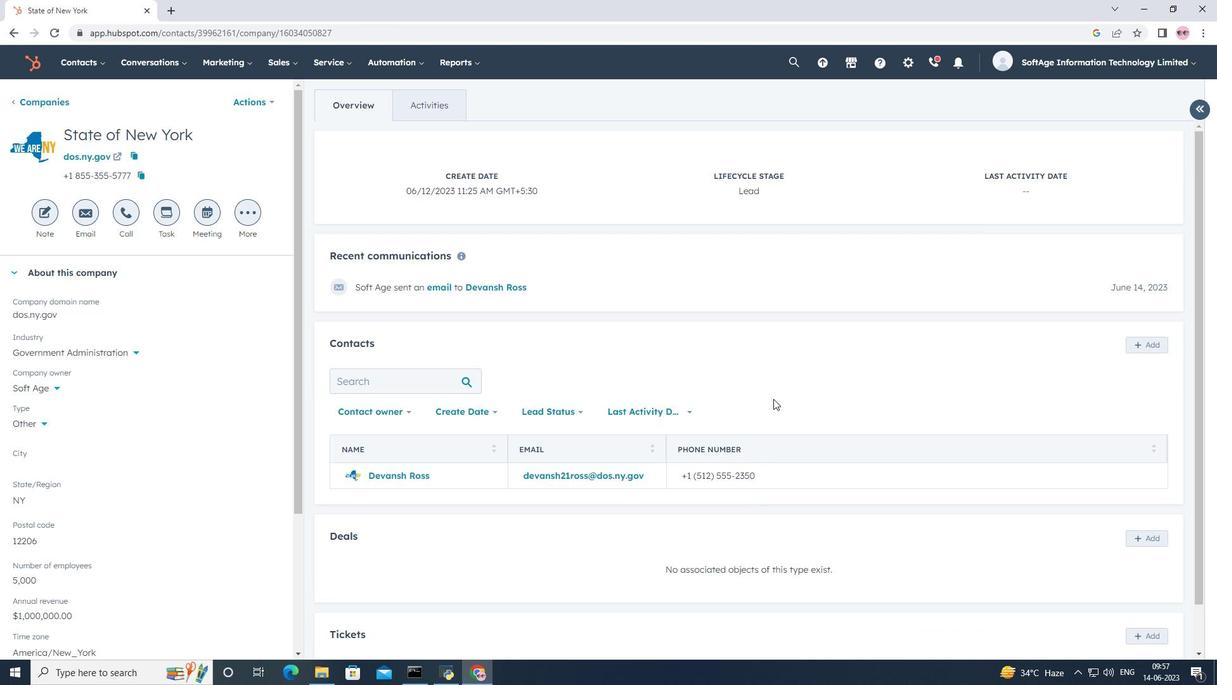 
Action: Mouse scrolled (773, 399) with delta (0, 0)
Screenshot: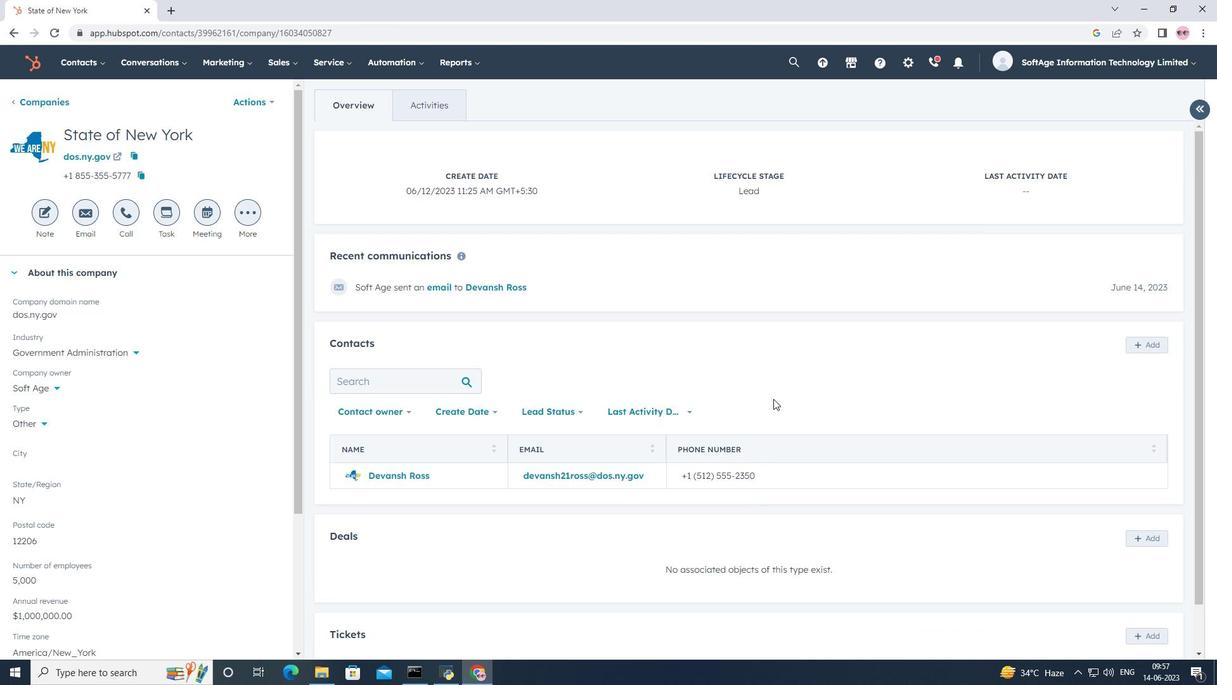 
Action: Mouse scrolled (773, 398) with delta (0, 0)
Screenshot: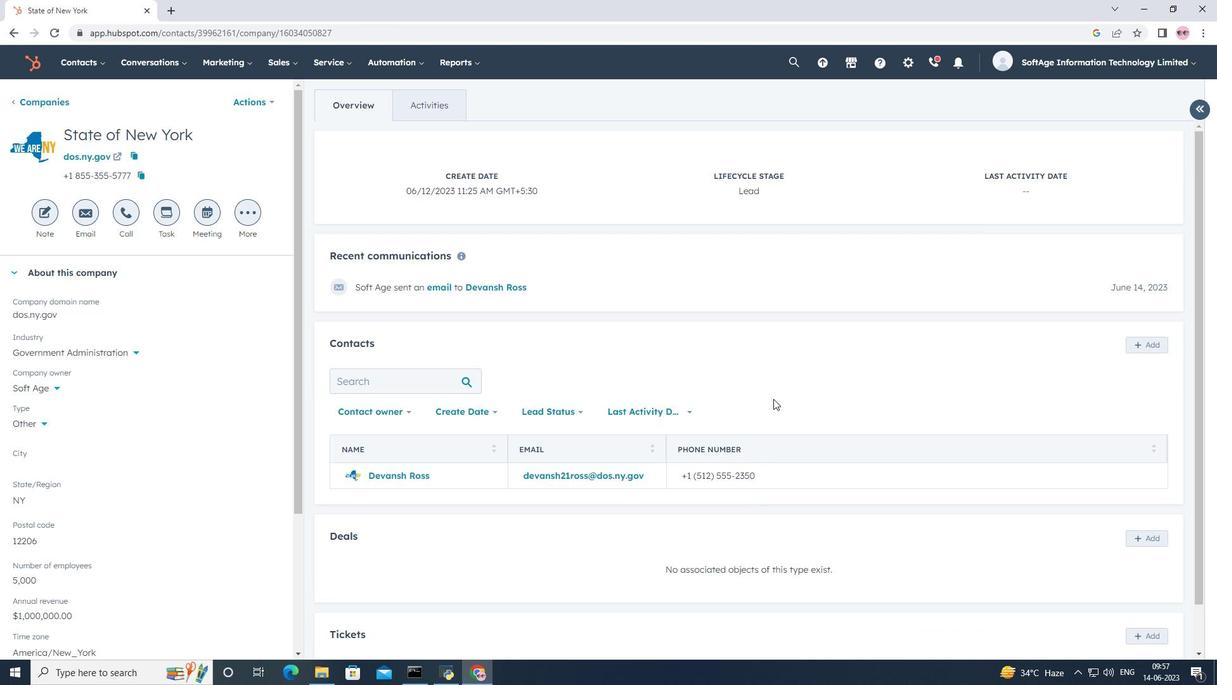 
Action: Mouse scrolled (773, 398) with delta (0, 0)
Screenshot: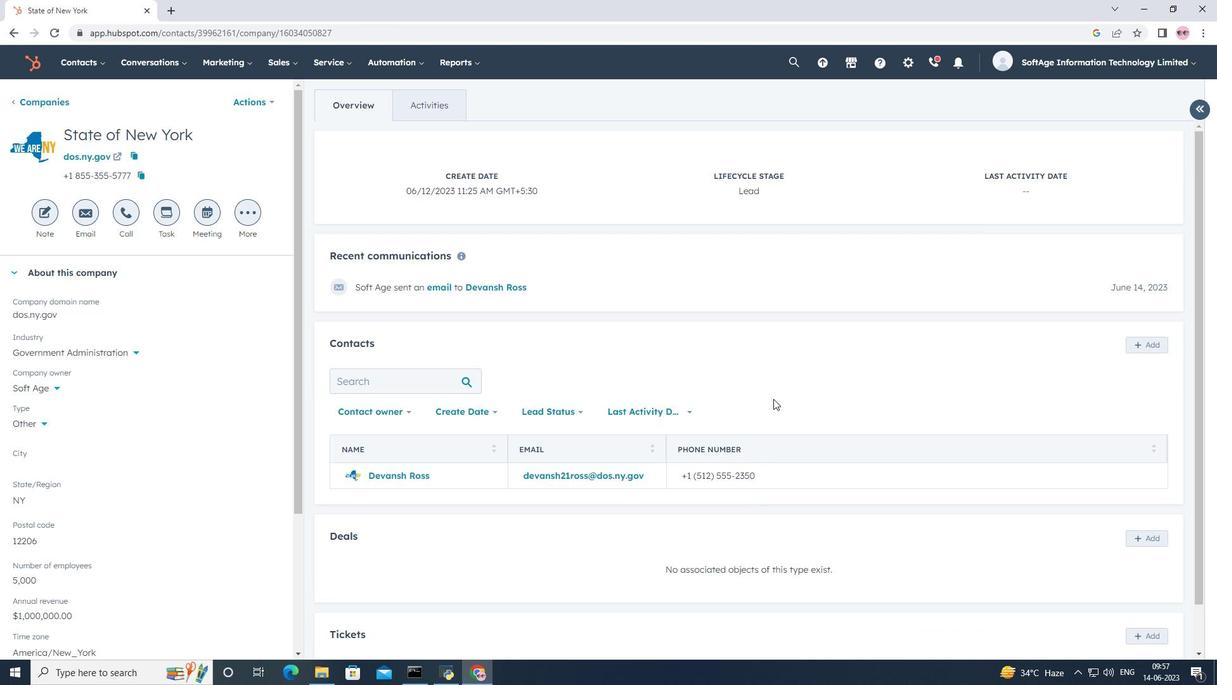
Action: Mouse scrolled (773, 398) with delta (0, 0)
Screenshot: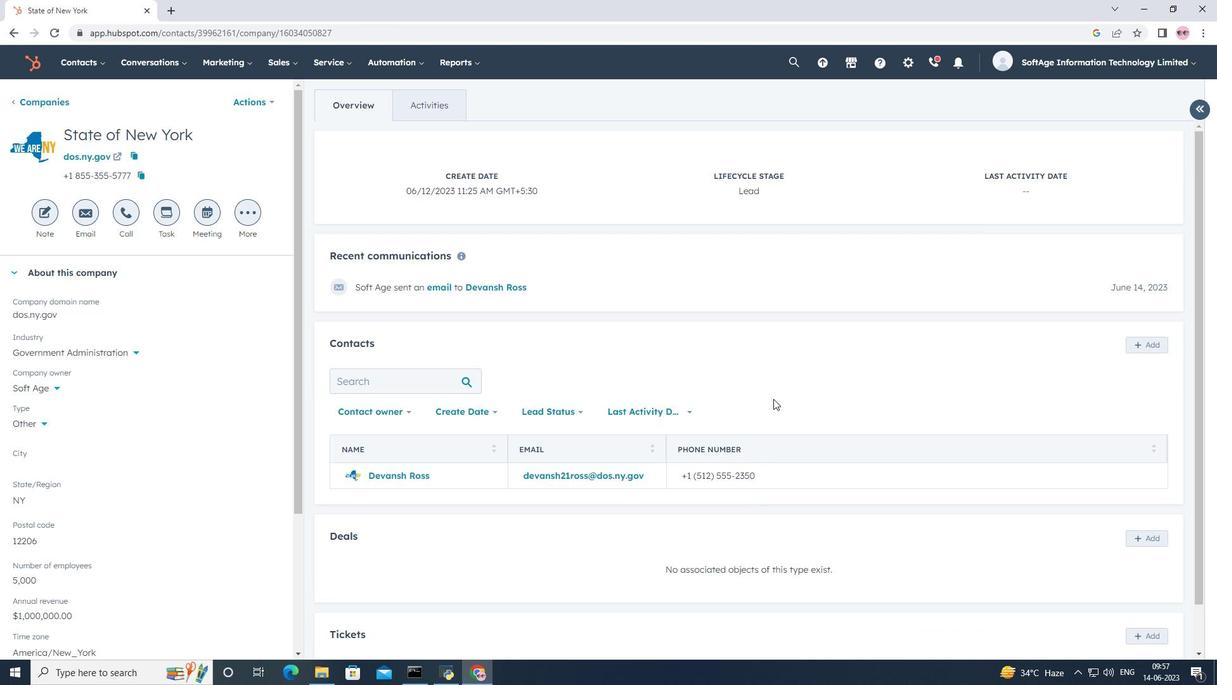
